 Task: Find connections with filter location Banganapalle with filter topic #linkedinwith filter profile language German with filter current company Universal Robots with filter school Globsyn Business School with filter industry Magnetic and Optical Media Manufacturing with filter service category DUI Law with filter keywords title Welder
Action: Mouse moved to (589, 81)
Screenshot: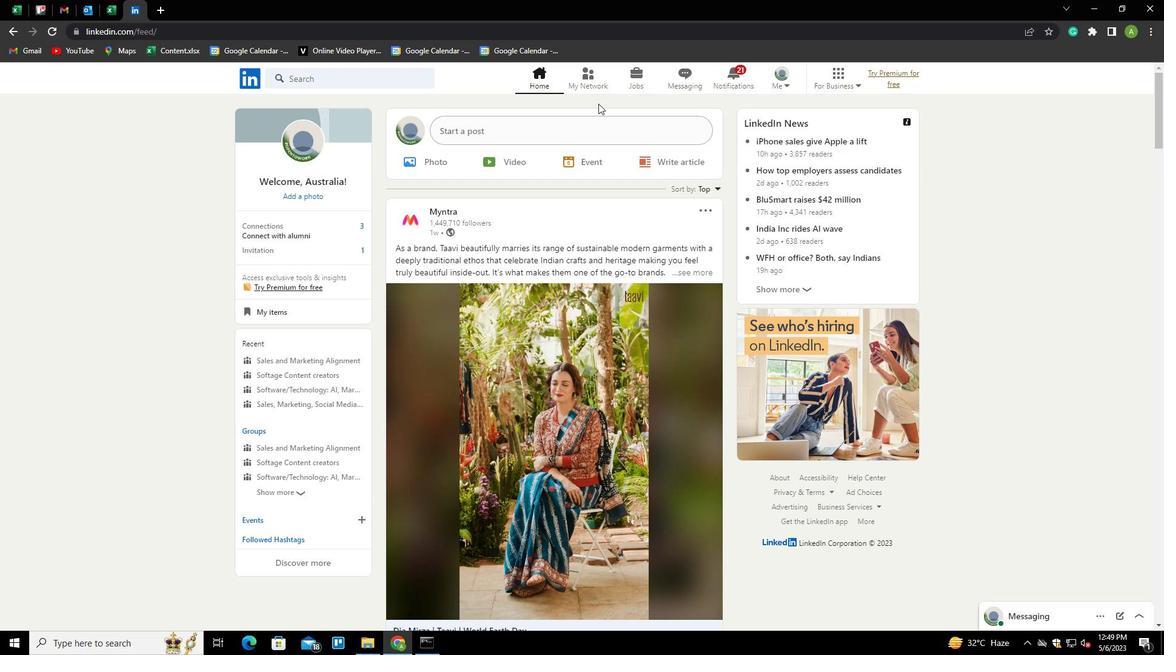 
Action: Mouse pressed left at (589, 81)
Screenshot: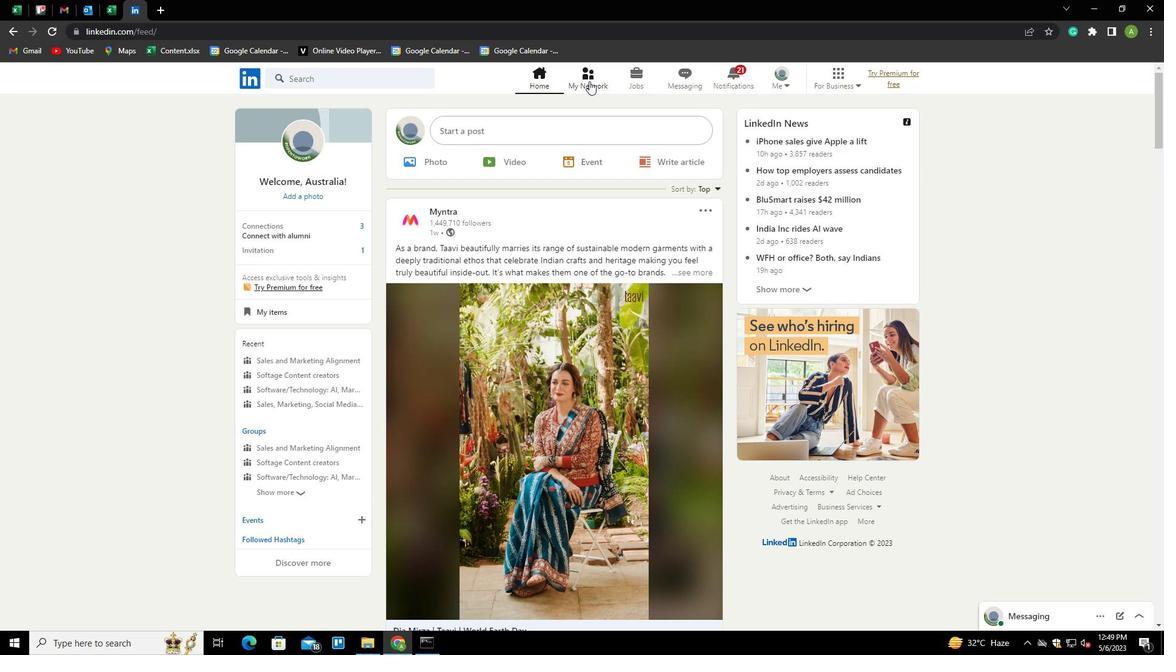 
Action: Mouse moved to (312, 147)
Screenshot: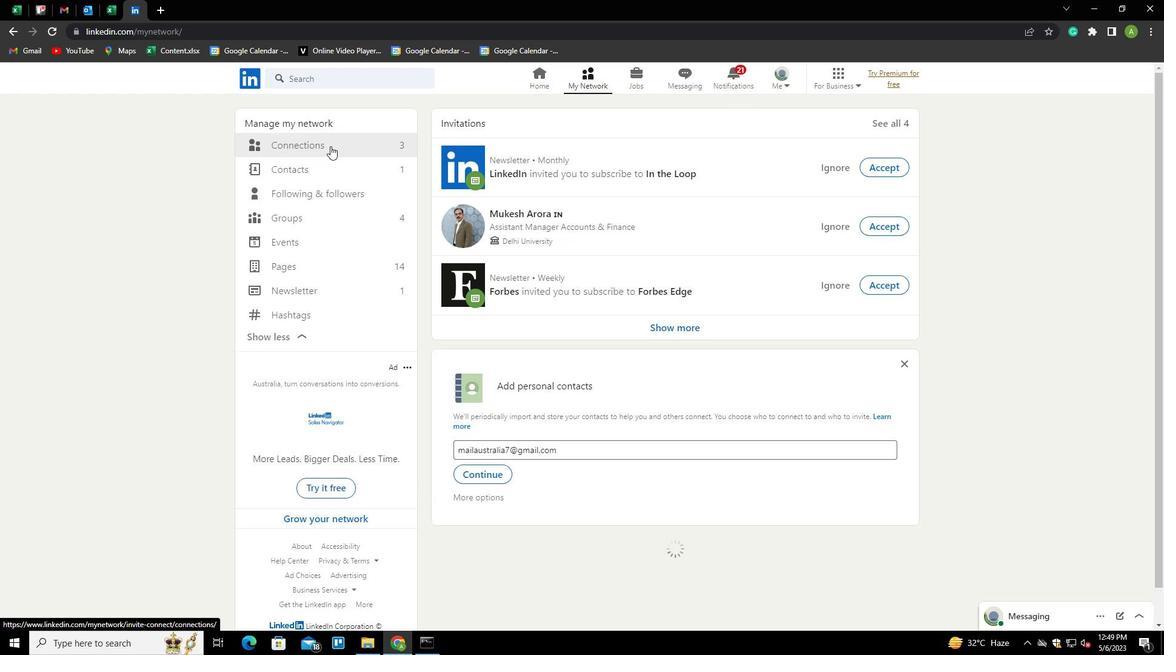 
Action: Mouse pressed left at (312, 147)
Screenshot: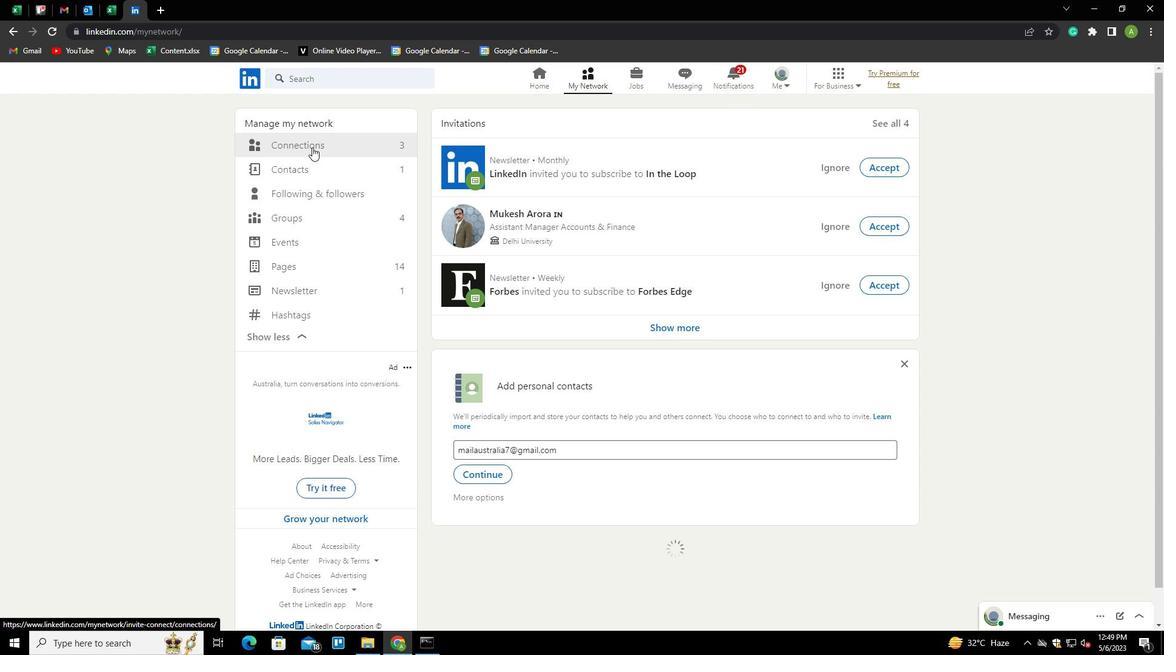 
Action: Mouse moved to (646, 143)
Screenshot: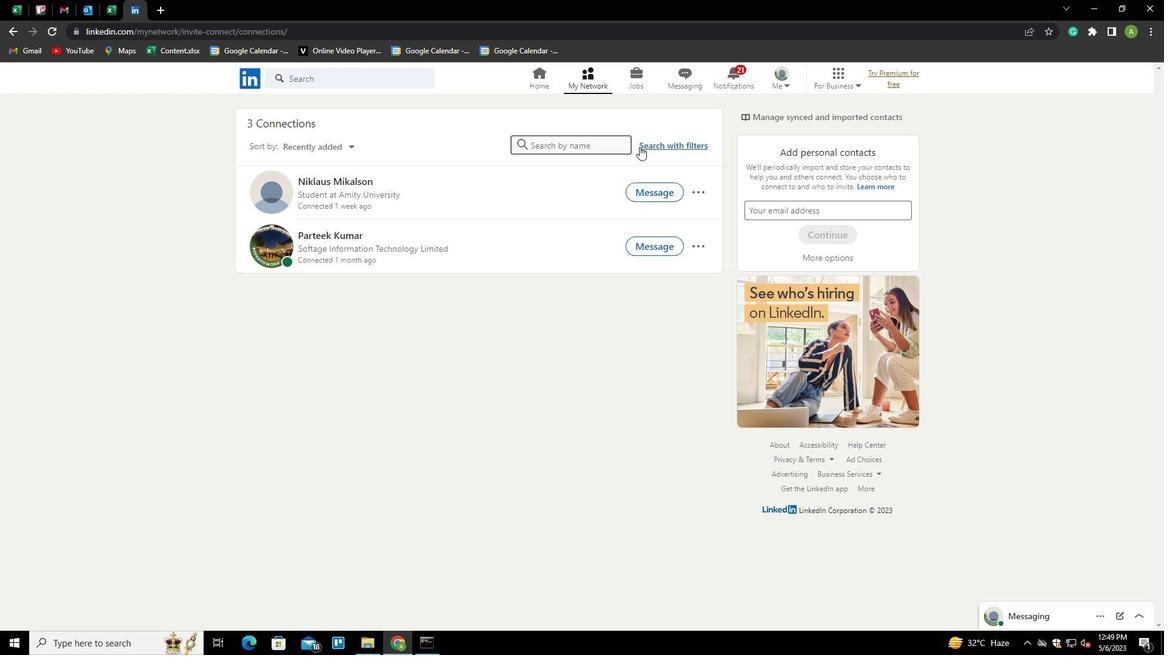 
Action: Mouse pressed left at (646, 143)
Screenshot: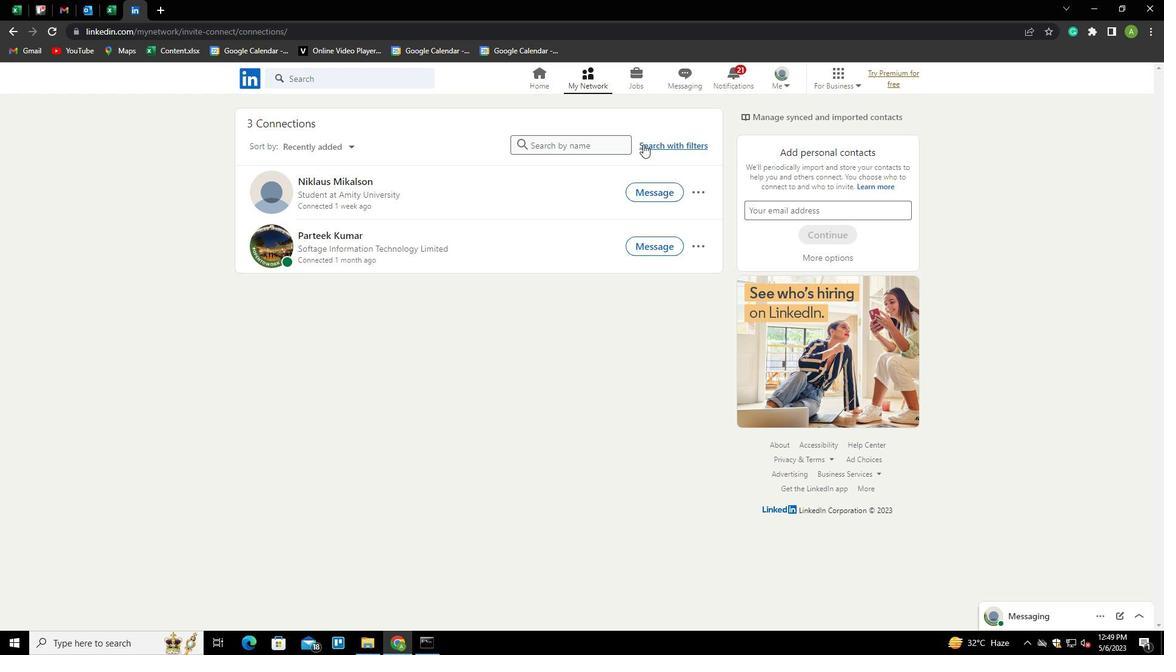 
Action: Mouse moved to (615, 113)
Screenshot: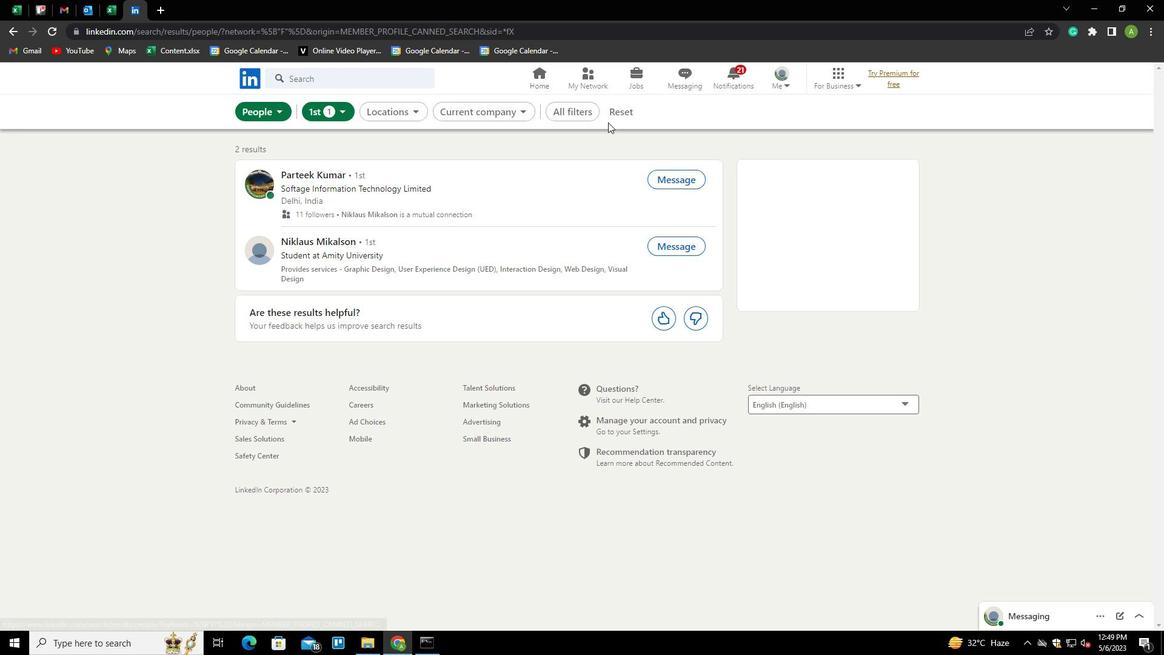 
Action: Mouse pressed left at (615, 113)
Screenshot: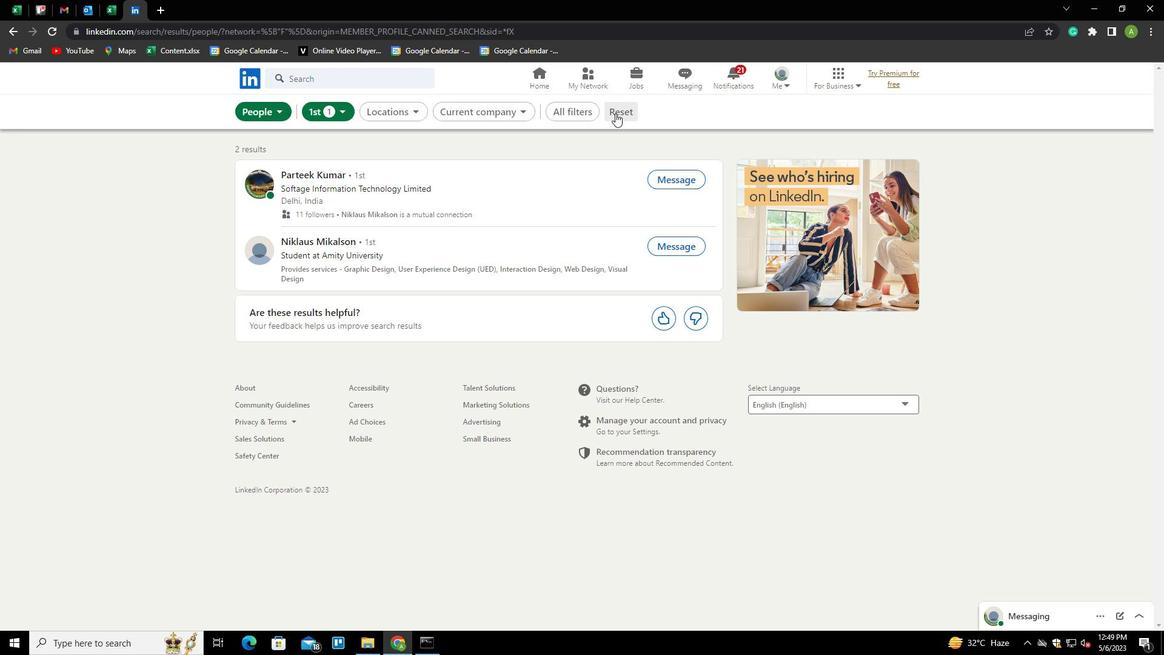 
Action: Mouse moved to (604, 115)
Screenshot: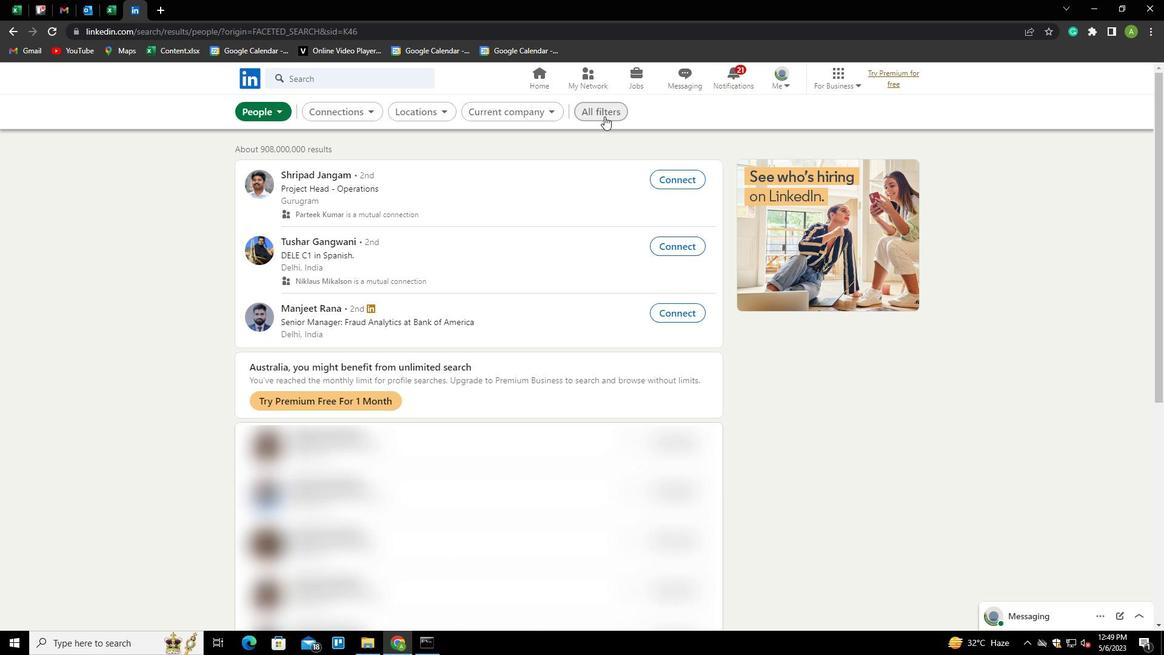 
Action: Mouse pressed left at (604, 115)
Screenshot: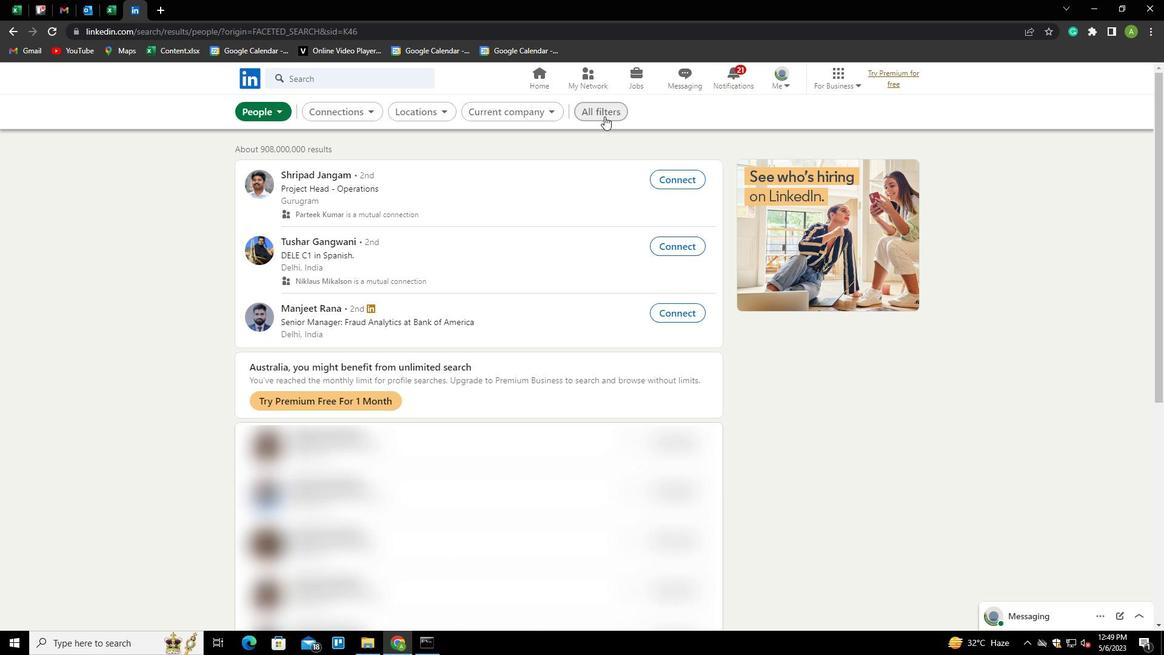 
Action: Mouse moved to (968, 358)
Screenshot: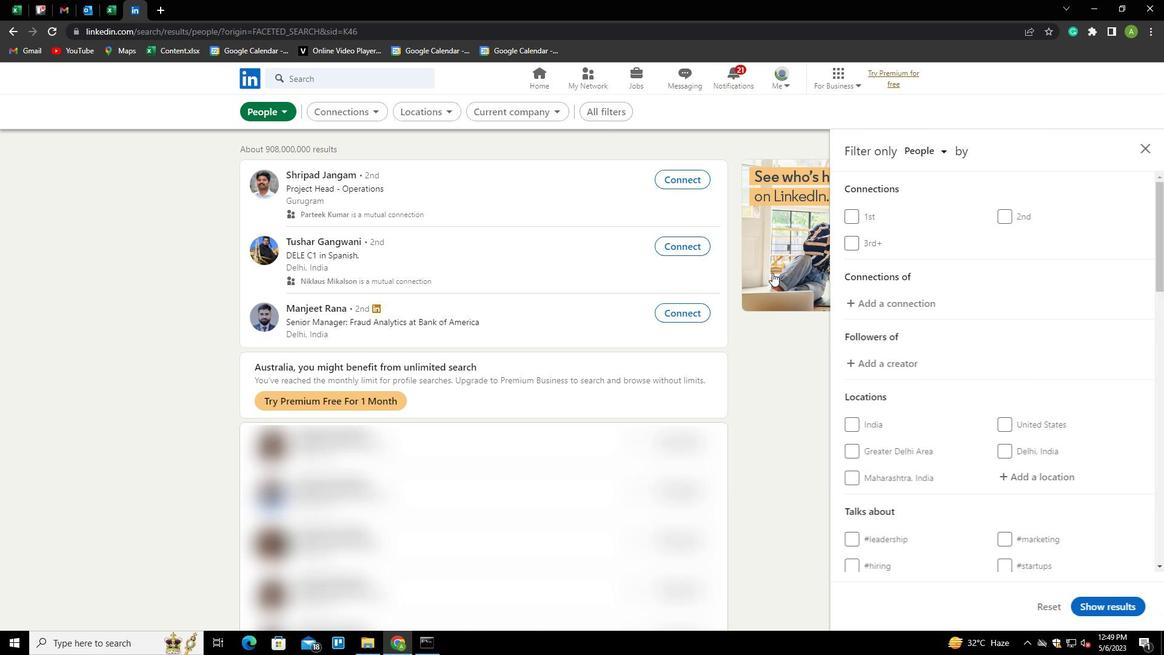 
Action: Mouse scrolled (968, 357) with delta (0, 0)
Screenshot: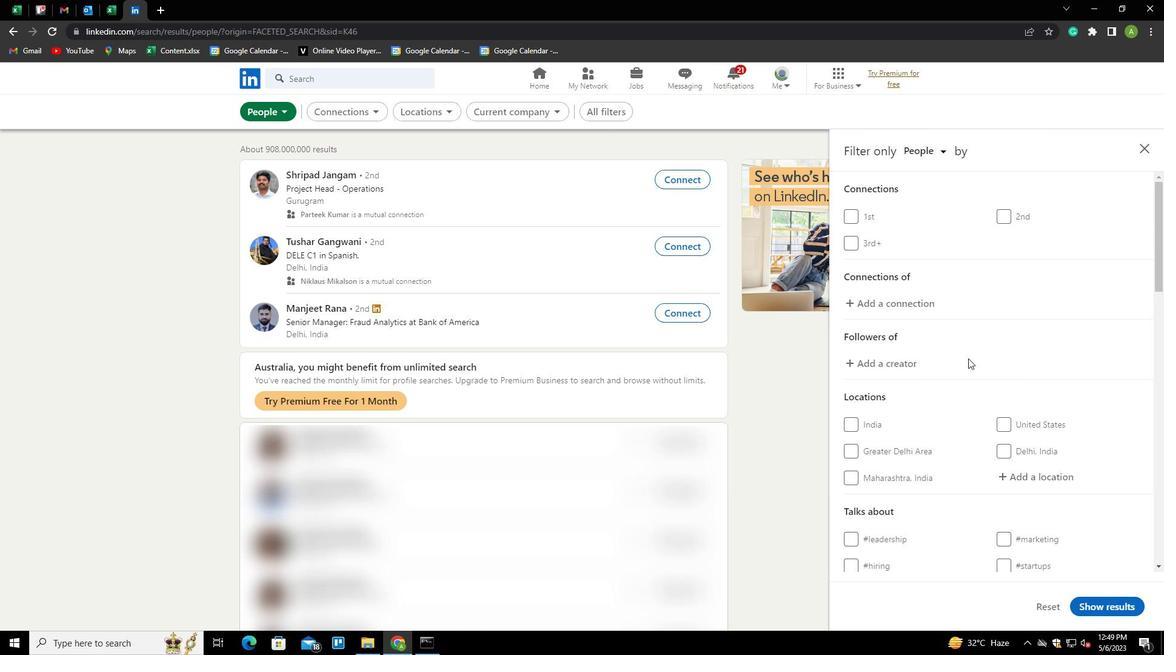 
Action: Mouse scrolled (968, 357) with delta (0, 0)
Screenshot: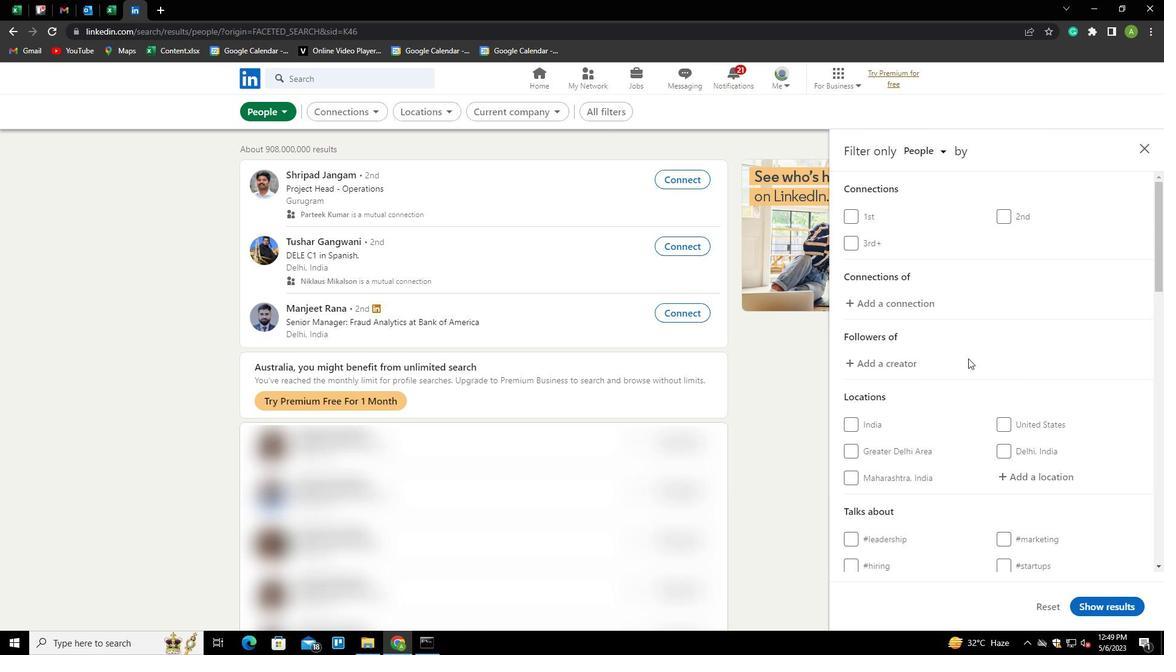 
Action: Mouse moved to (1034, 362)
Screenshot: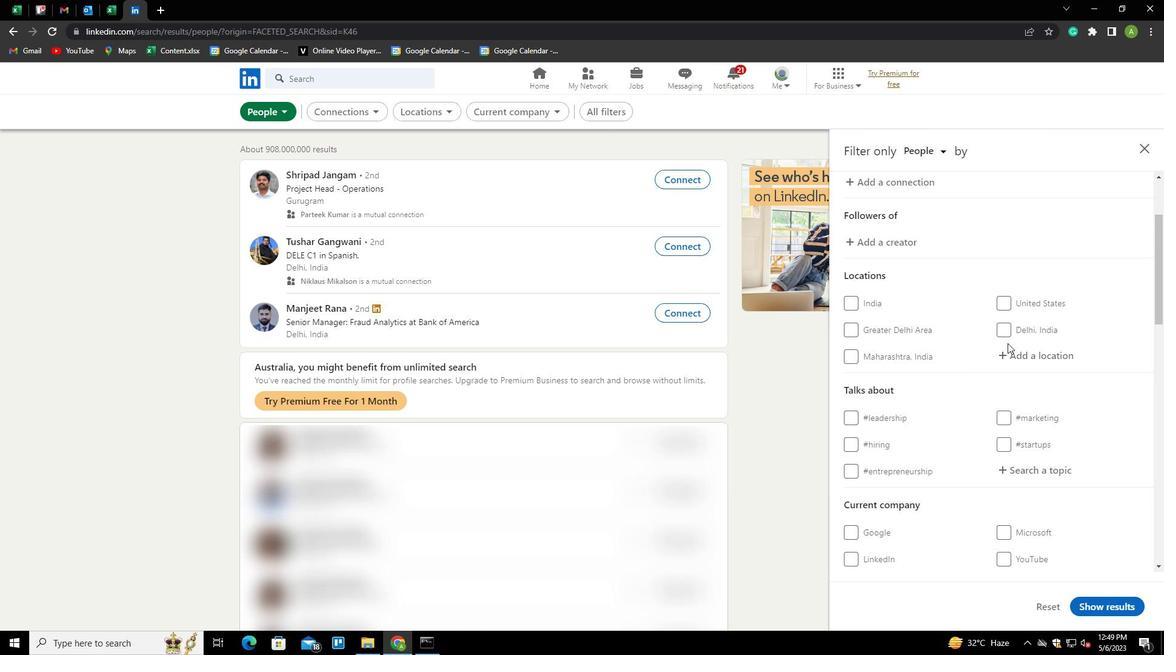 
Action: Mouse pressed left at (1034, 362)
Screenshot: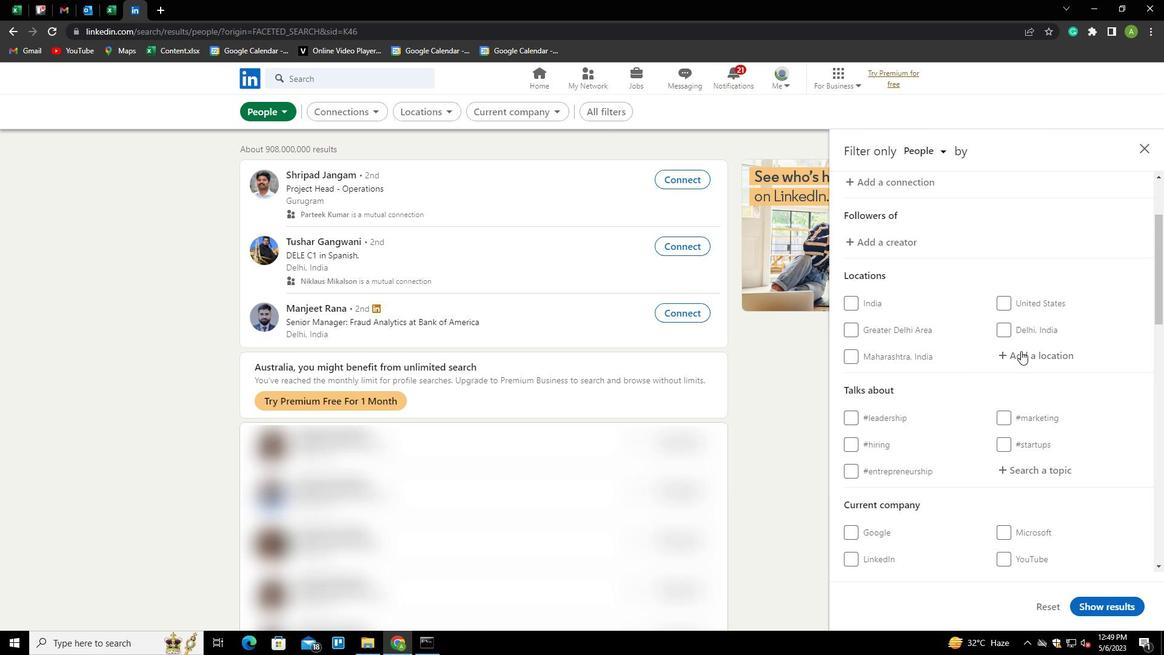 
Action: Mouse moved to (1033, 362)
Screenshot: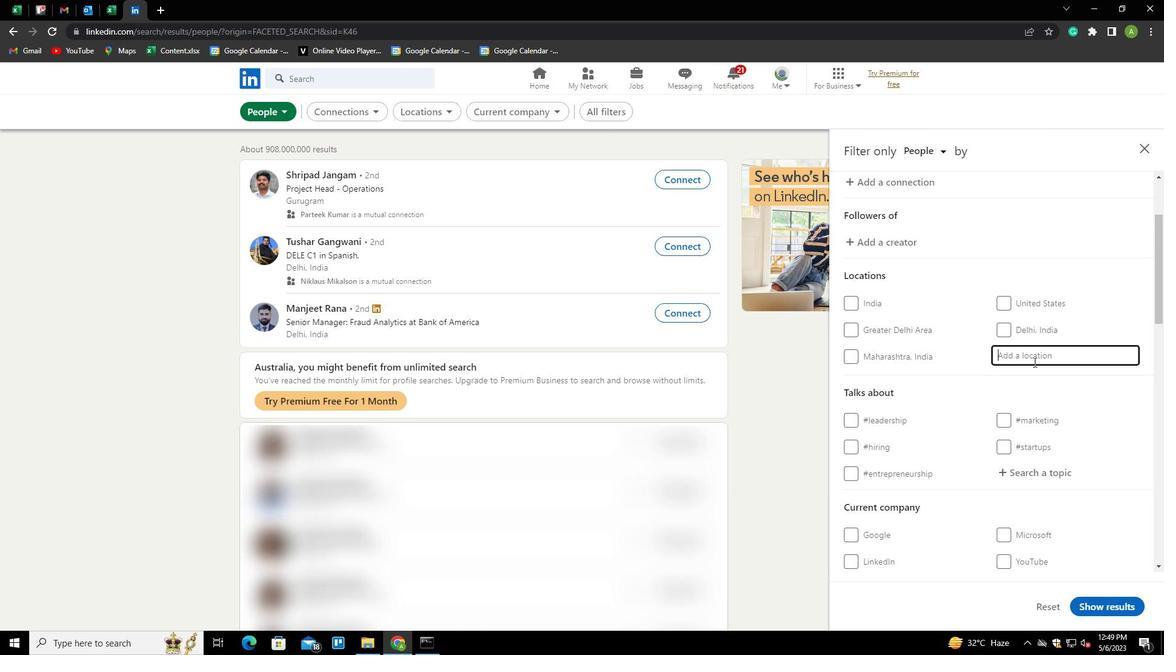 
Action: Key pressed <Key.shift>
Screenshot: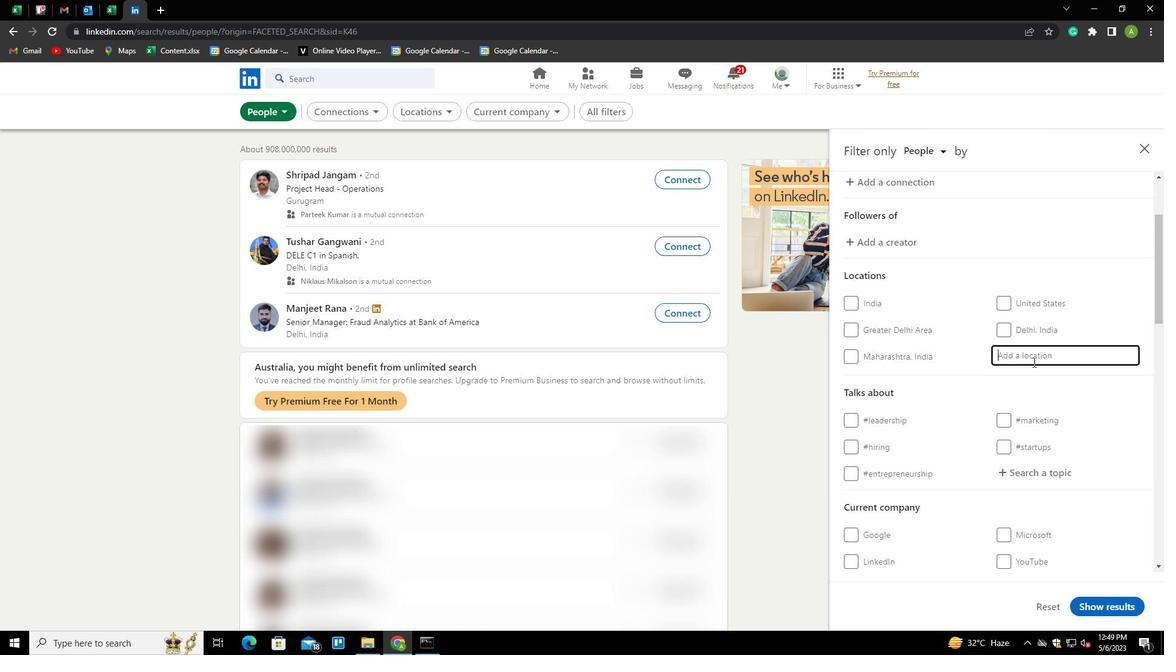 
Action: Mouse moved to (1031, 362)
Screenshot: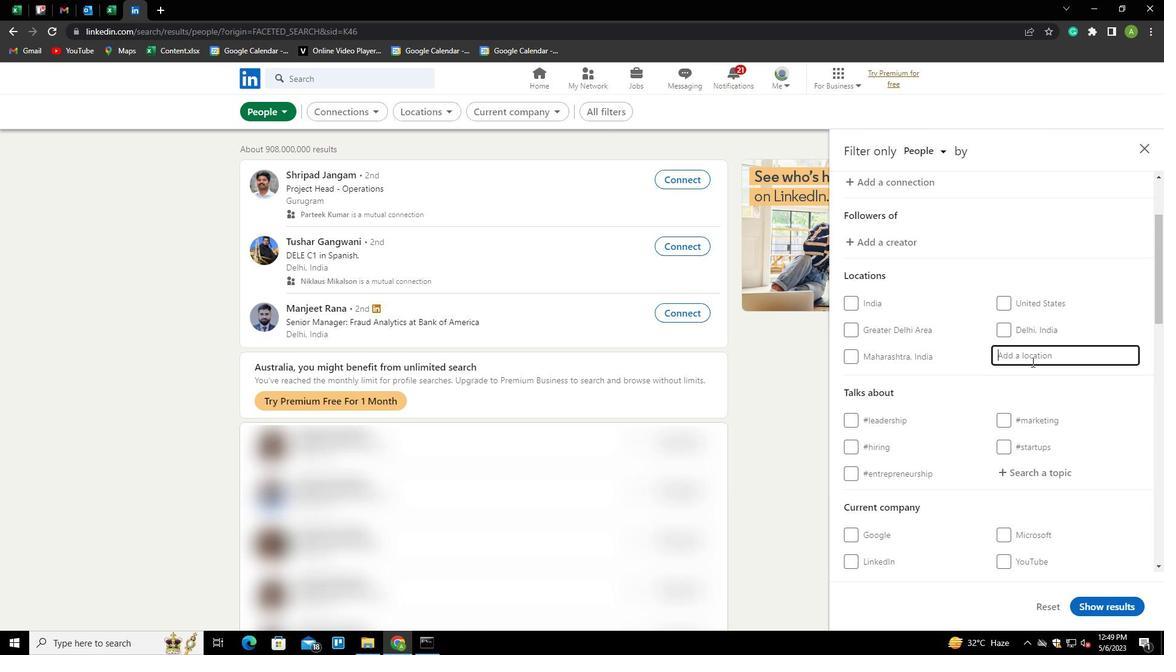 
Action: Key pressed <Key.shift><Key.shift><Key.shift><Key.shift><Key.shift><Key.shift><Key.shift><Key.shift>
Screenshot: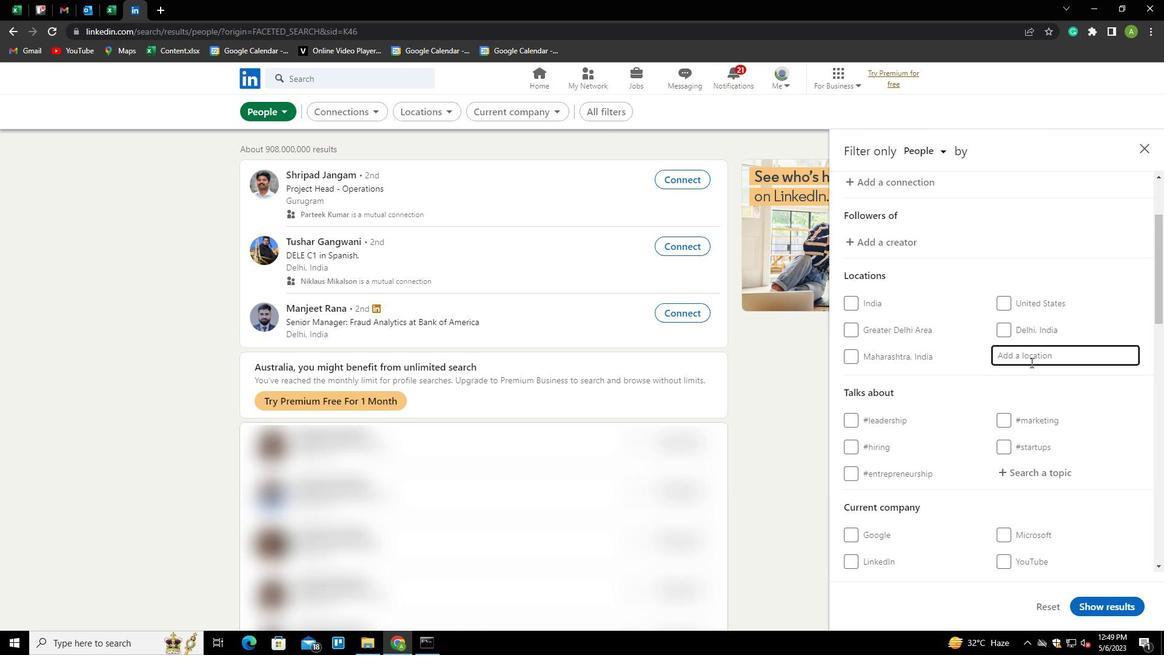 
Action: Mouse moved to (1030, 363)
Screenshot: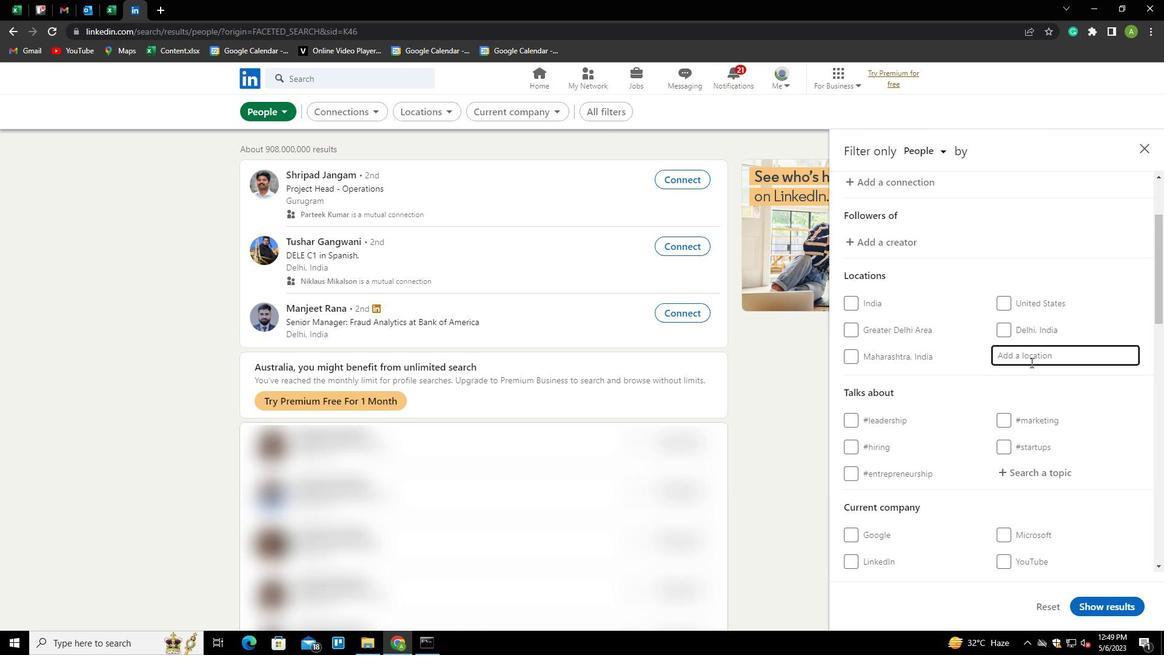 
Action: Key pressed <Key.shift><Key.shift>
Screenshot: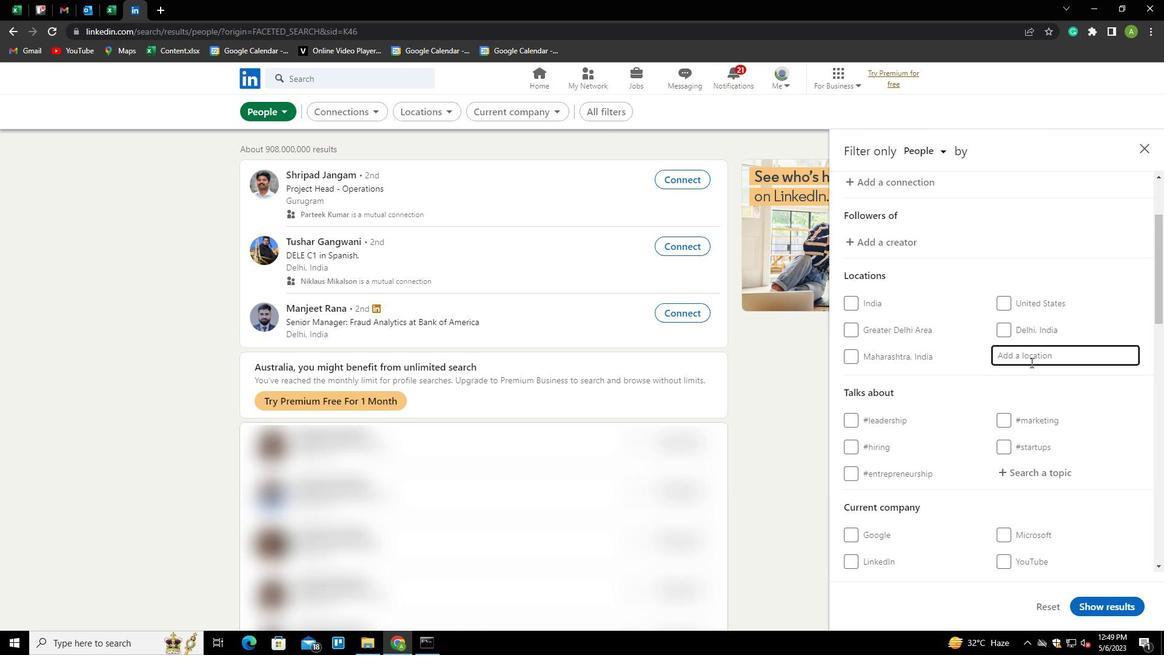 
Action: Mouse moved to (1030, 364)
Screenshot: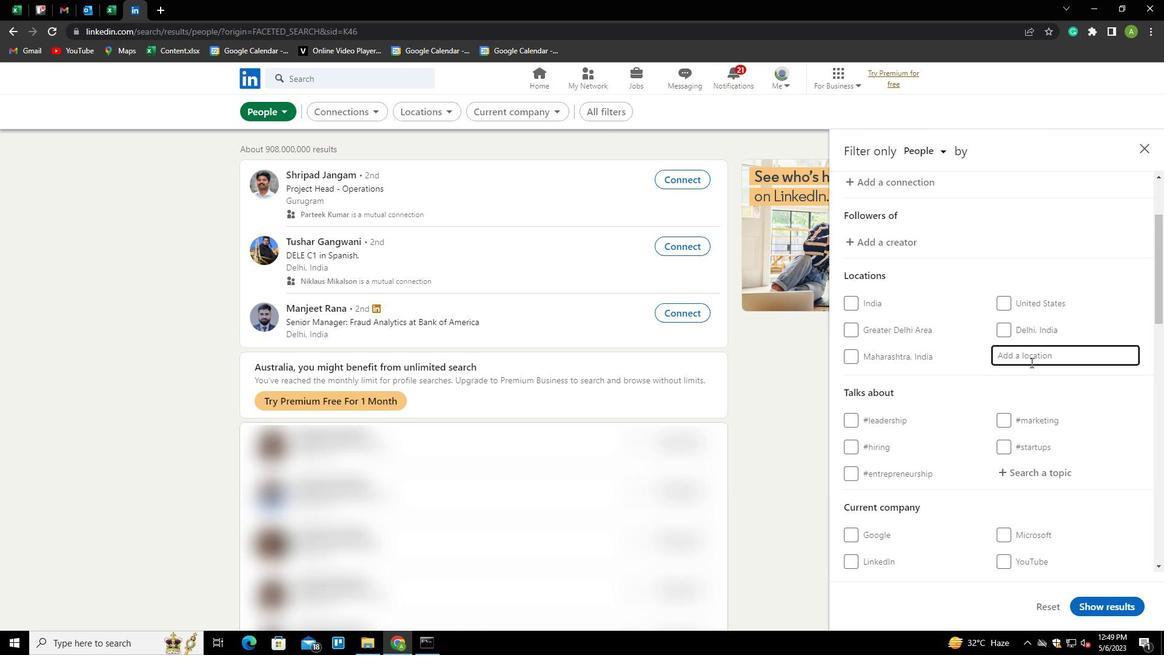 
Action: Key pressed <Key.shift><Key.shift><Key.shift><Key.shift><Key.shift>
Screenshot: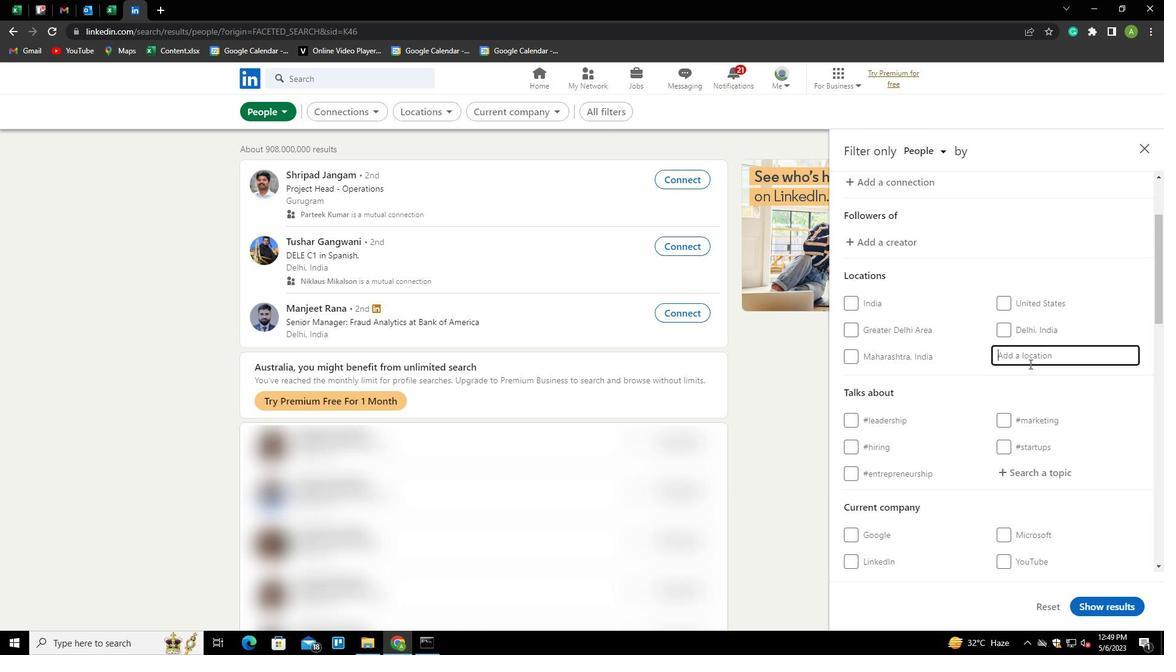 
Action: Mouse moved to (1030, 364)
Screenshot: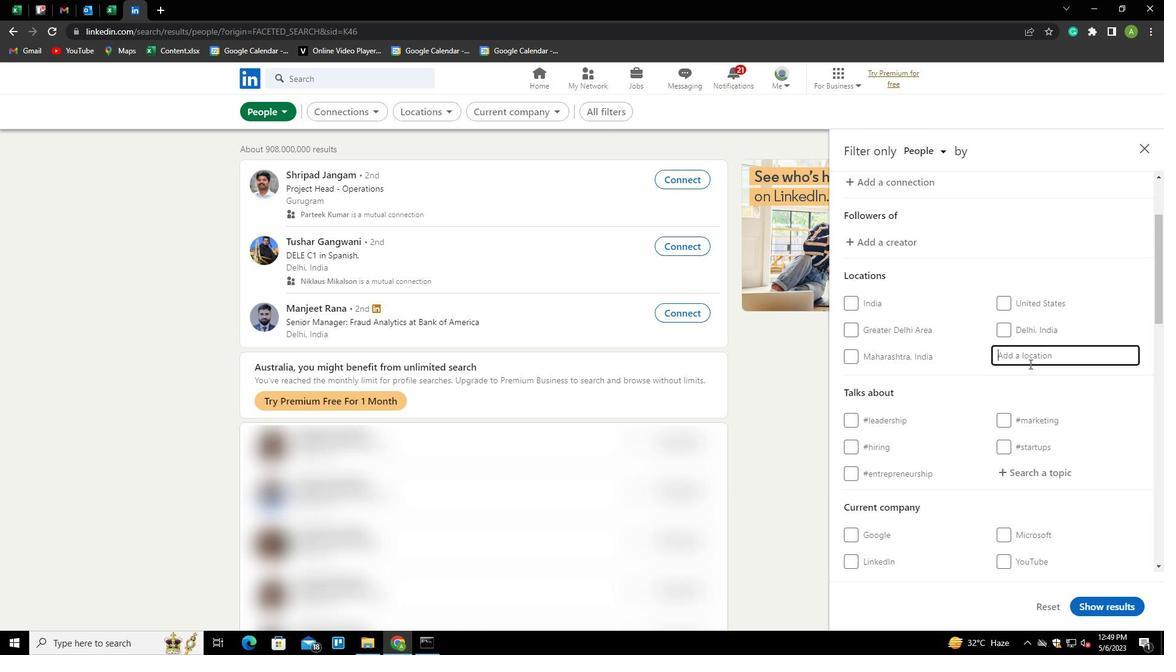 
Action: Key pressed <Key.shift><Key.shift><Key.shift><Key.shift><Key.shift><Key.shift>B
Screenshot: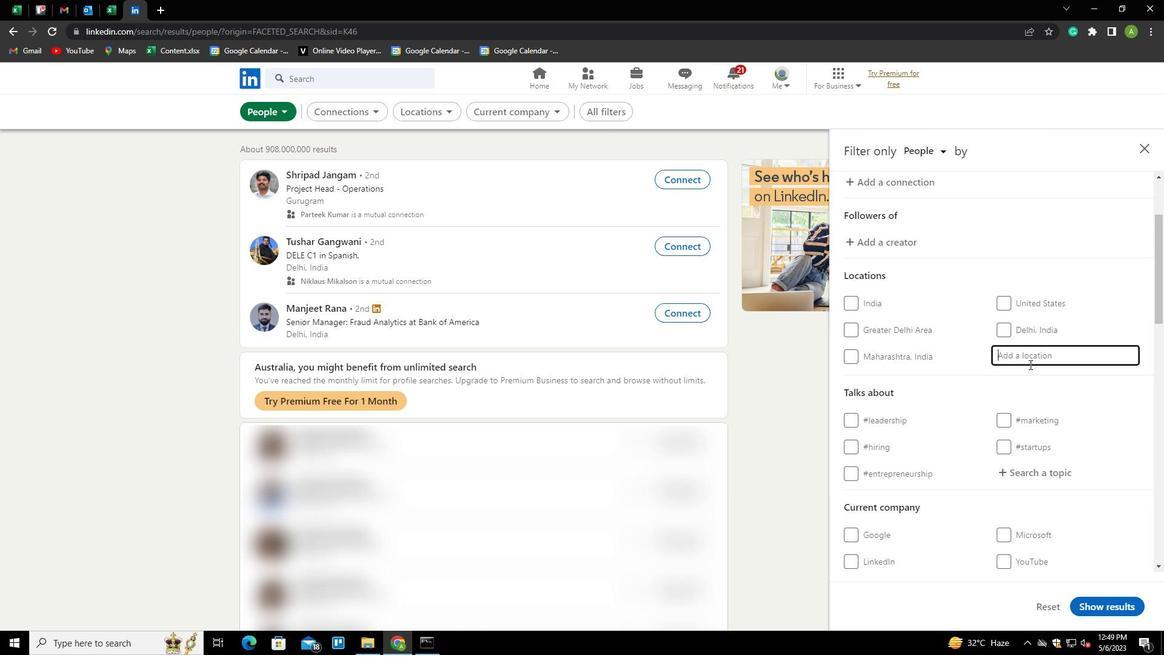 
Action: Mouse moved to (1025, 367)
Screenshot: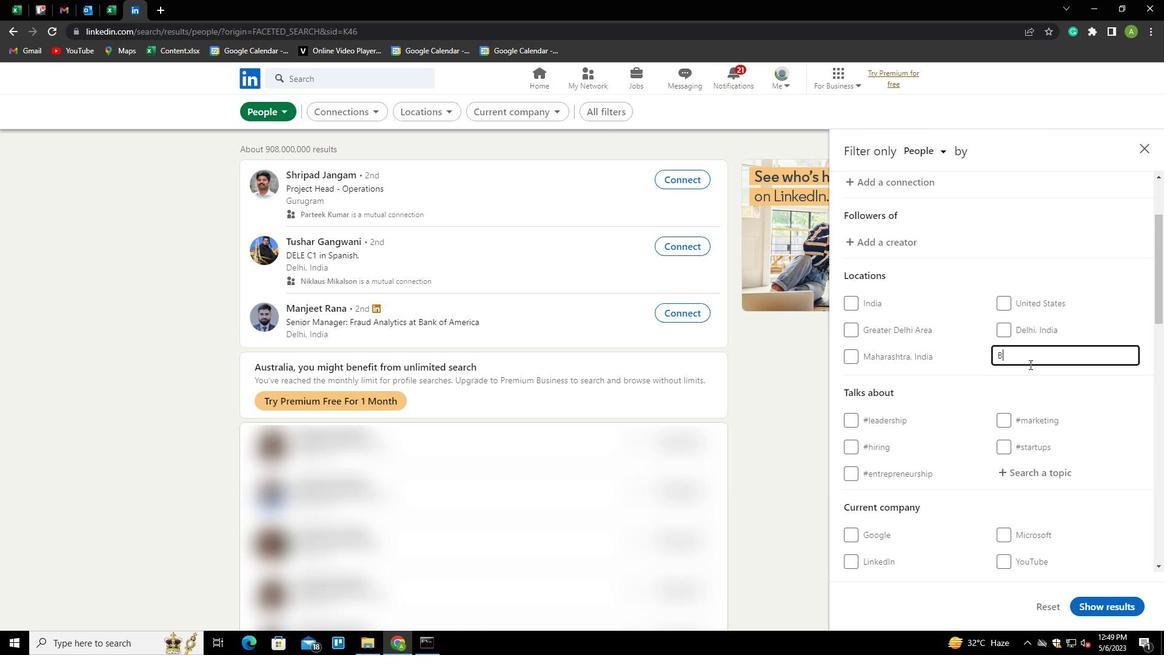 
Action: Key pressed A
Screenshot: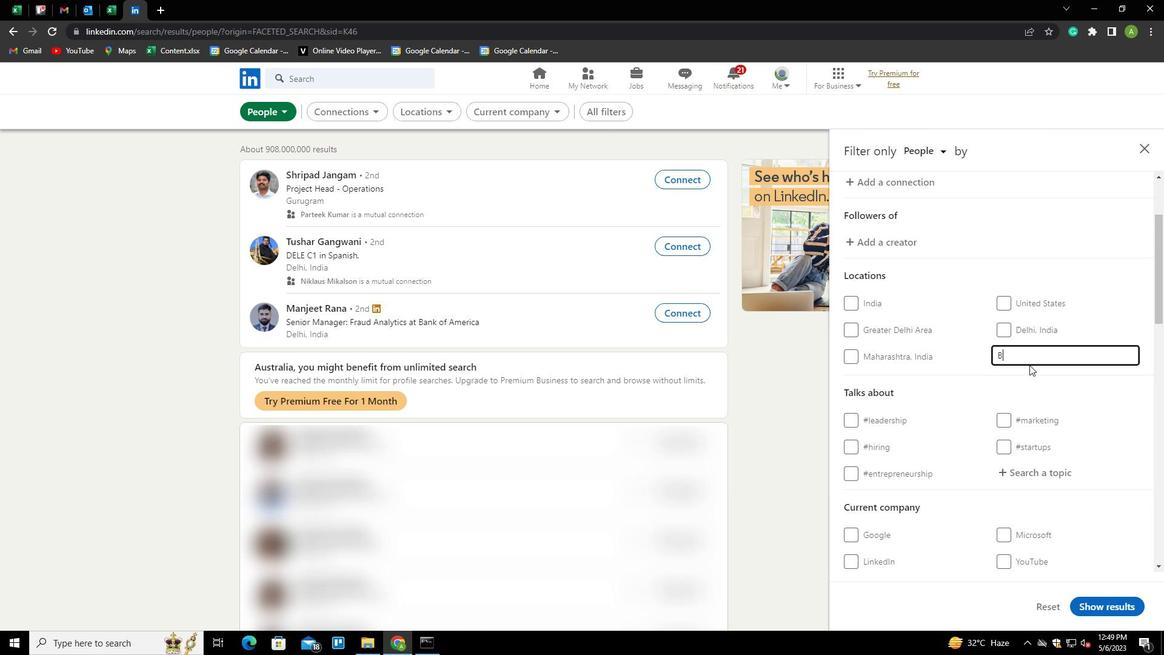 
Action: Mouse moved to (1064, 331)
Screenshot: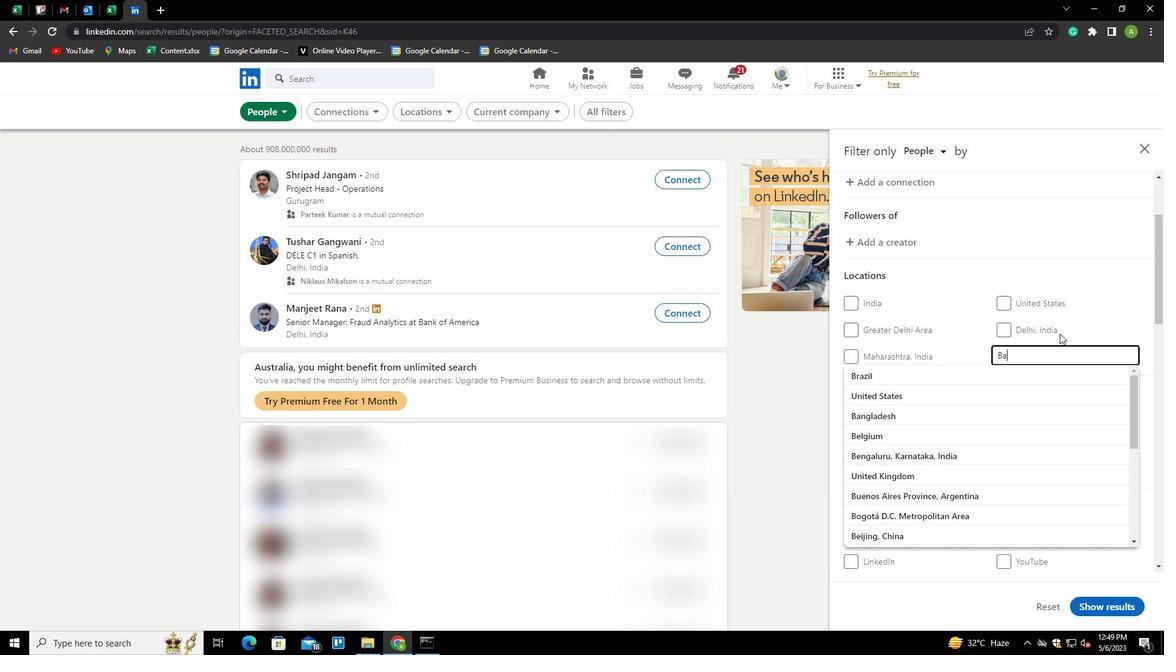 
Action: Key pressed NGANAPALE<Key.backspace>LE<Key.down><Key.enter>
Screenshot: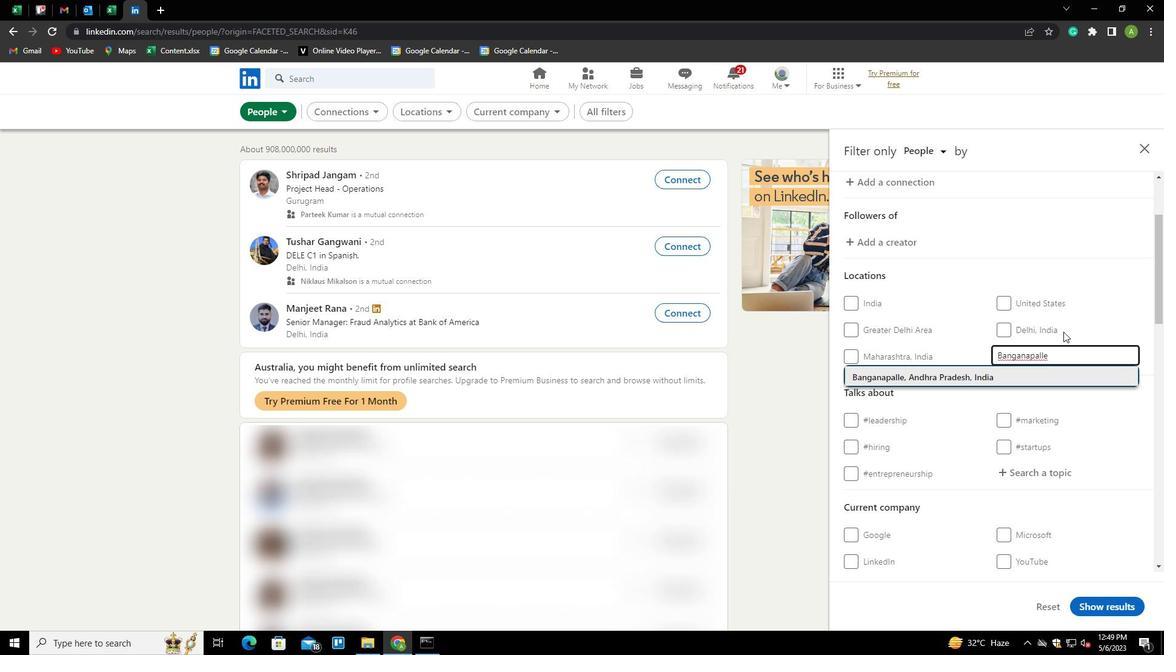 
Action: Mouse scrolled (1064, 331) with delta (0, 0)
Screenshot: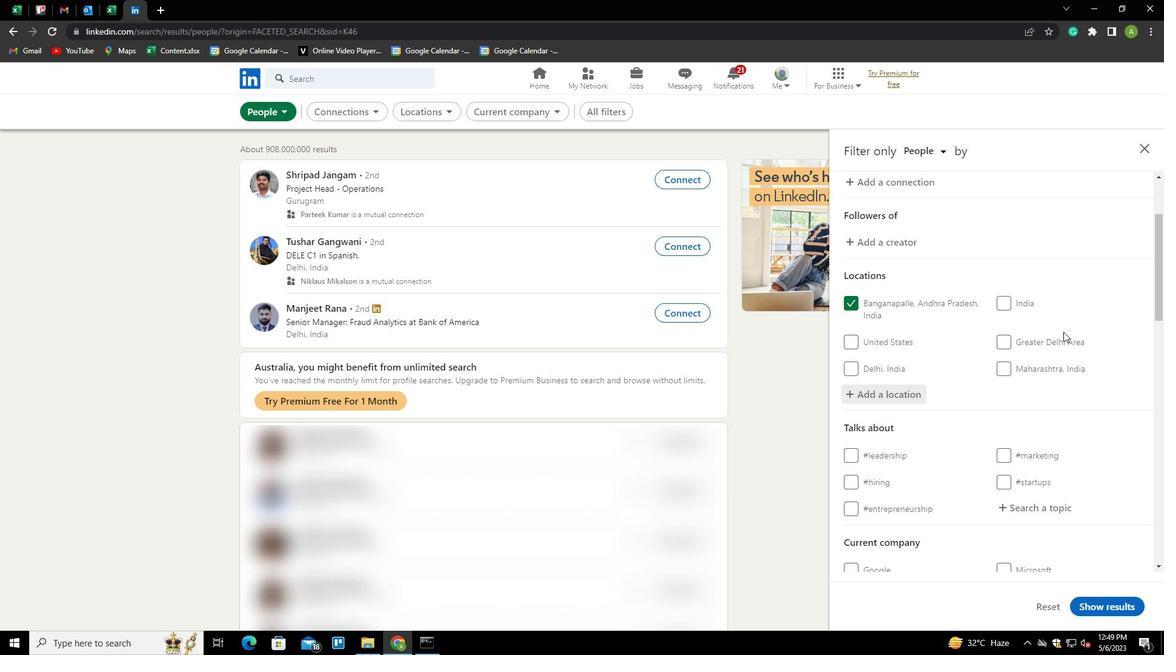 
Action: Mouse moved to (1063, 333)
Screenshot: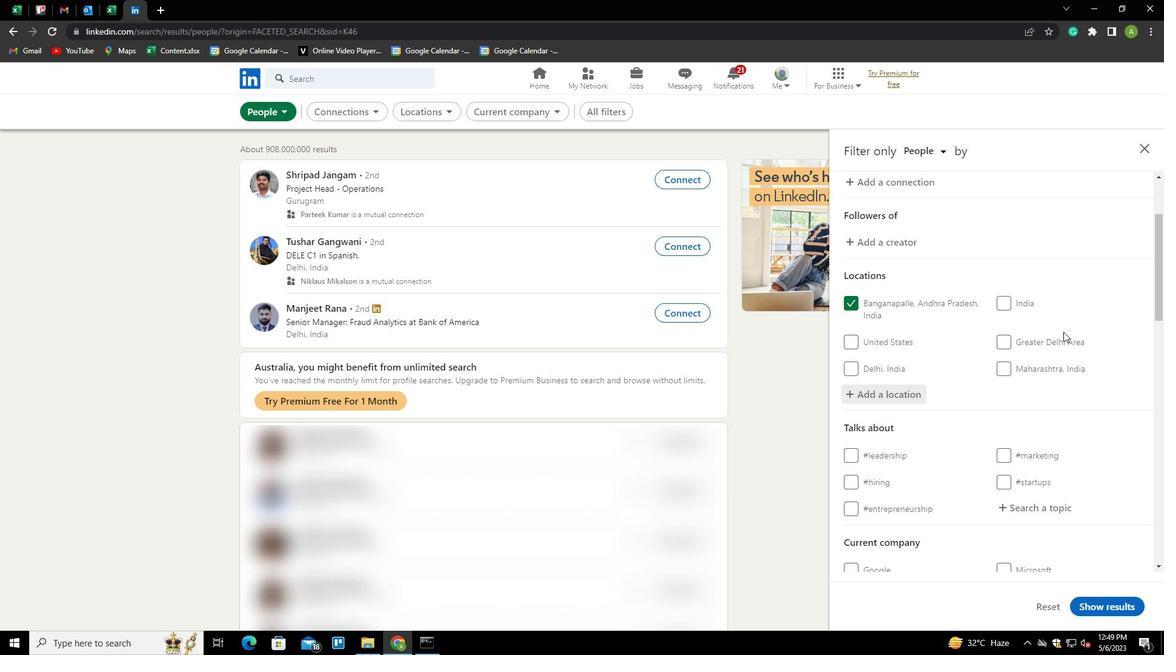 
Action: Mouse scrolled (1063, 332) with delta (0, 0)
Screenshot: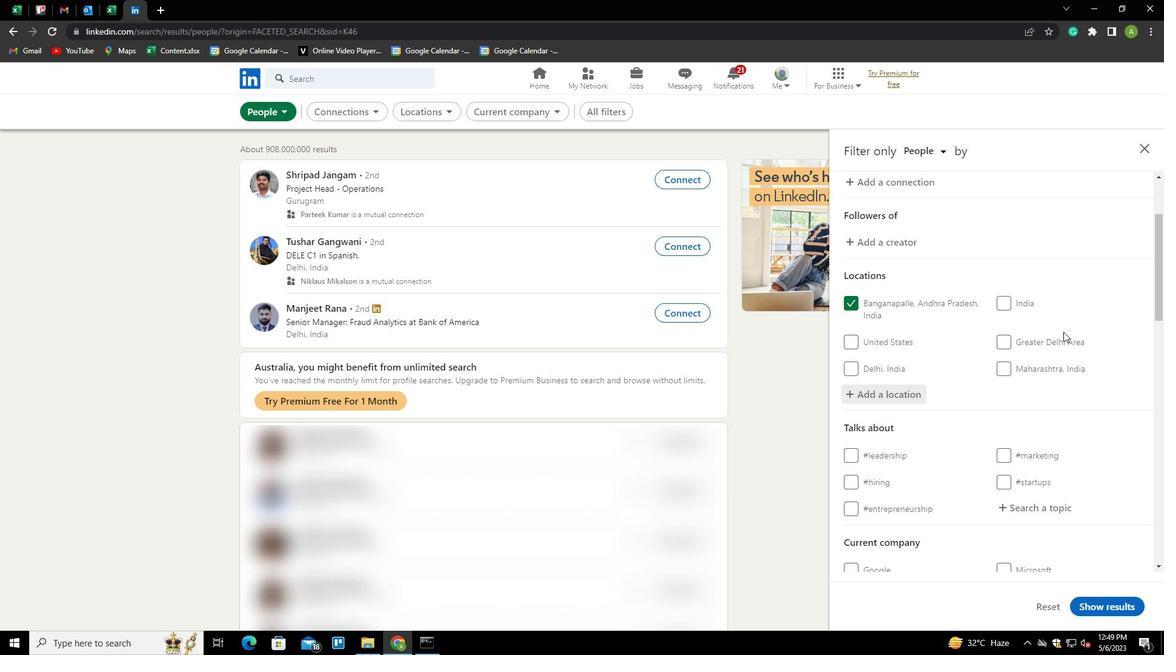 
Action: Mouse moved to (1029, 374)
Screenshot: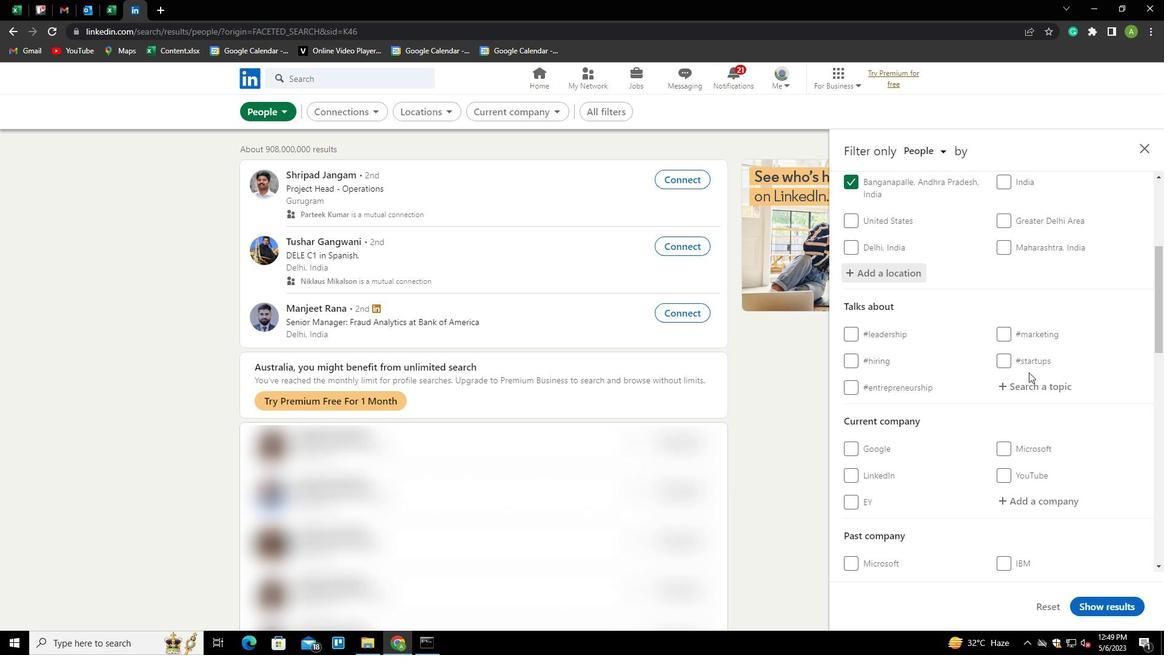 
Action: Mouse pressed left at (1029, 374)
Screenshot: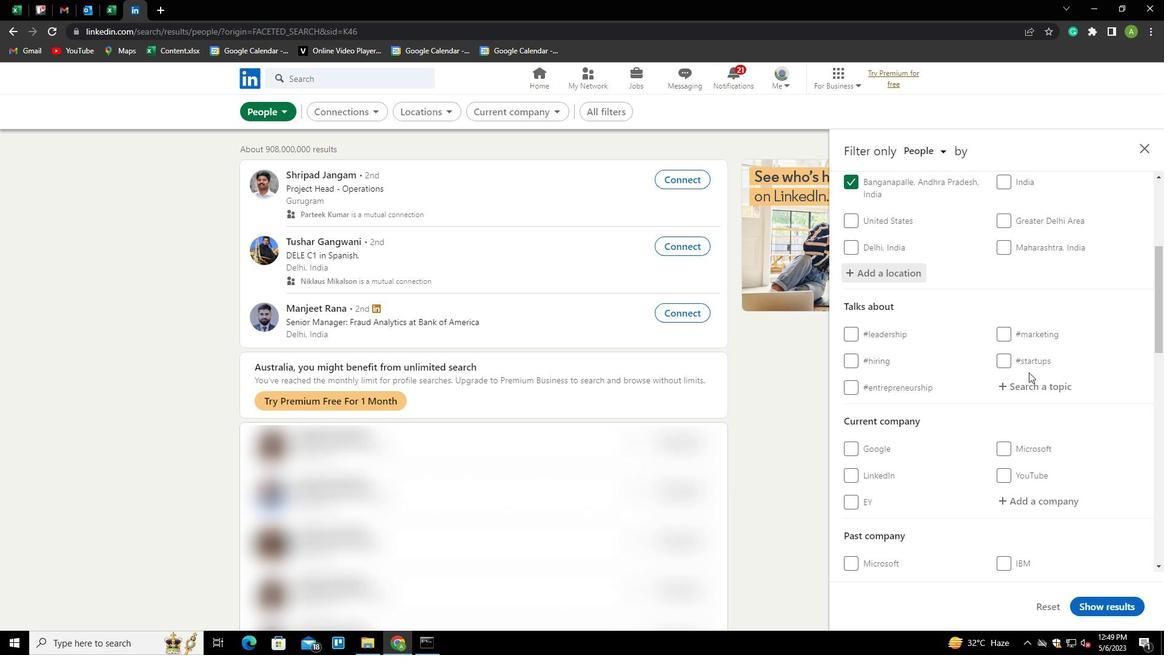 
Action: Mouse moved to (1030, 381)
Screenshot: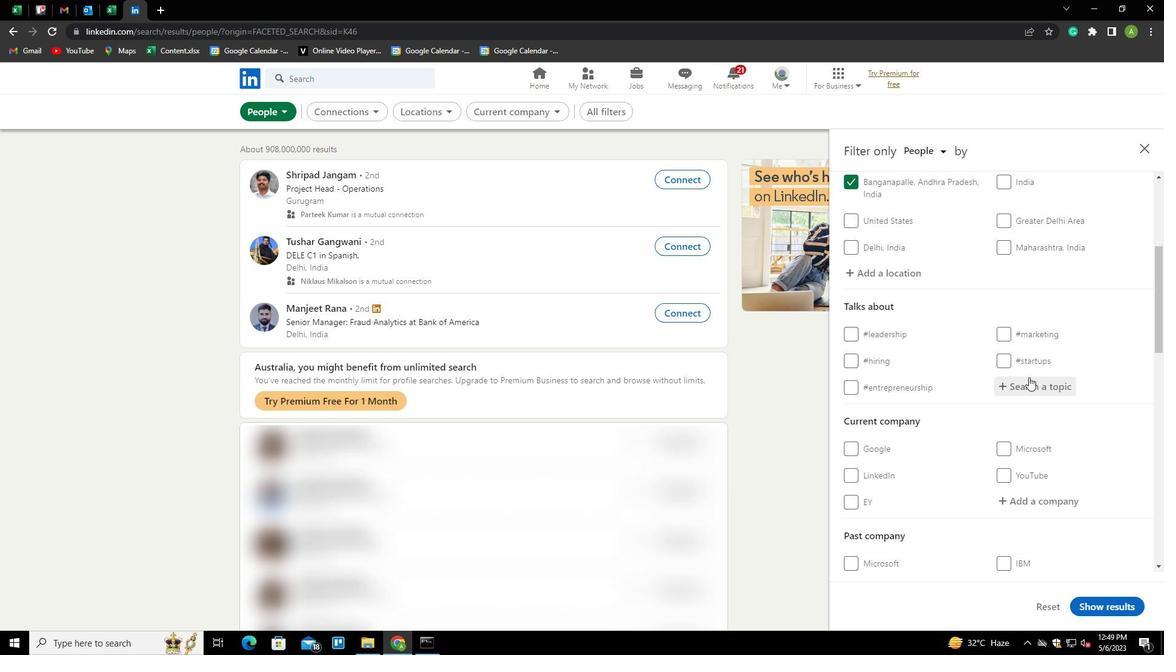 
Action: Mouse pressed left at (1030, 381)
Screenshot: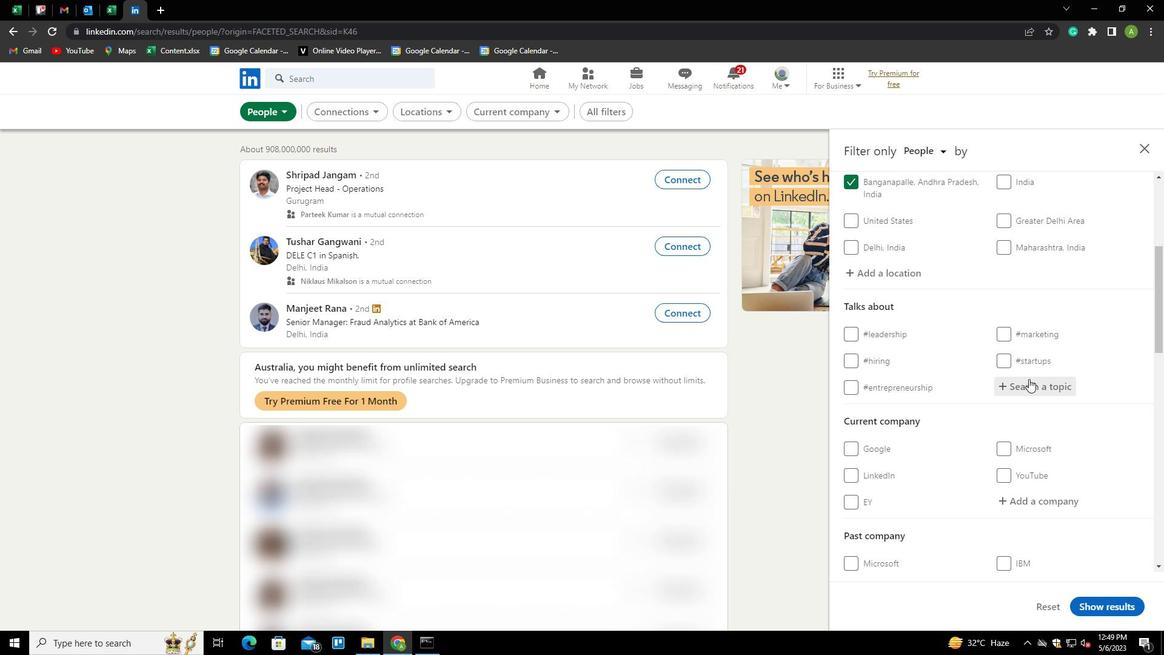 
Action: Key pressed LE<Key.backspace>INKEDIN<Key.down><Key.down><Key.enter>
Screenshot: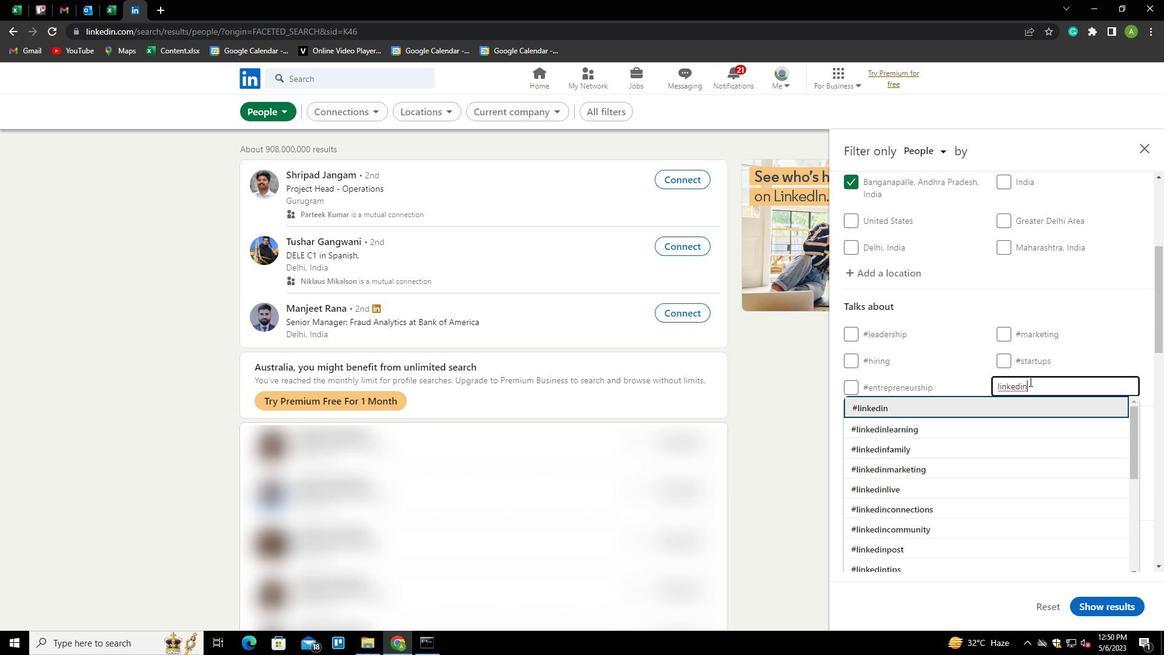 
Action: Mouse scrolled (1030, 381) with delta (0, 0)
Screenshot: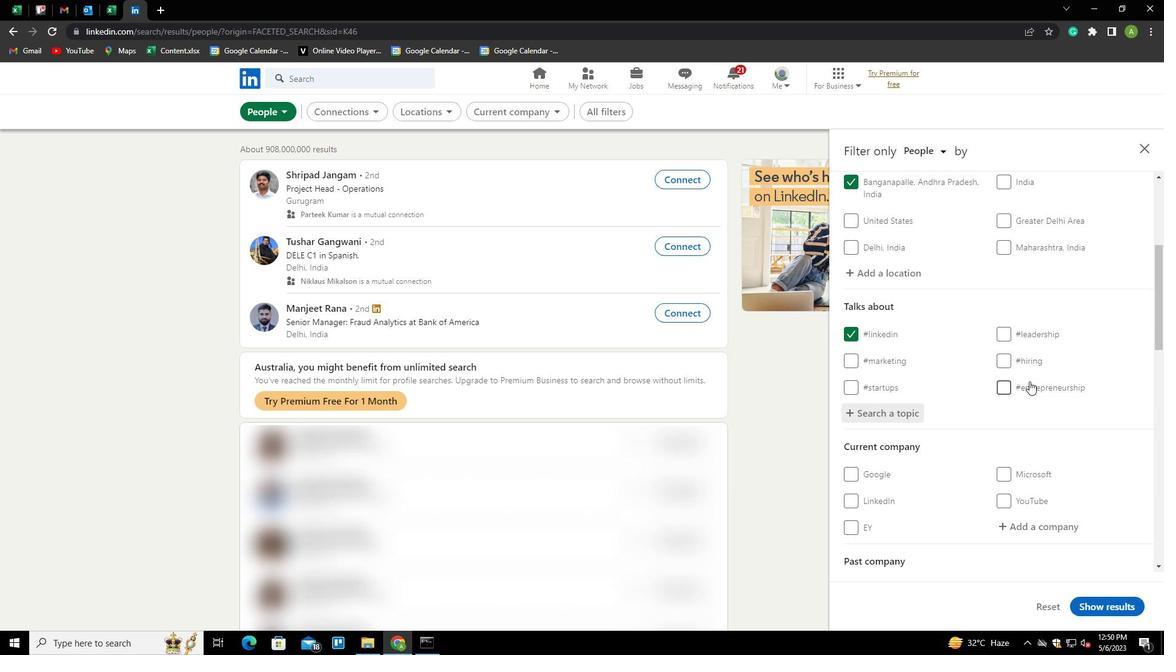 
Action: Mouse scrolled (1030, 381) with delta (0, 0)
Screenshot: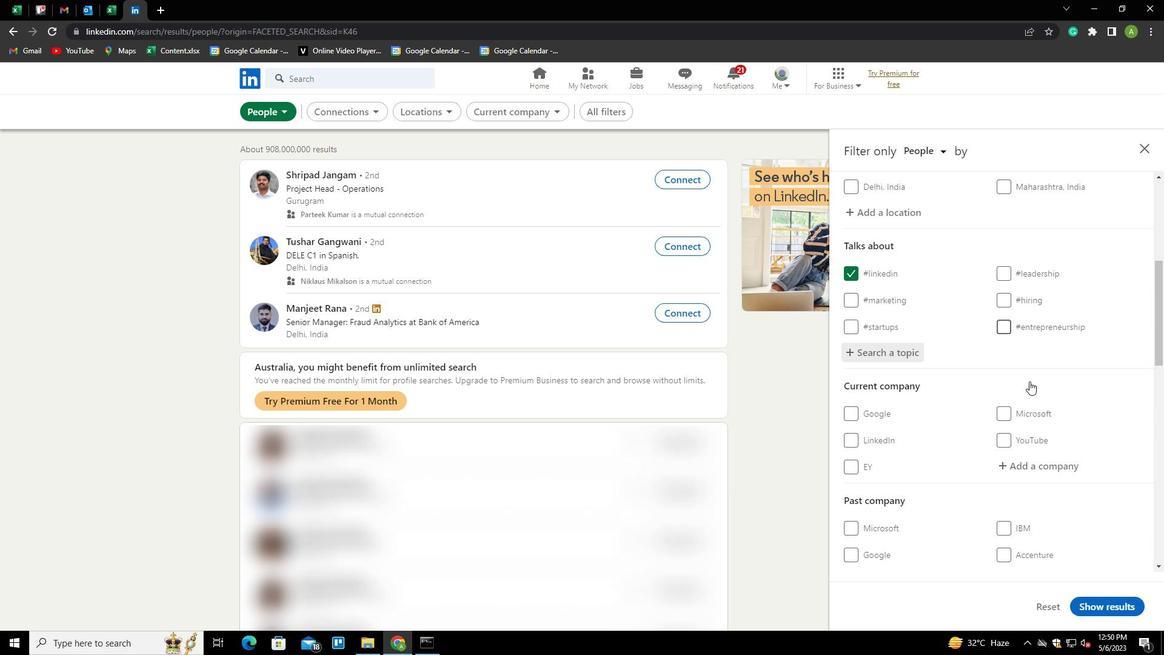 
Action: Mouse scrolled (1030, 381) with delta (0, 0)
Screenshot: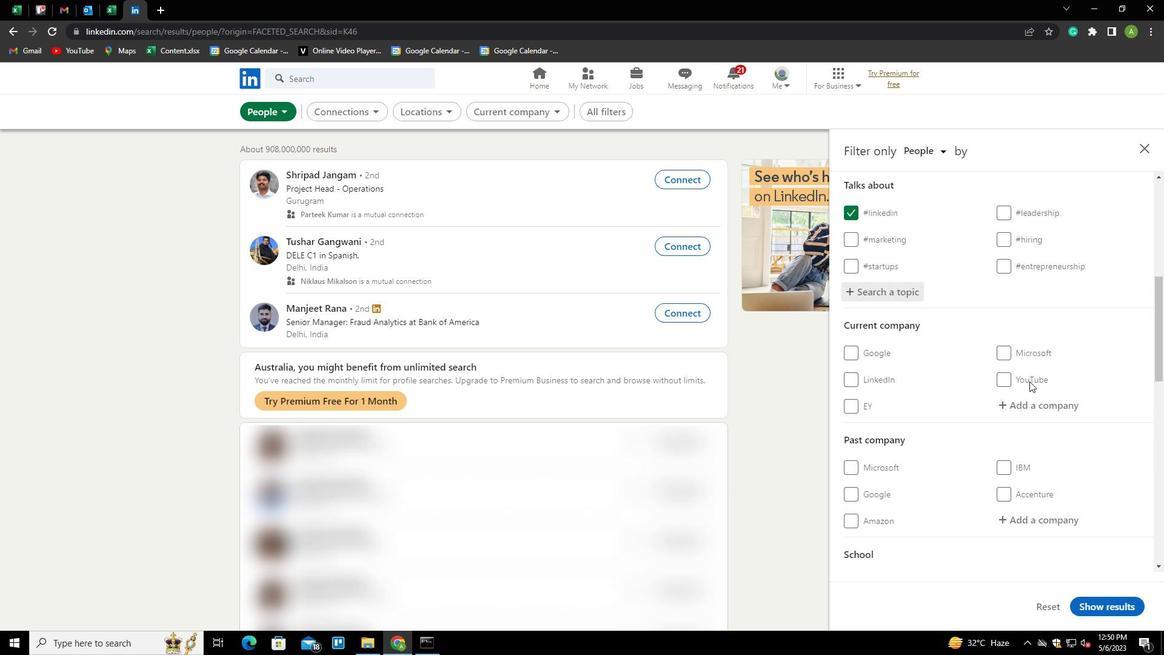 
Action: Mouse scrolled (1030, 381) with delta (0, 0)
Screenshot: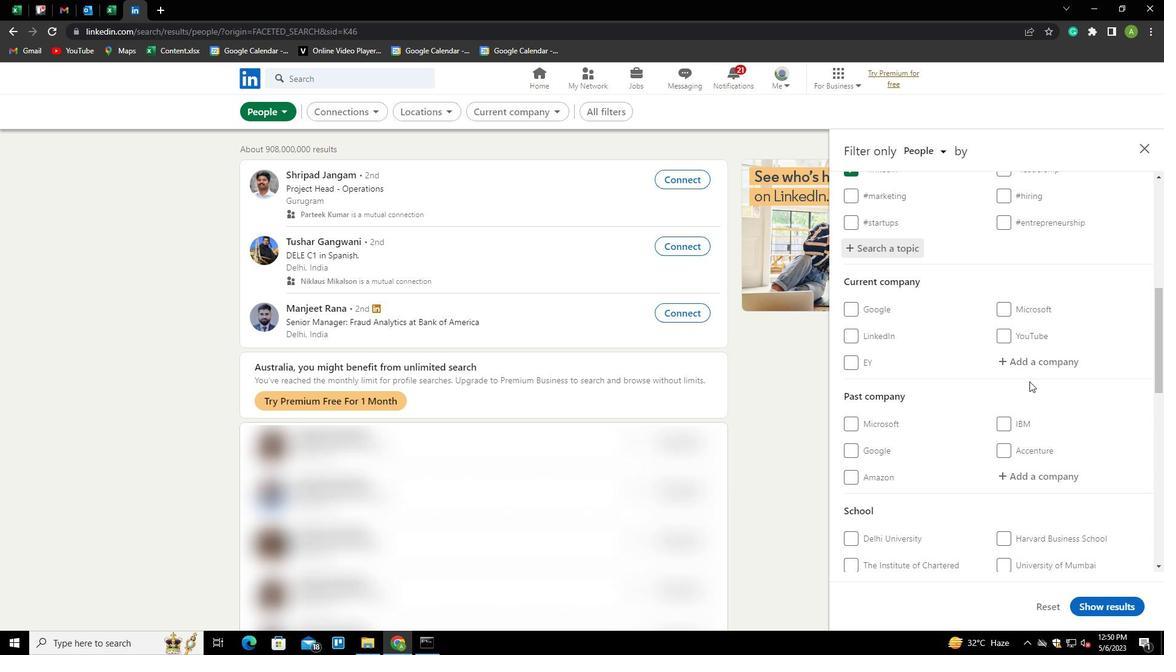 
Action: Mouse scrolled (1030, 381) with delta (0, 0)
Screenshot: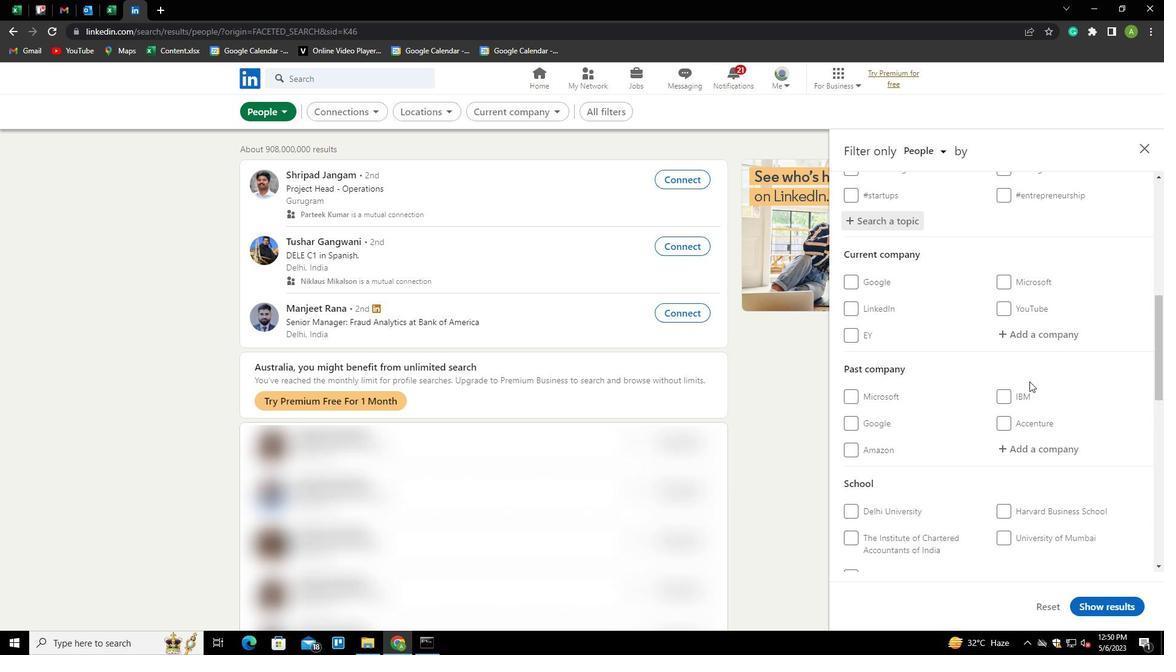 
Action: Mouse scrolled (1030, 381) with delta (0, 0)
Screenshot: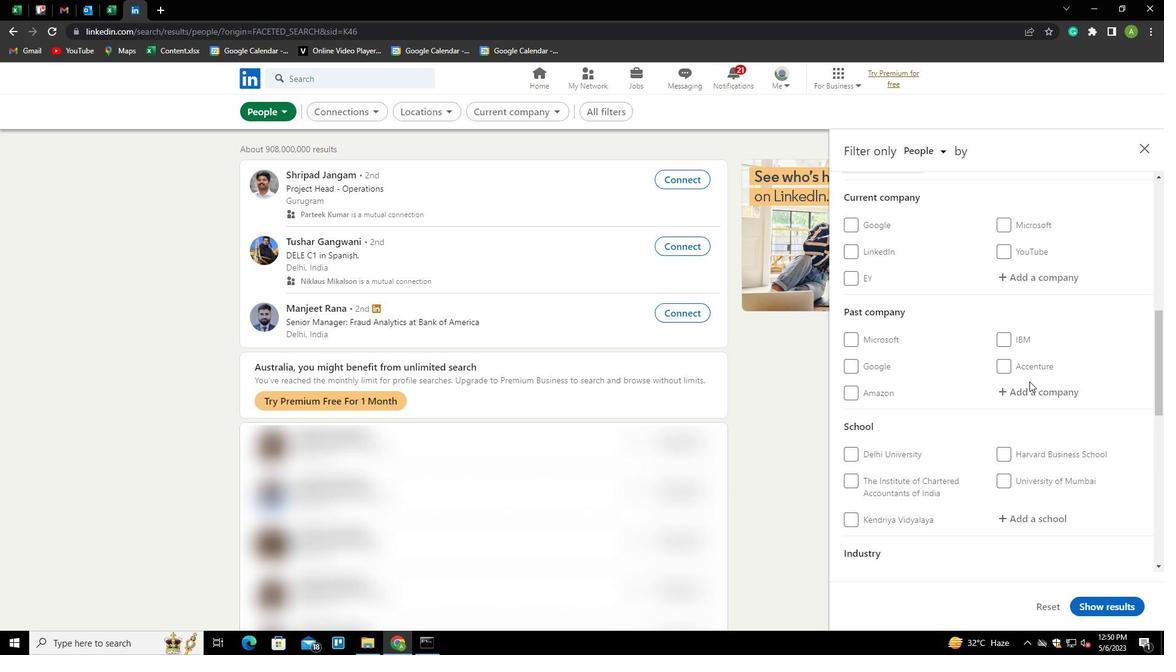 
Action: Mouse scrolled (1030, 381) with delta (0, 0)
Screenshot: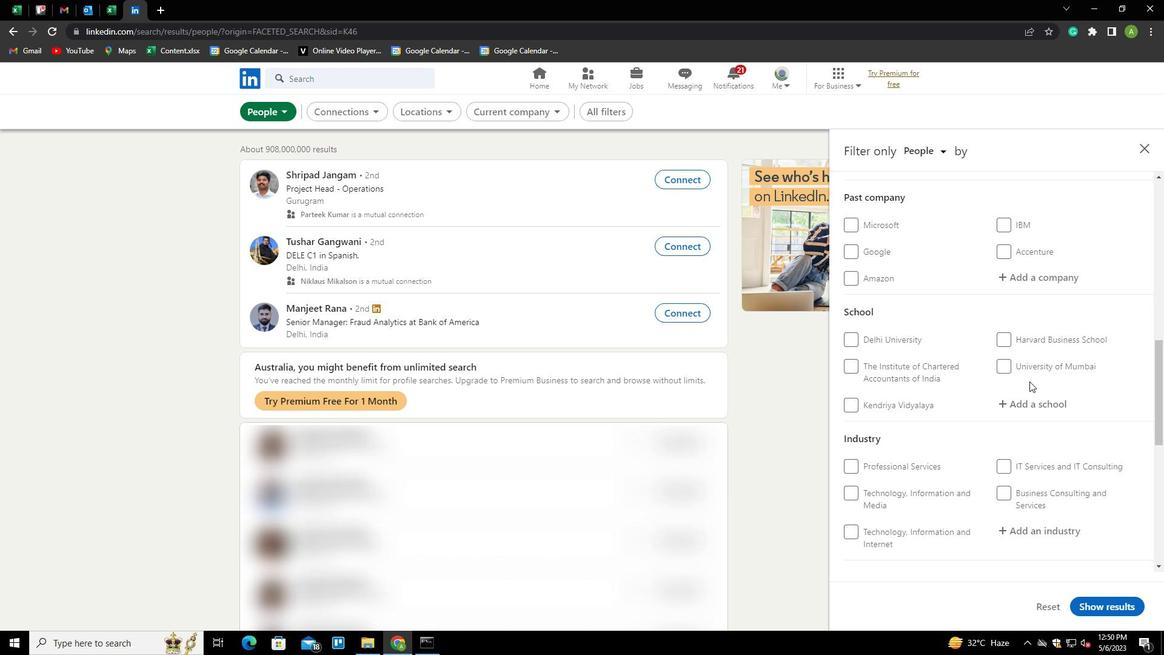 
Action: Mouse scrolled (1030, 381) with delta (0, 0)
Screenshot: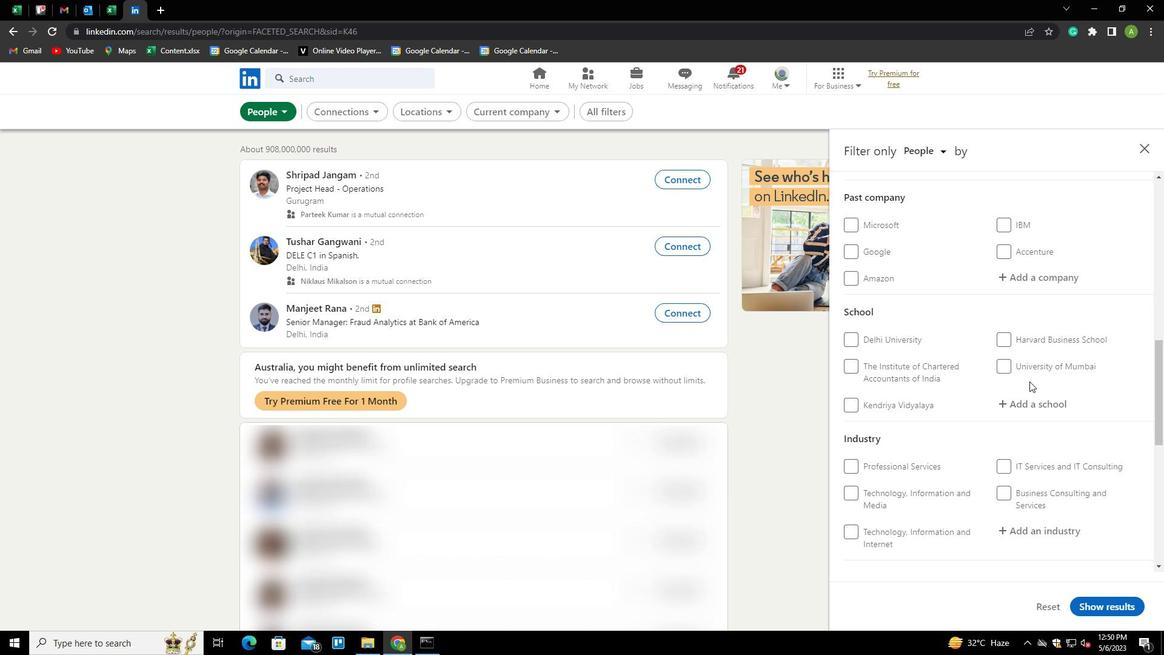 
Action: Mouse scrolled (1030, 381) with delta (0, 0)
Screenshot: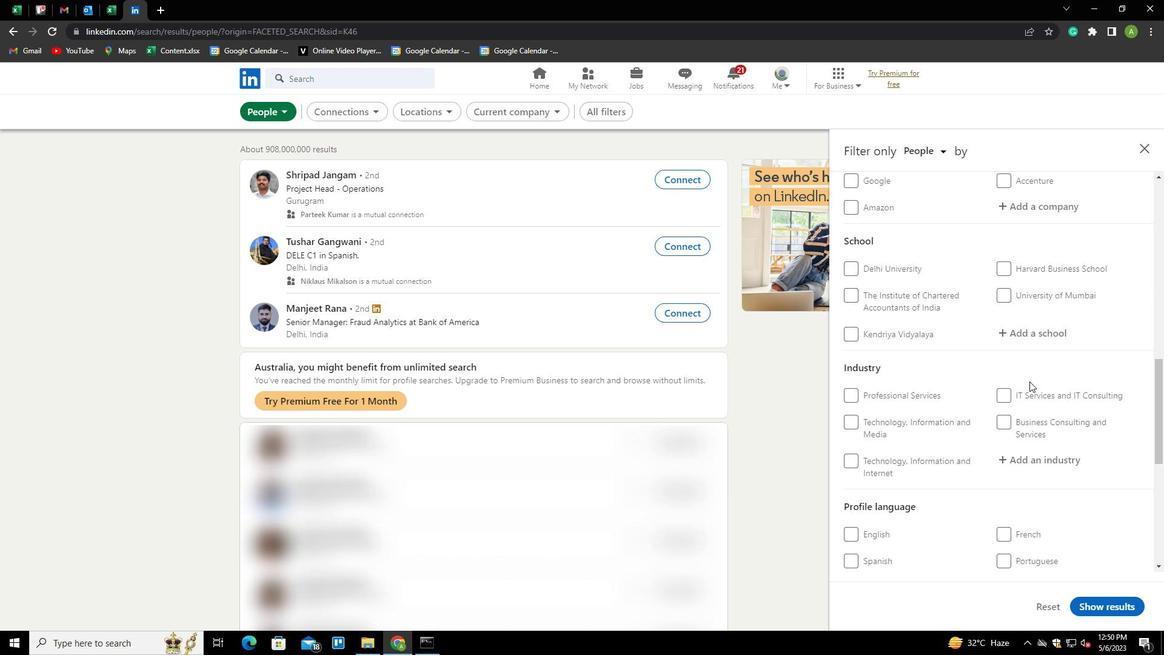 
Action: Mouse scrolled (1030, 381) with delta (0, 0)
Screenshot: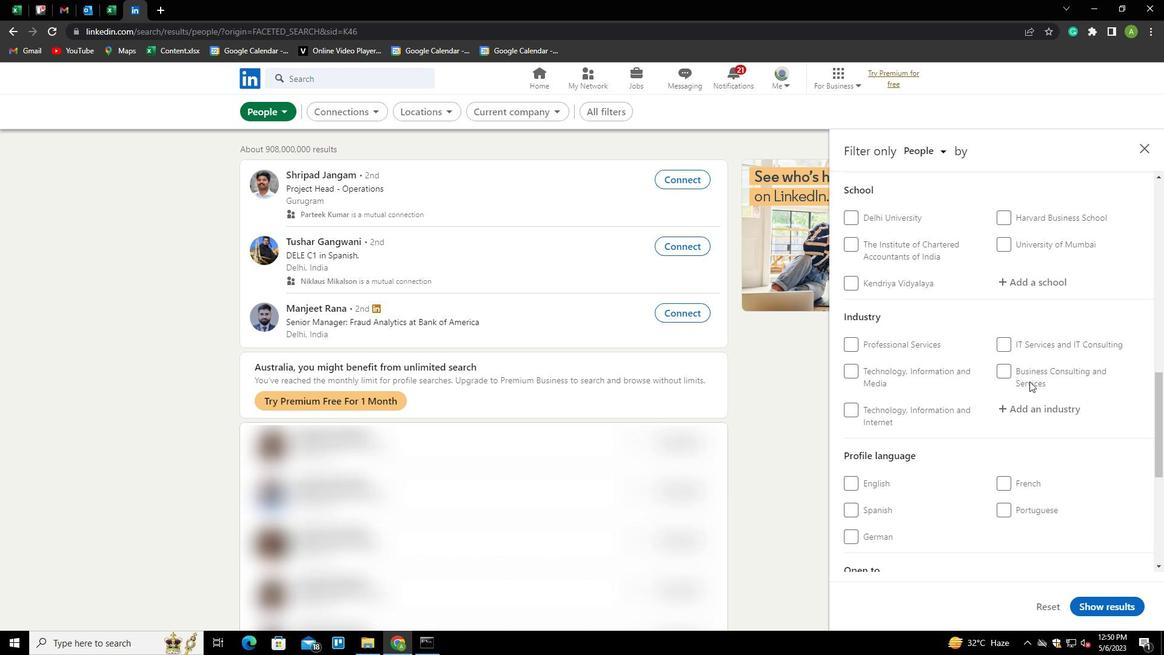 
Action: Mouse moved to (855, 418)
Screenshot: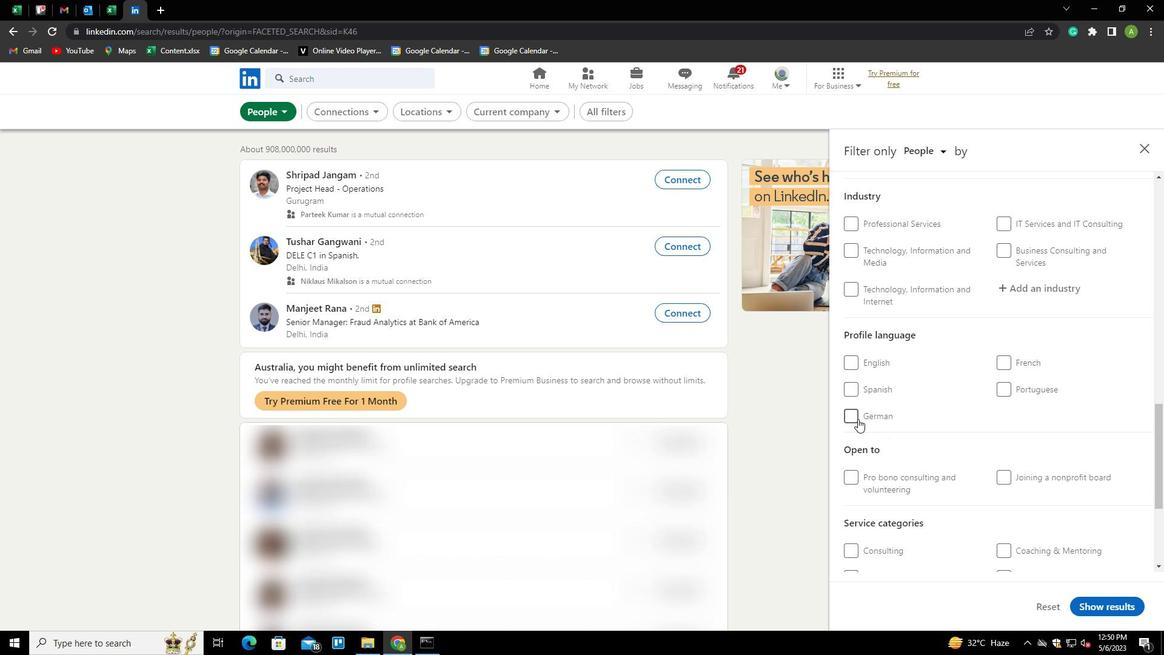 
Action: Mouse pressed left at (855, 418)
Screenshot: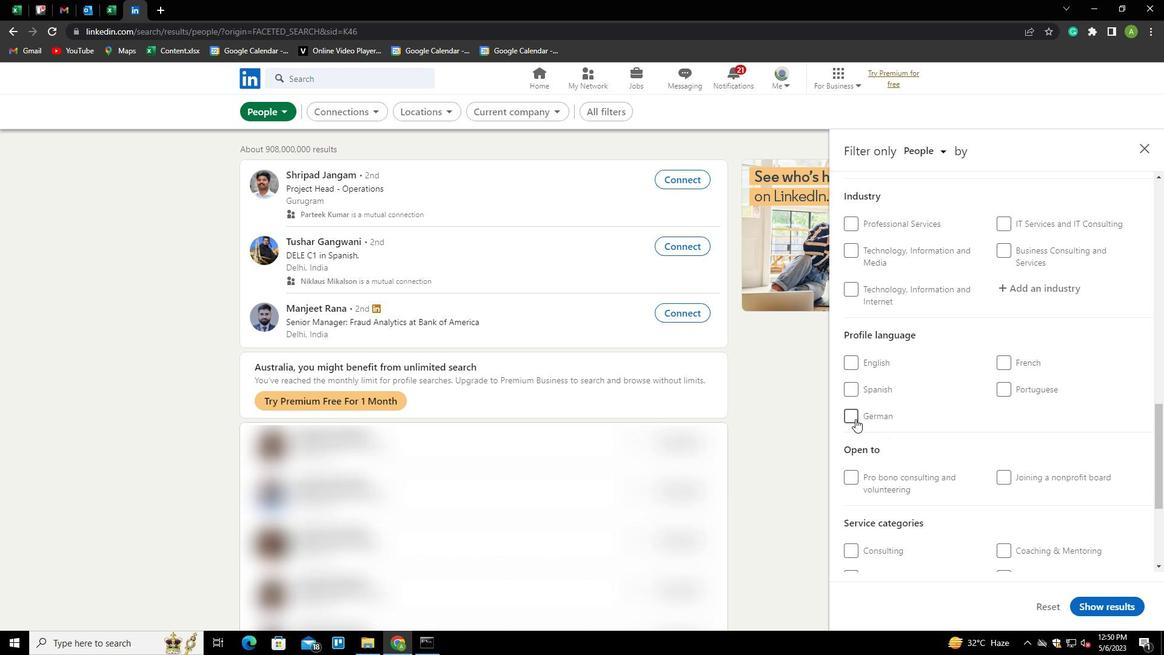 
Action: Mouse moved to (1016, 391)
Screenshot: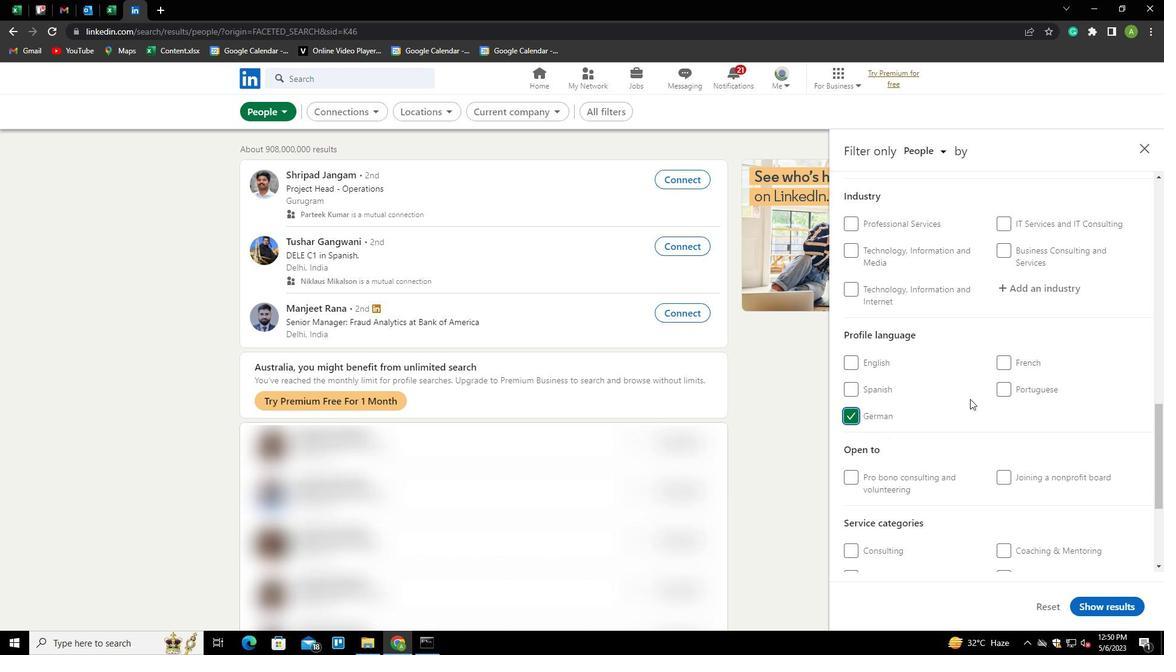 
Action: Mouse scrolled (1016, 392) with delta (0, 0)
Screenshot: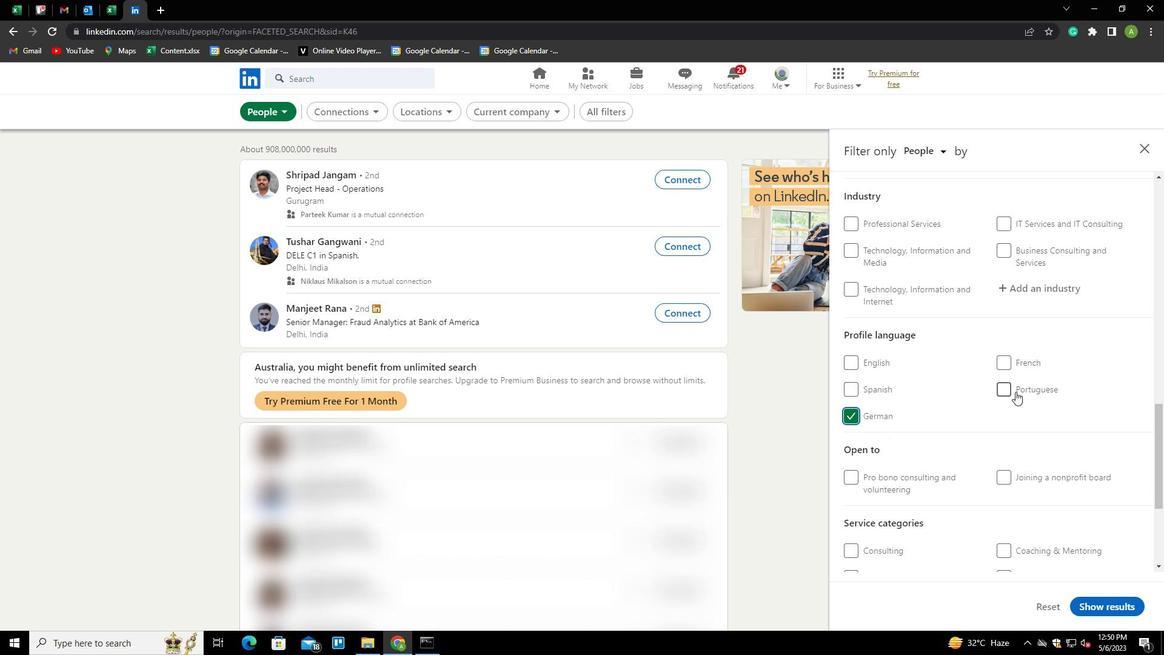 
Action: Mouse scrolled (1016, 392) with delta (0, 0)
Screenshot: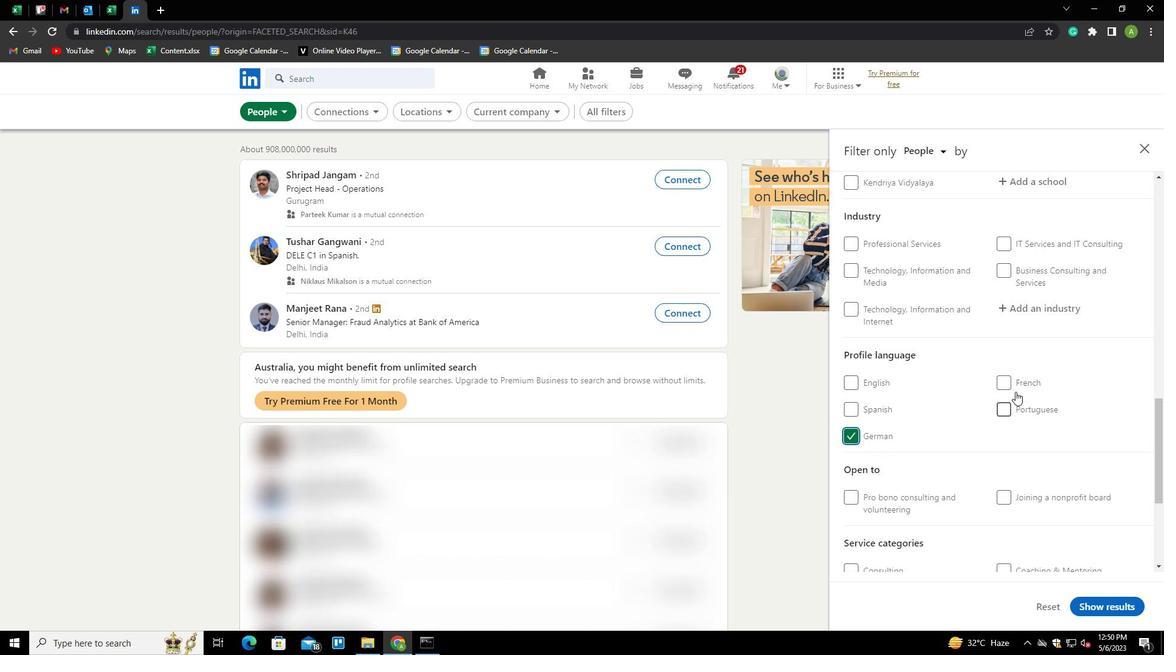 
Action: Mouse scrolled (1016, 392) with delta (0, 0)
Screenshot: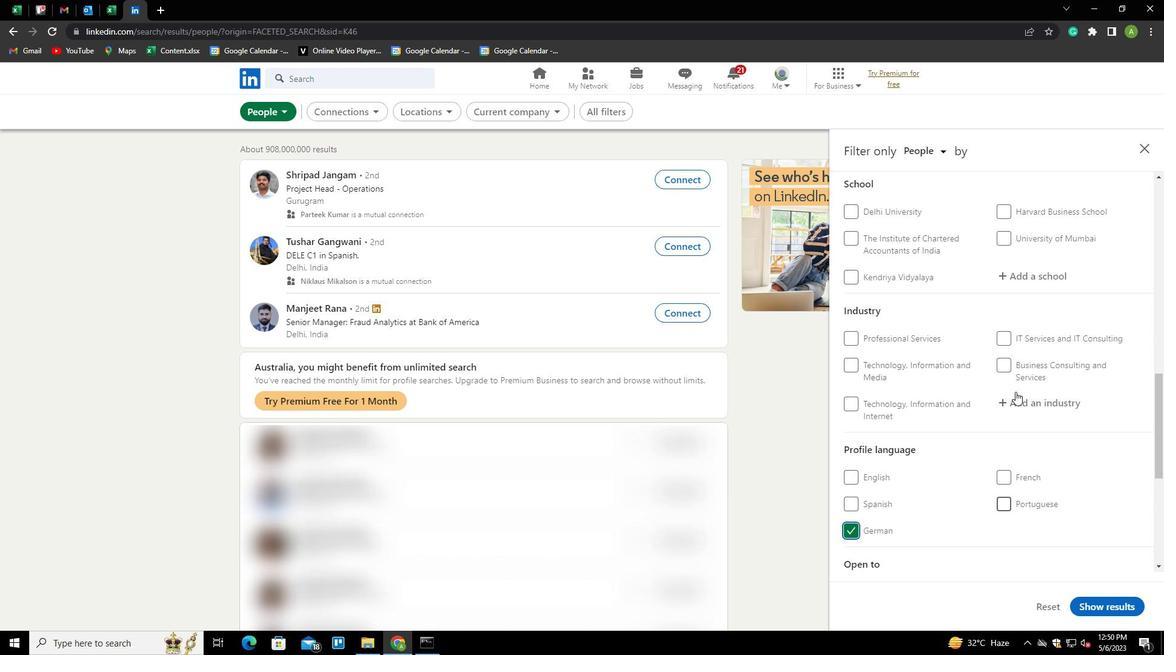 
Action: Mouse scrolled (1016, 392) with delta (0, 0)
Screenshot: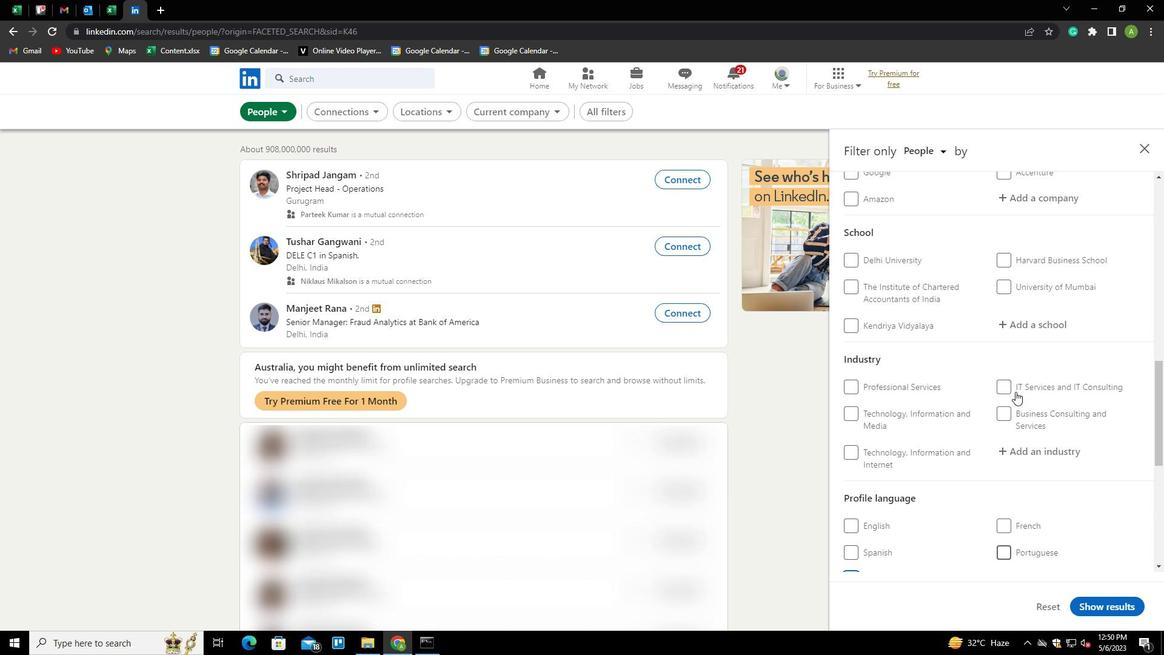 
Action: Mouse scrolled (1016, 392) with delta (0, 0)
Screenshot: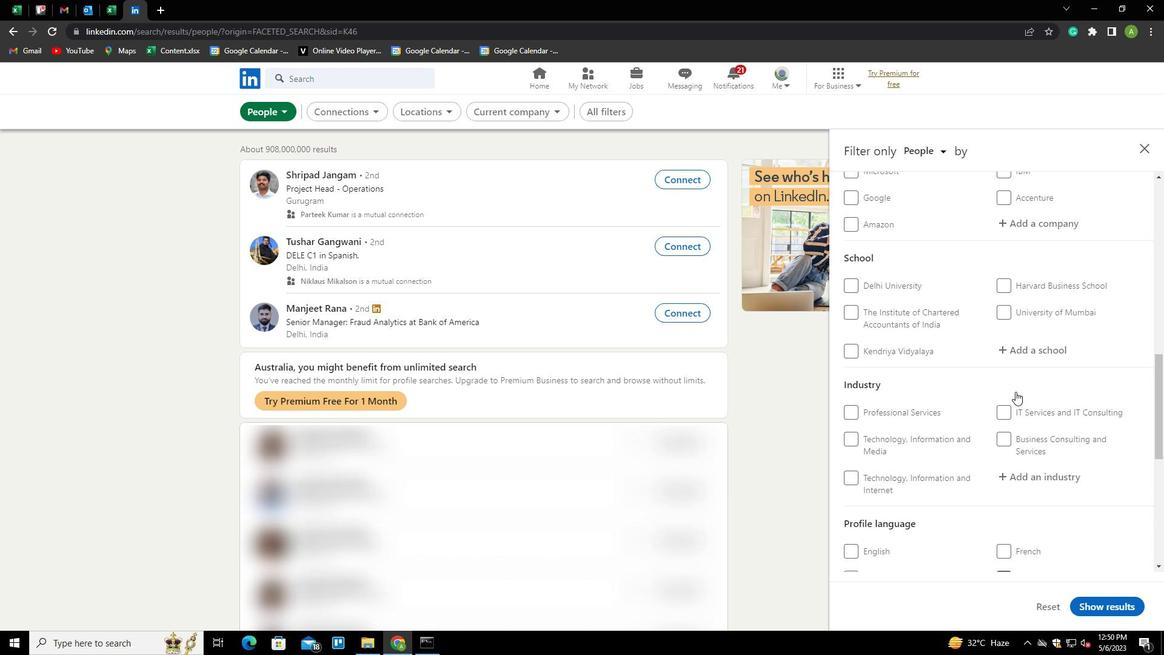 
Action: Mouse scrolled (1016, 392) with delta (0, 0)
Screenshot: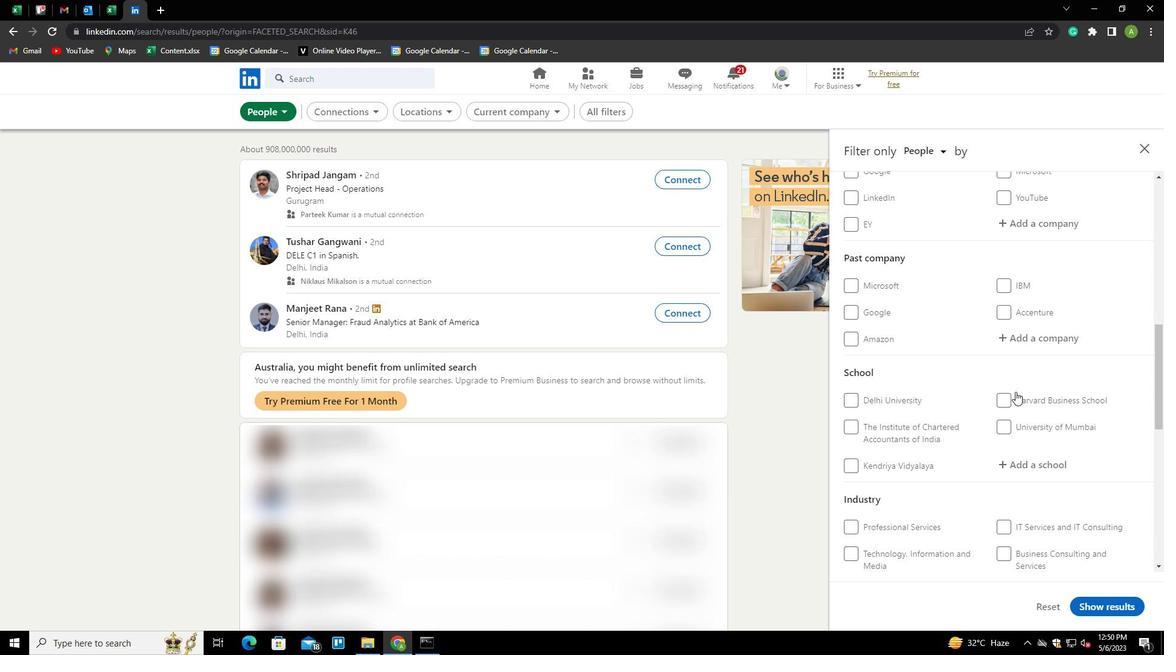 
Action: Mouse scrolled (1016, 392) with delta (0, 0)
Screenshot: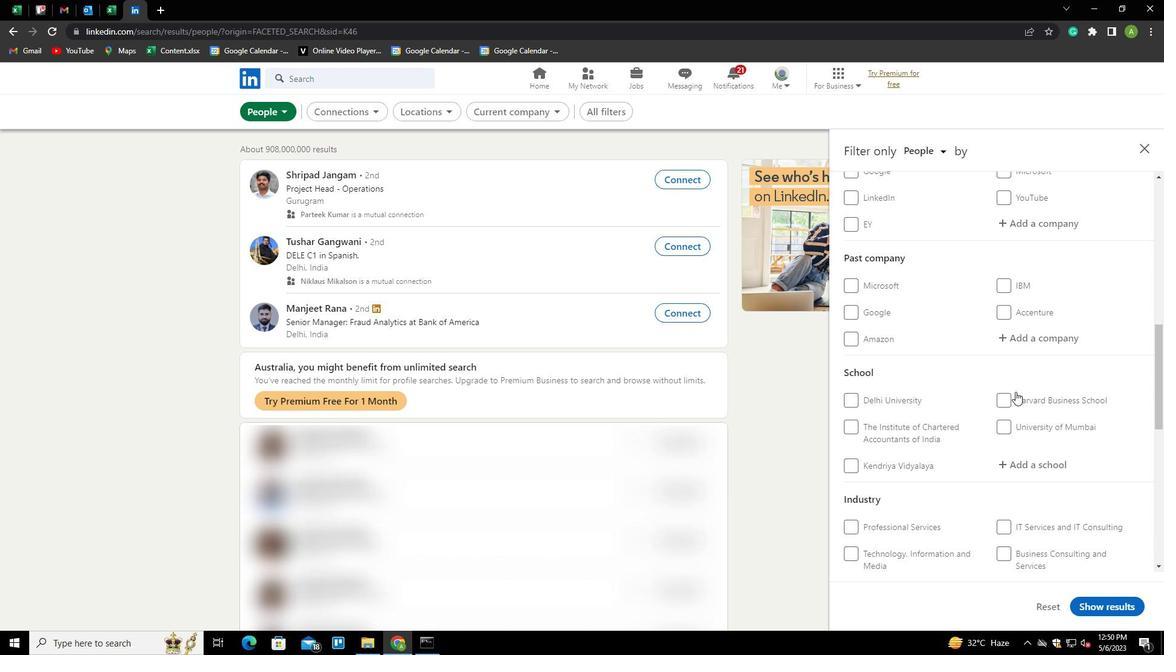 
Action: Mouse moved to (1019, 350)
Screenshot: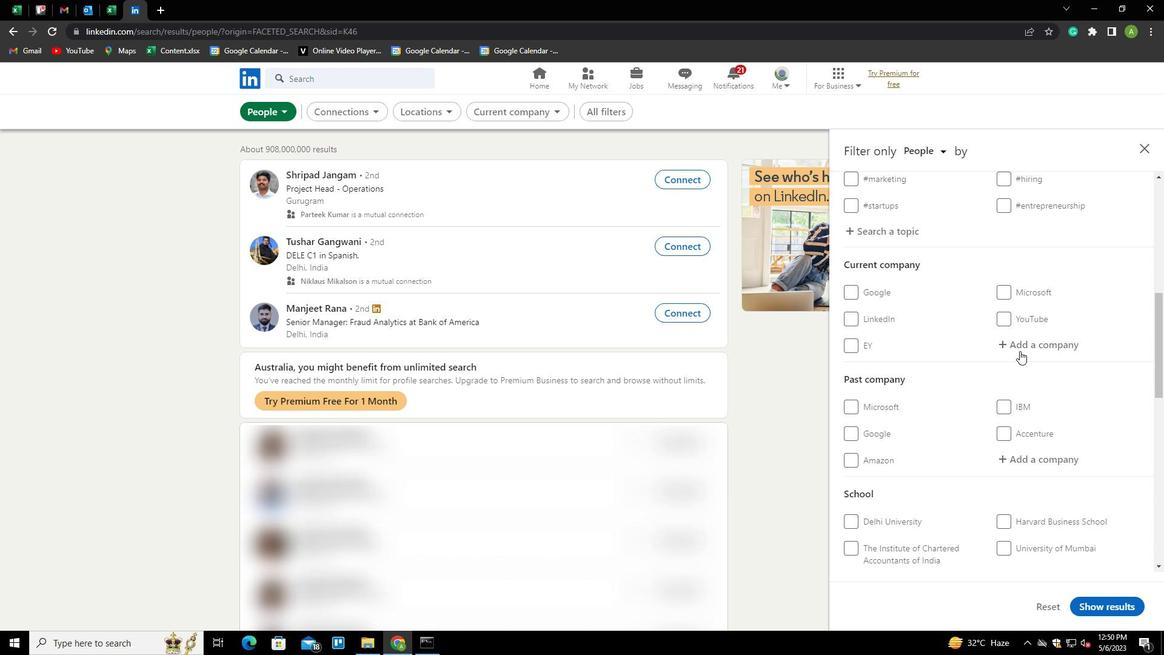 
Action: Mouse pressed left at (1019, 350)
Screenshot: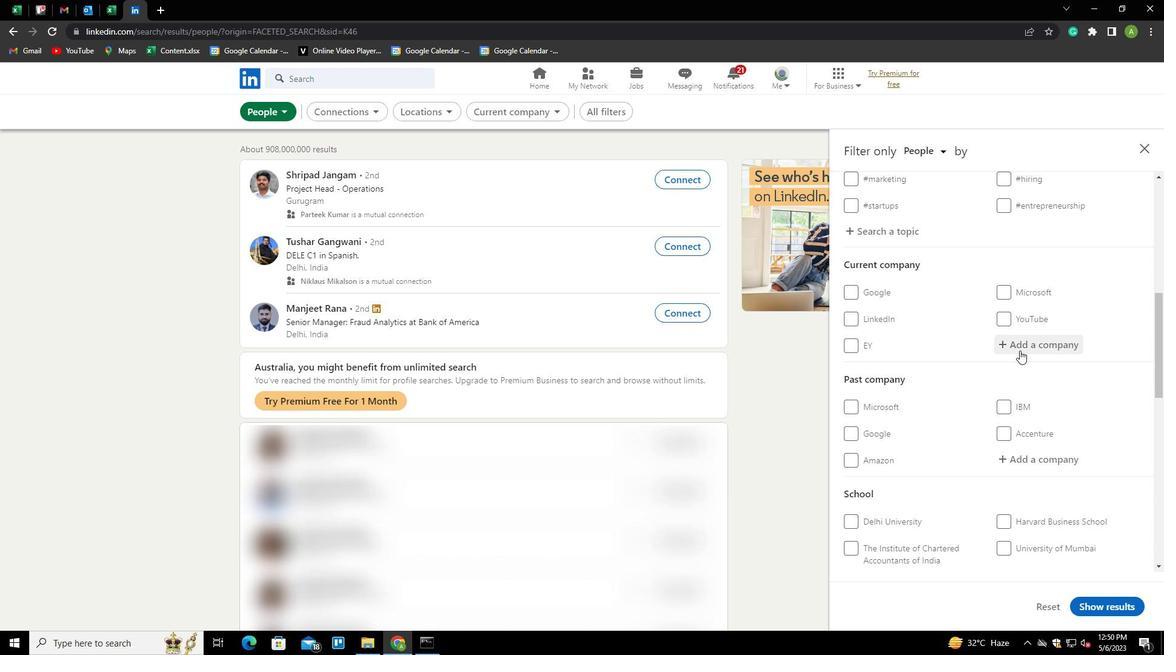 
Action: Key pressed <Key.shift>UNIVERSAL<Key.space><Key.shift><Key.shift><Key.shift><Key.shift><Key.shift><Key.shift><Key.shift><Key.shift><Key.shift><Key.shift><Key.shift><Key.shift><Key.shift>RO<Key.backspace>OBOTS<Key.down><Key.enter>
Screenshot: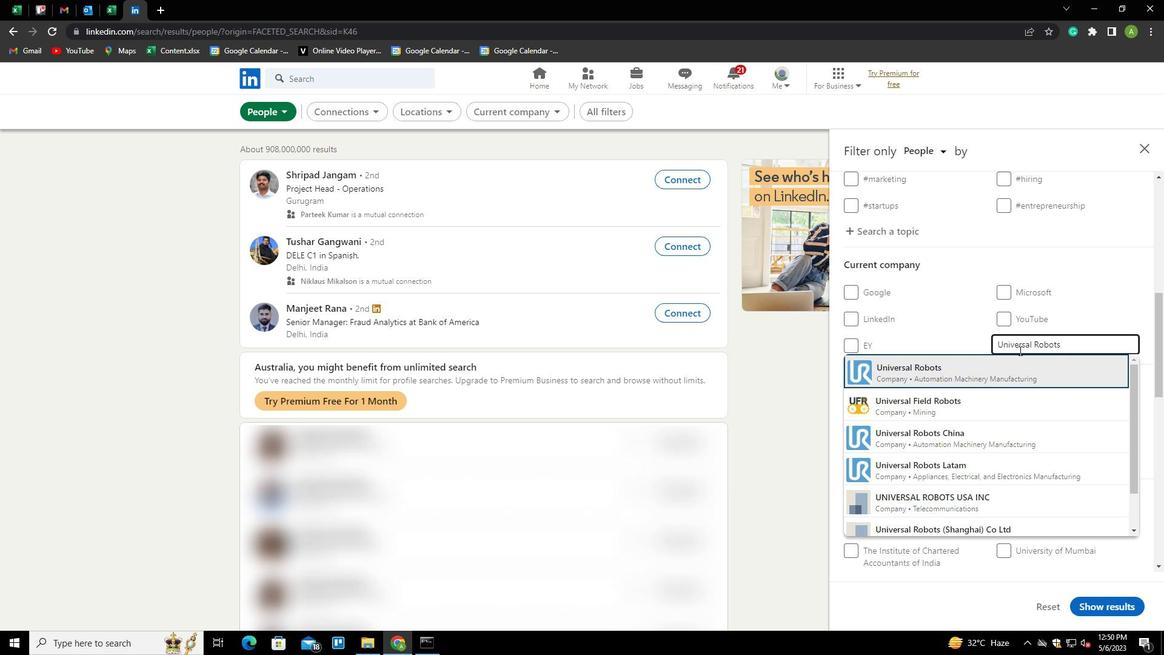 
Action: Mouse moved to (1024, 347)
Screenshot: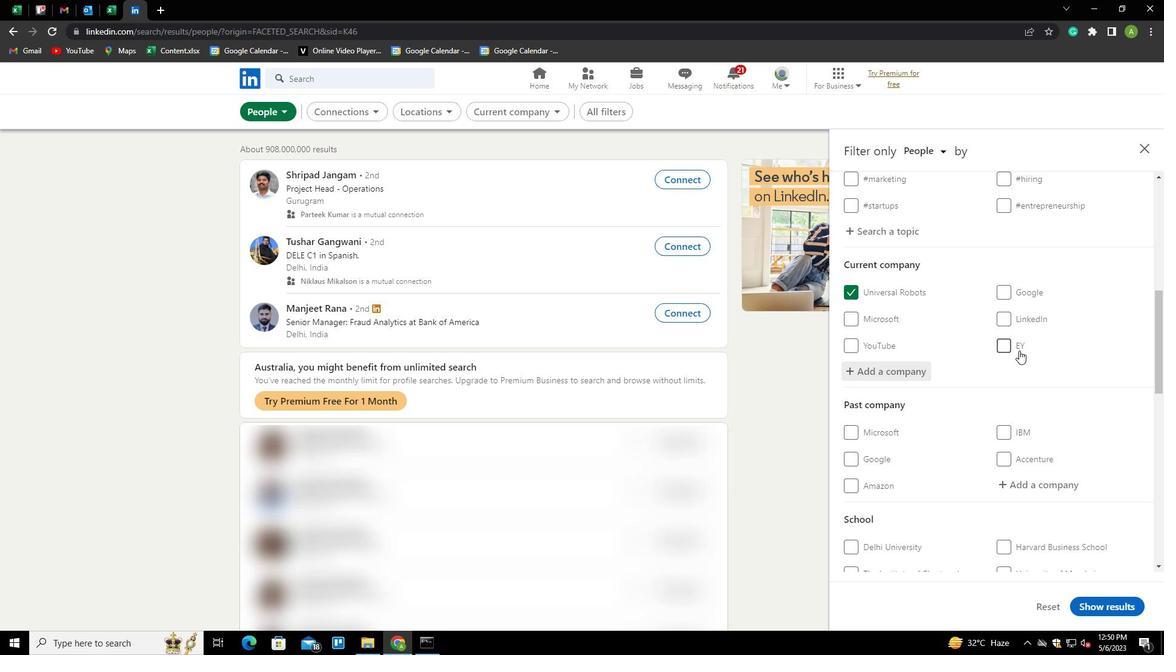 
Action: Mouse scrolled (1024, 346) with delta (0, 0)
Screenshot: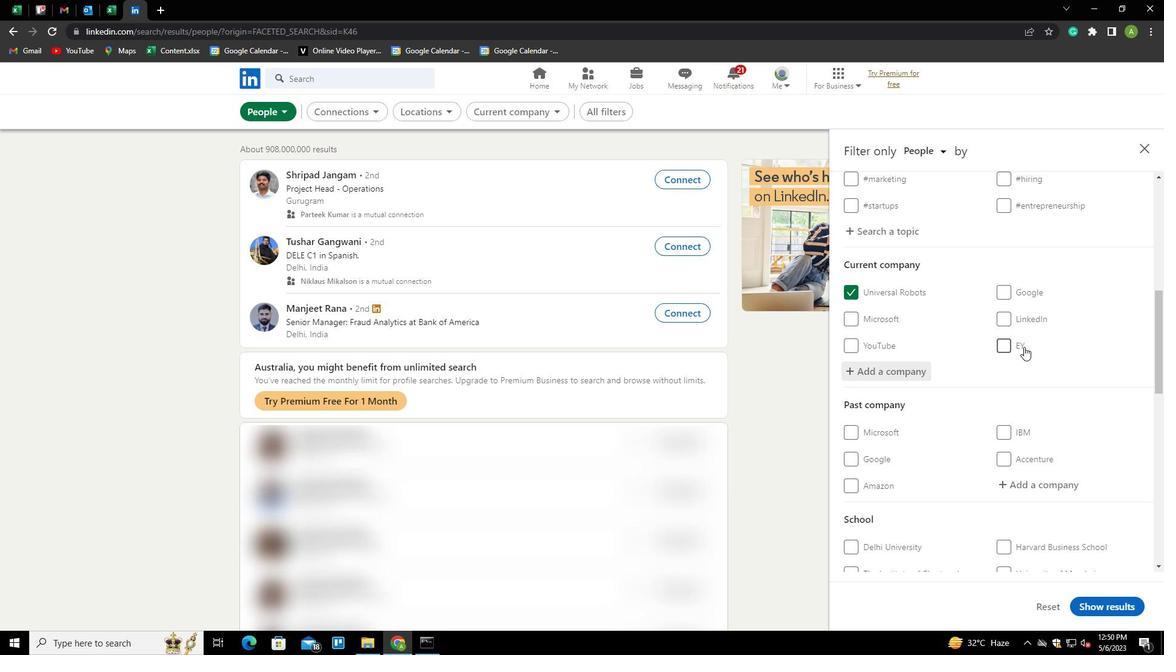 
Action: Mouse scrolled (1024, 346) with delta (0, 0)
Screenshot: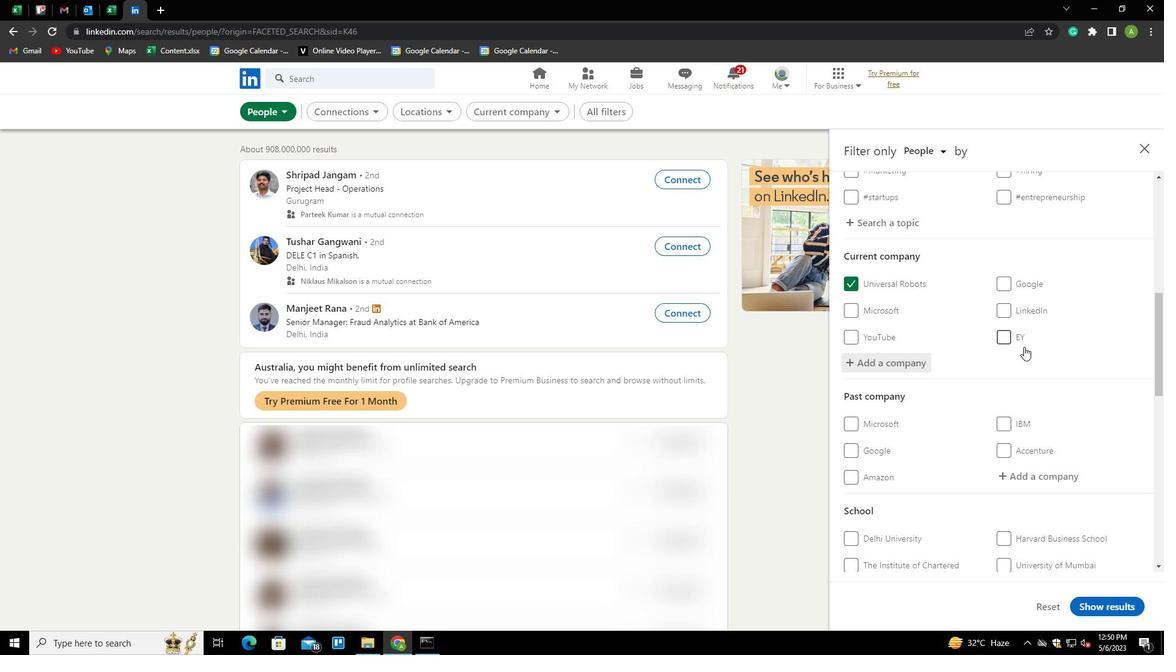 
Action: Mouse scrolled (1024, 346) with delta (0, 0)
Screenshot: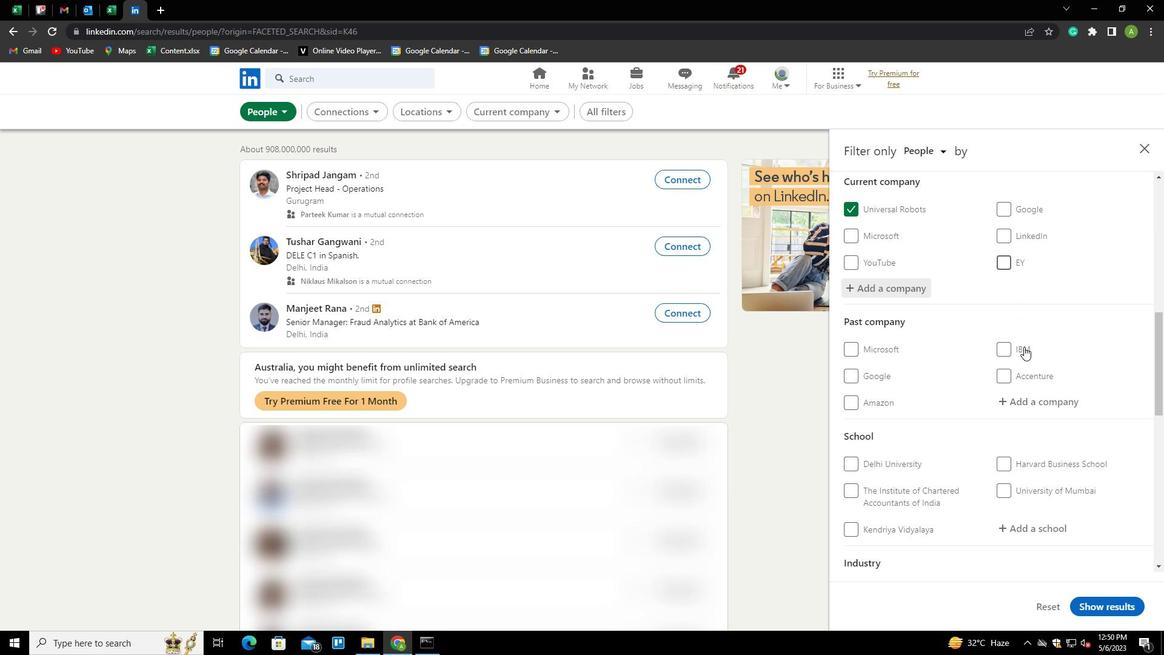 
Action: Mouse scrolled (1024, 346) with delta (0, 0)
Screenshot: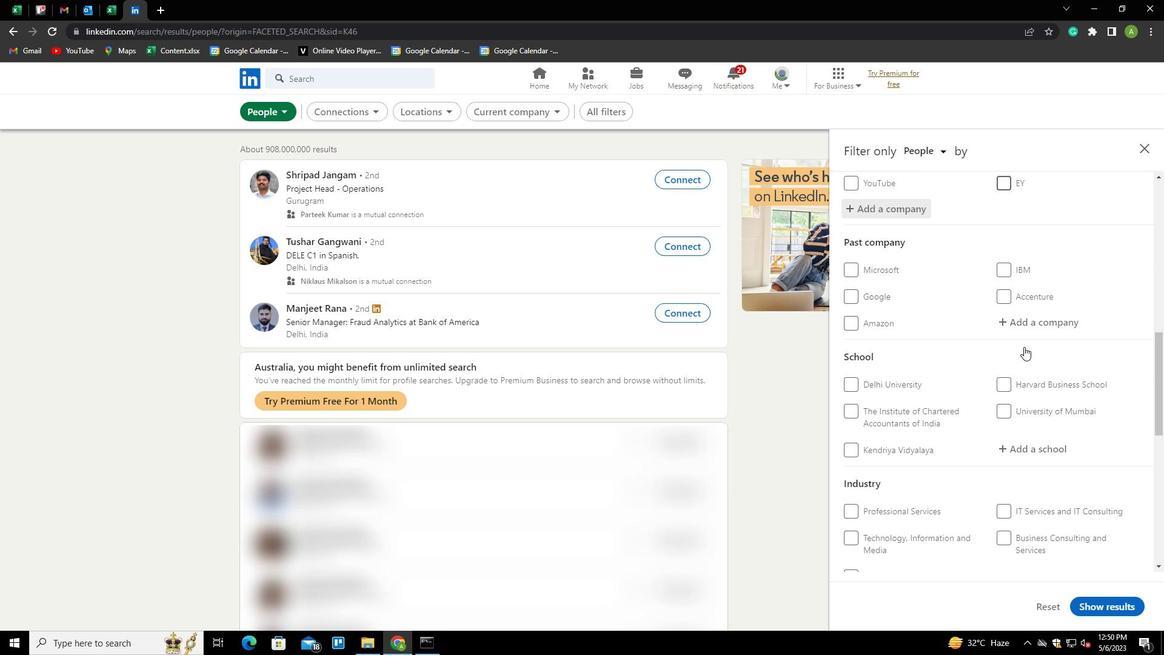 
Action: Mouse moved to (1029, 365)
Screenshot: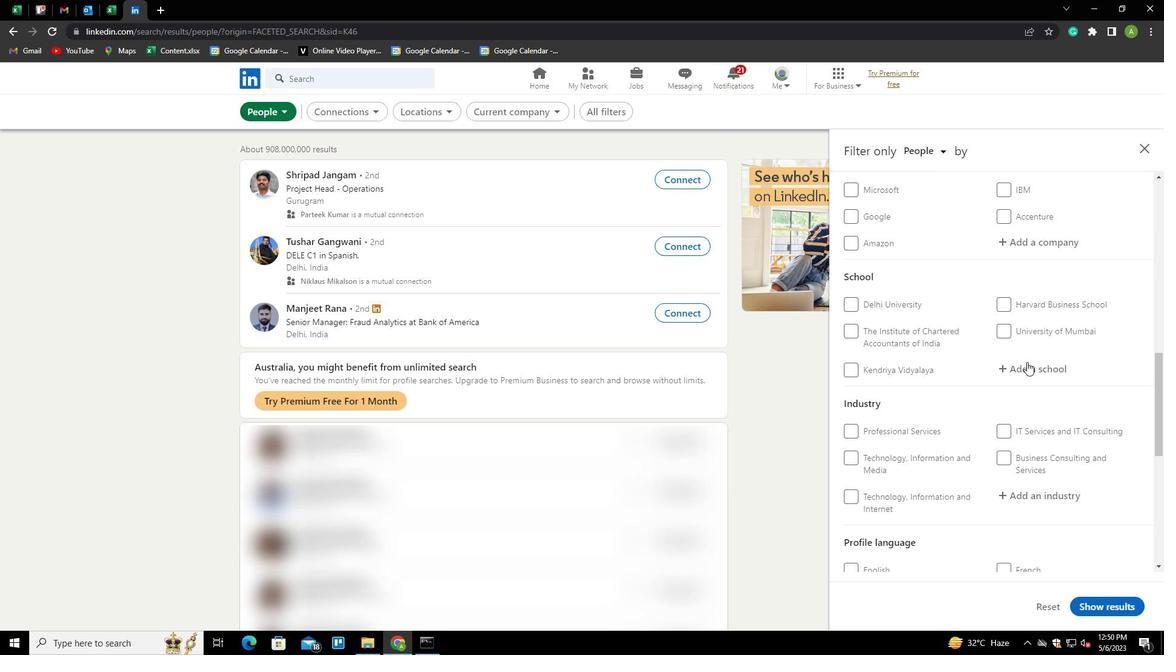 
Action: Mouse pressed left at (1029, 365)
Screenshot: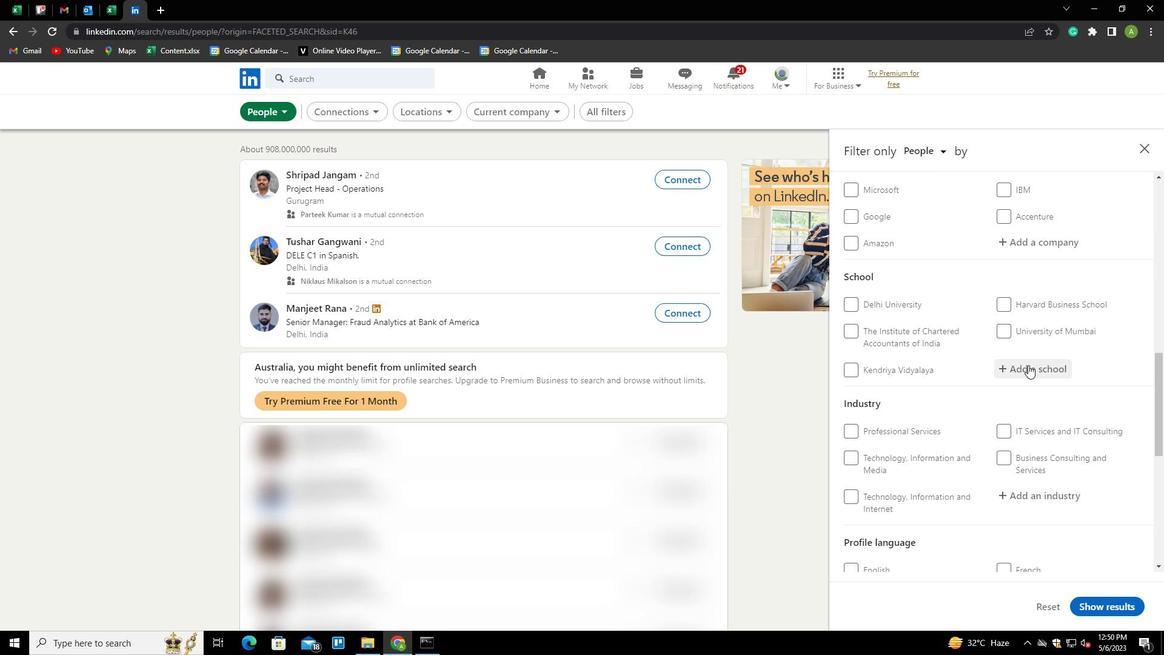 
Action: Mouse moved to (1029, 366)
Screenshot: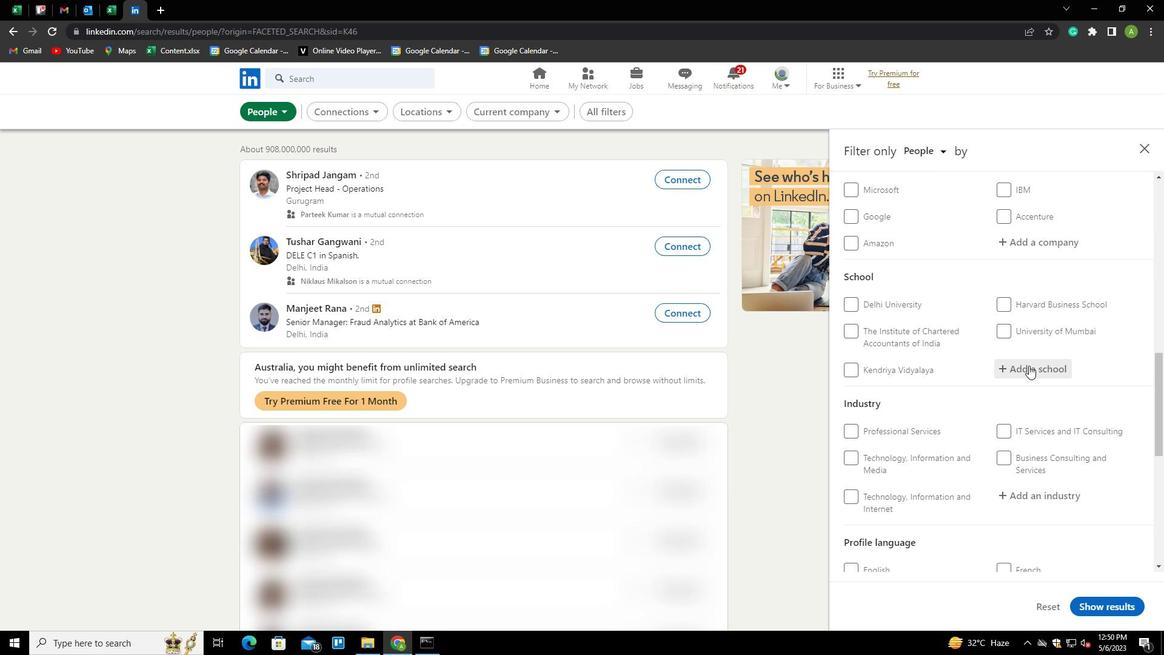 
Action: Key pressed <Key.shift><Key.shift><Key.shift><Key.shift><Key.shift><Key.shift><Key.shift><Key.shift><Key.shift><Key.shift><Key.shift><Key.shift><Key.shift><Key.shift>GLOBSYN<Key.space><Key.shift>BUSINESS<Key.space><Key.shift>SCHOOL<Key.down><Key.enter>
Screenshot: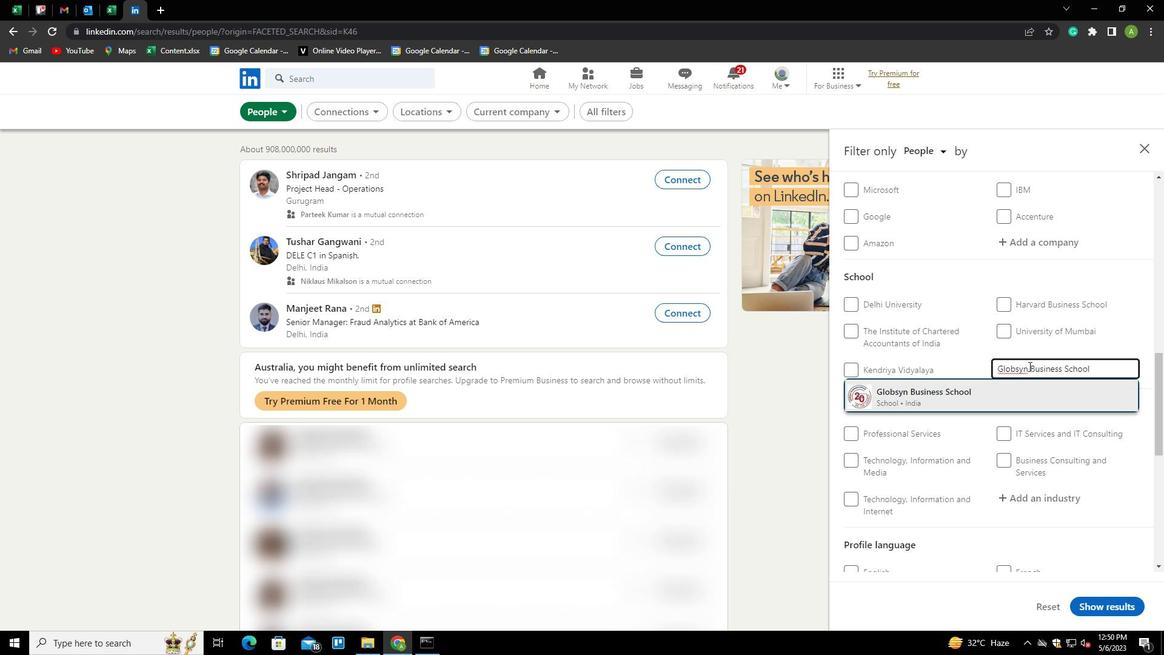 
Action: Mouse moved to (1029, 366)
Screenshot: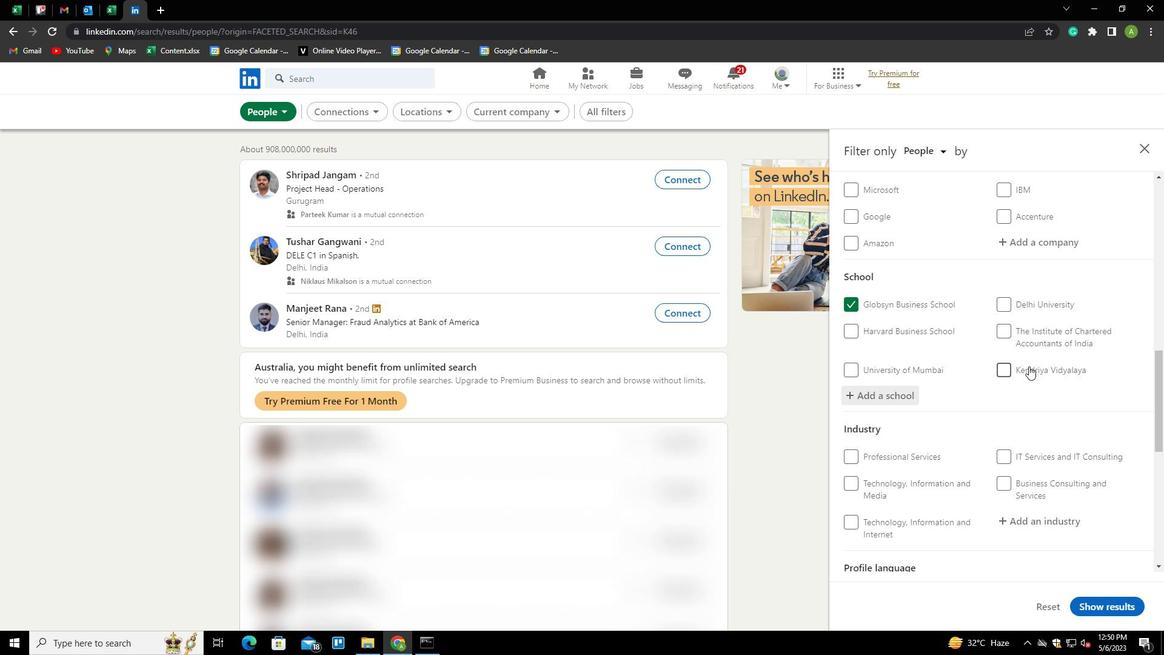 
Action: Mouse scrolled (1029, 365) with delta (0, 0)
Screenshot: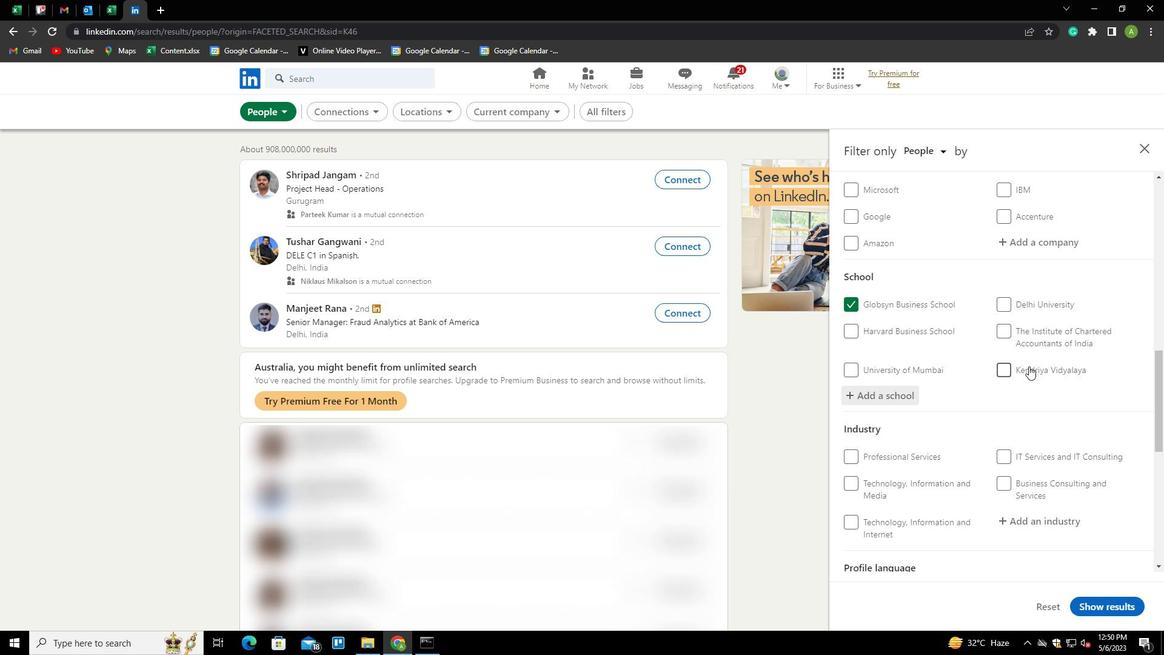 
Action: Mouse scrolled (1029, 365) with delta (0, 0)
Screenshot: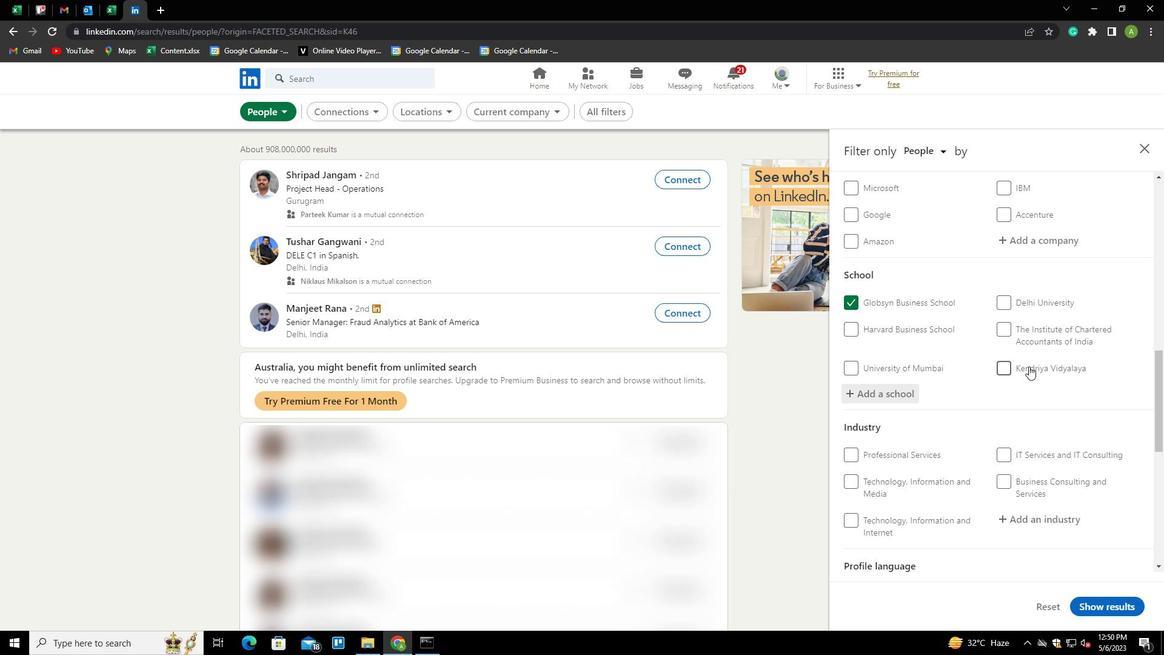 
Action: Mouse moved to (1027, 391)
Screenshot: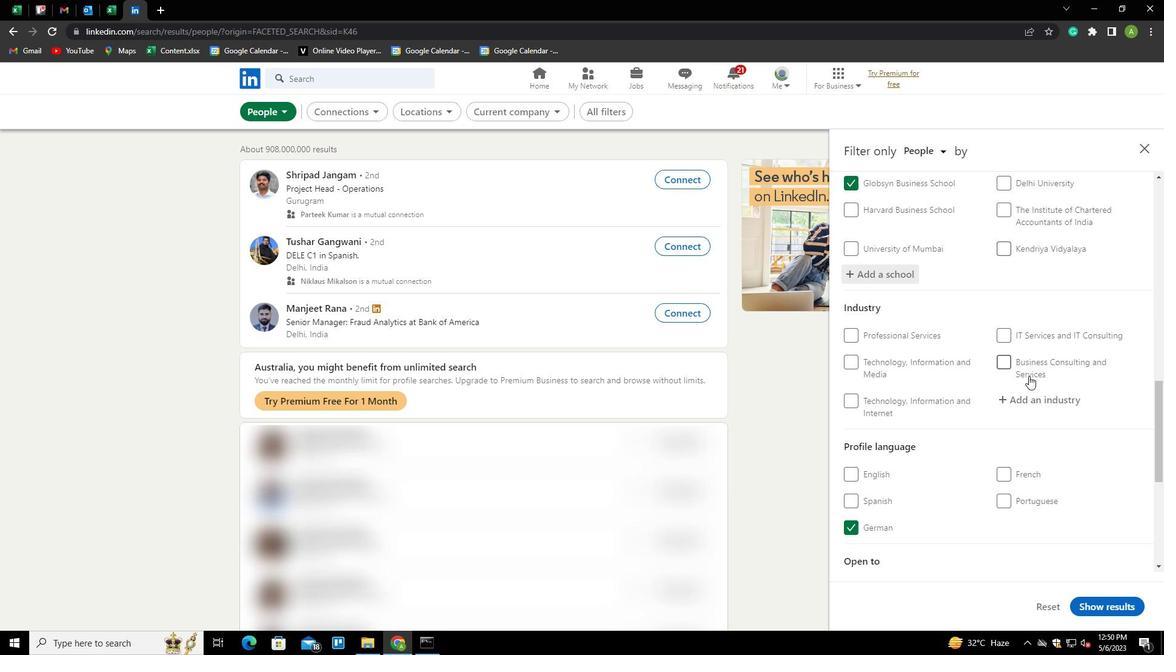 
Action: Mouse pressed left at (1027, 391)
Screenshot: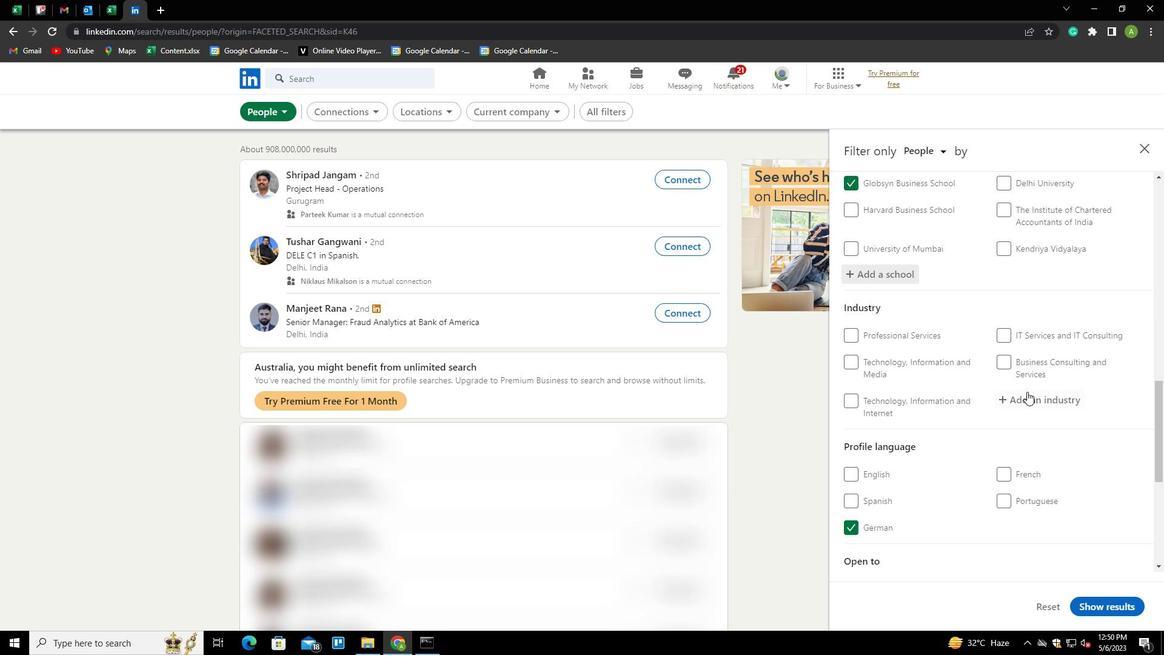 
Action: Mouse moved to (1027, 392)
Screenshot: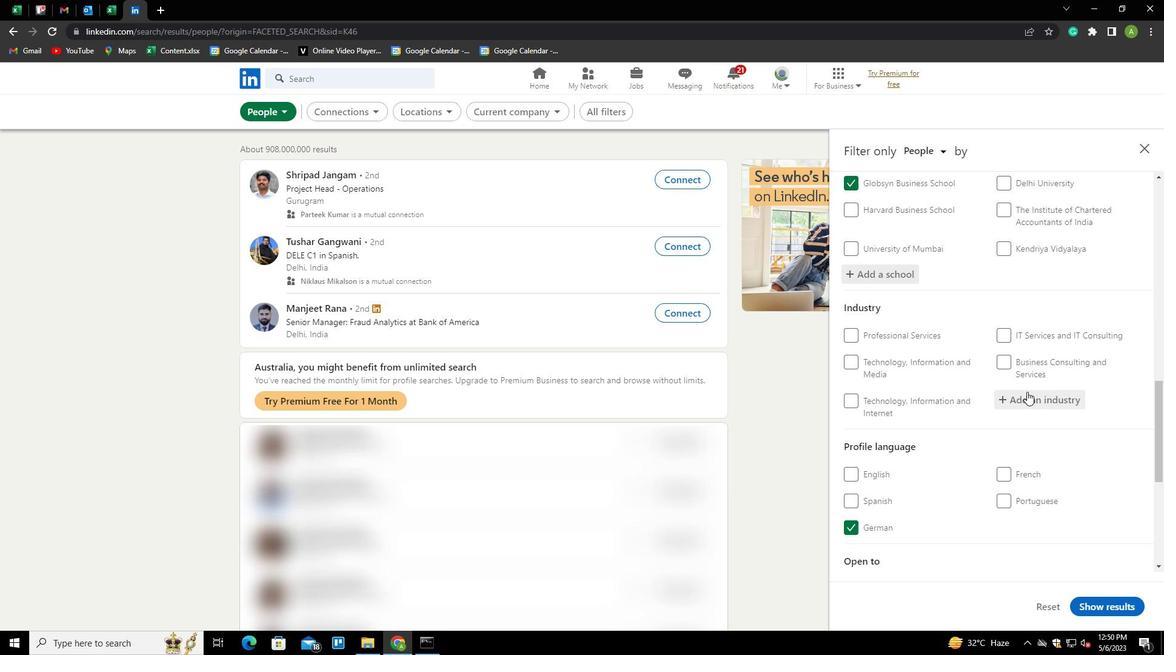 
Action: Key pressed <Key.shift>MAGNETIC<Key.space>AND<Key.space><Key.shift>OPTICAL<Key.space><Key.shift>MEDIA<Key.space><Key.shift>MANUFACTURING<Key.down><Key.enter>
Screenshot: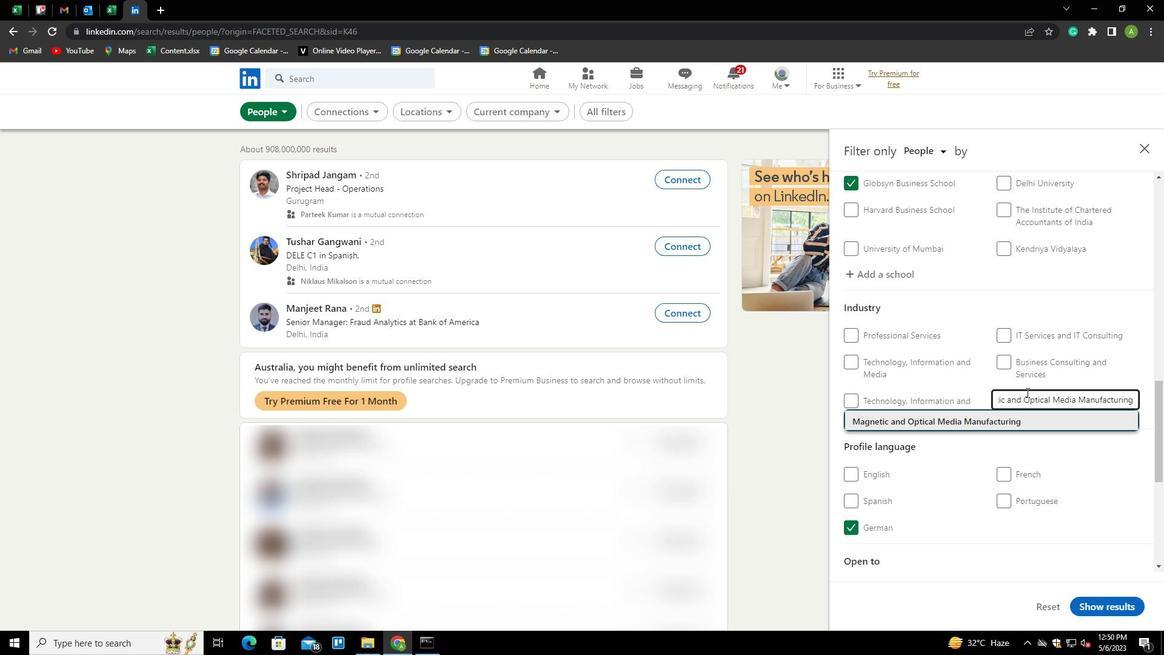 
Action: Mouse scrolled (1027, 391) with delta (0, 0)
Screenshot: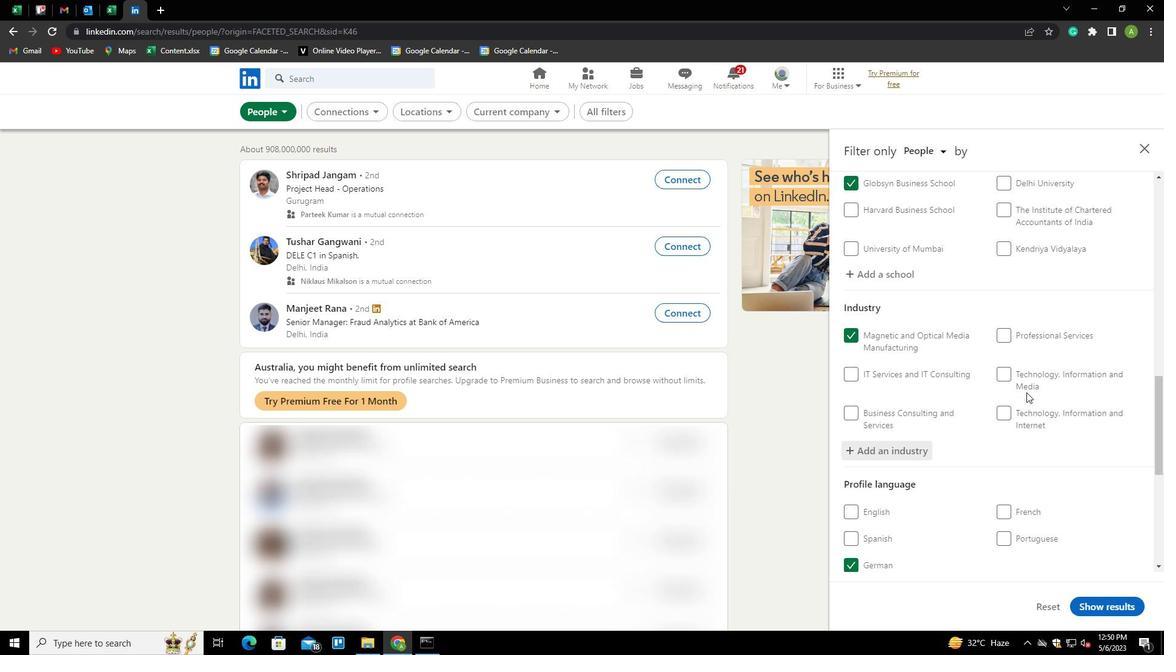 
Action: Mouse scrolled (1027, 391) with delta (0, 0)
Screenshot: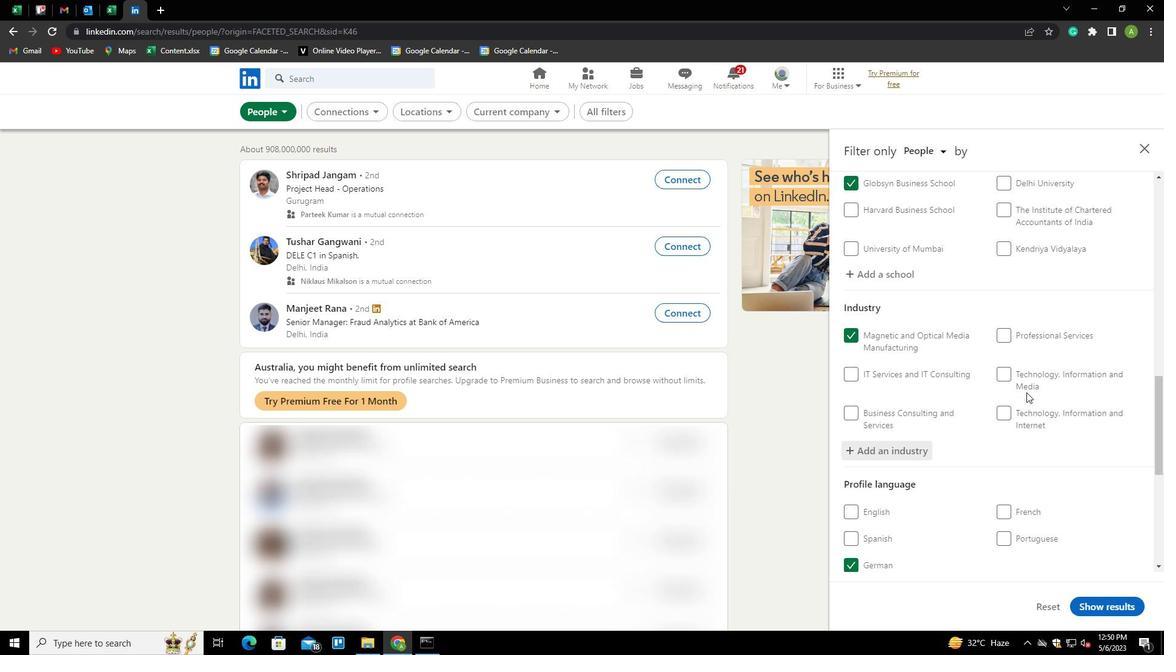 
Action: Mouse scrolled (1027, 391) with delta (0, 0)
Screenshot: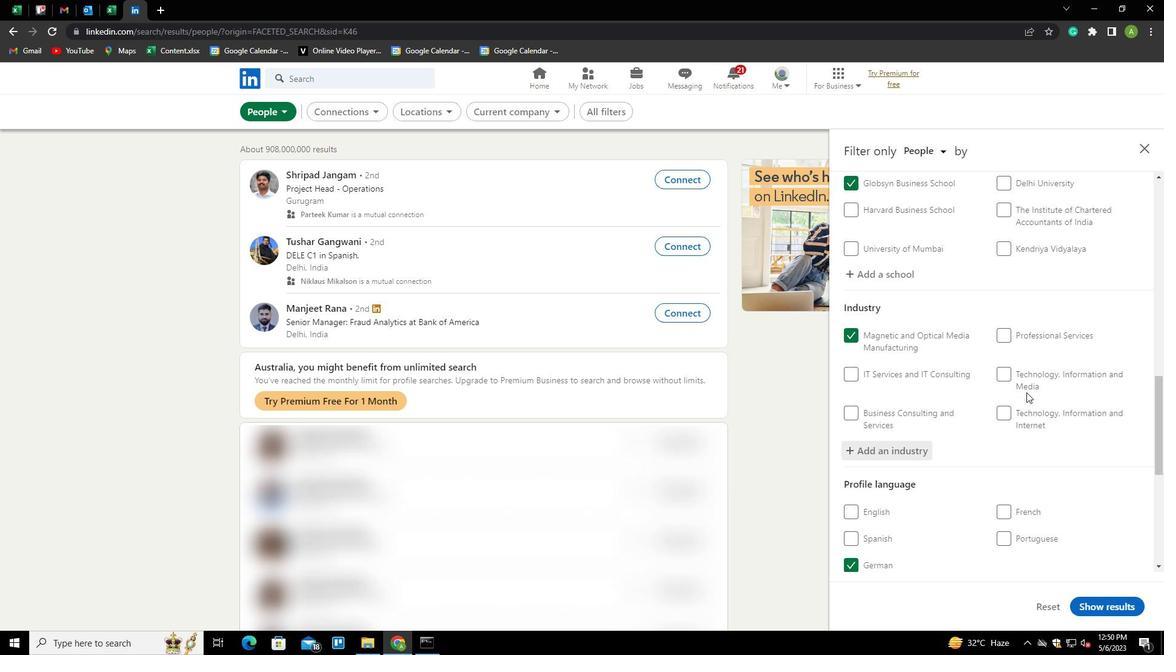 
Action: Mouse scrolled (1027, 391) with delta (0, 0)
Screenshot: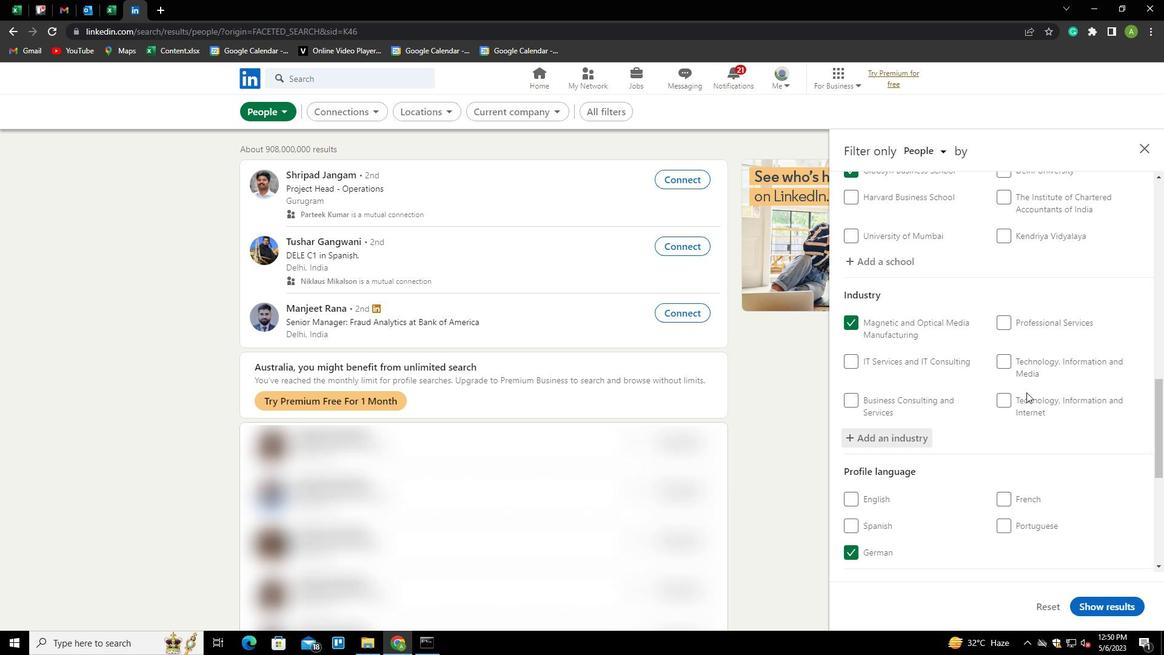 
Action: Mouse scrolled (1027, 391) with delta (0, 0)
Screenshot: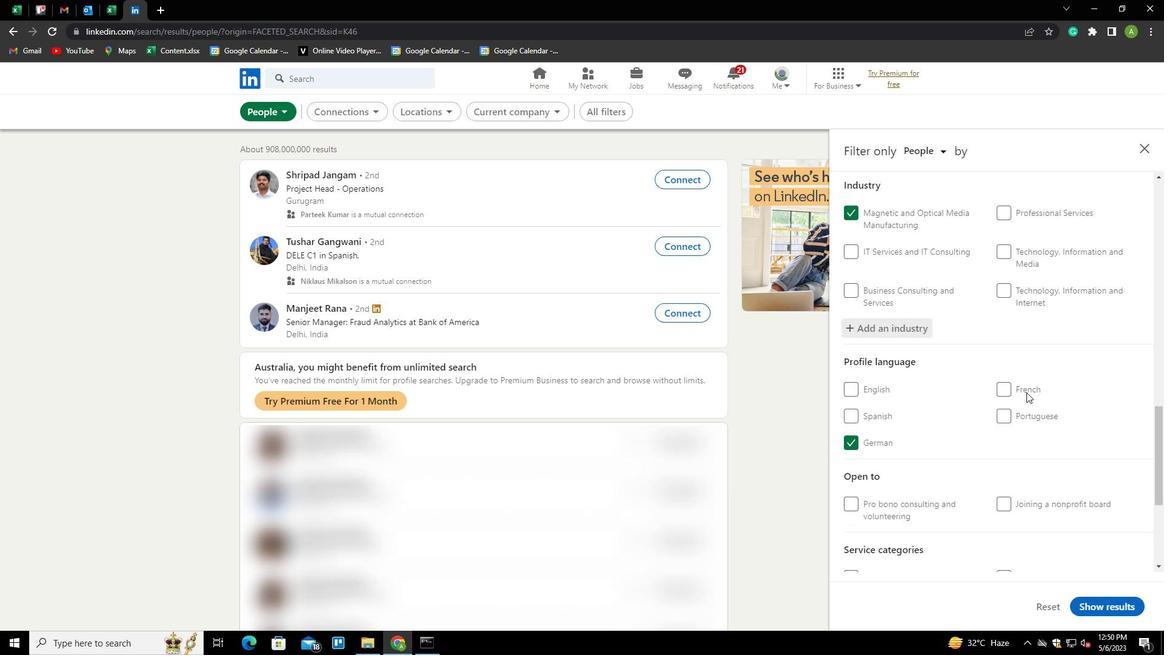 
Action: Mouse moved to (1026, 393)
Screenshot: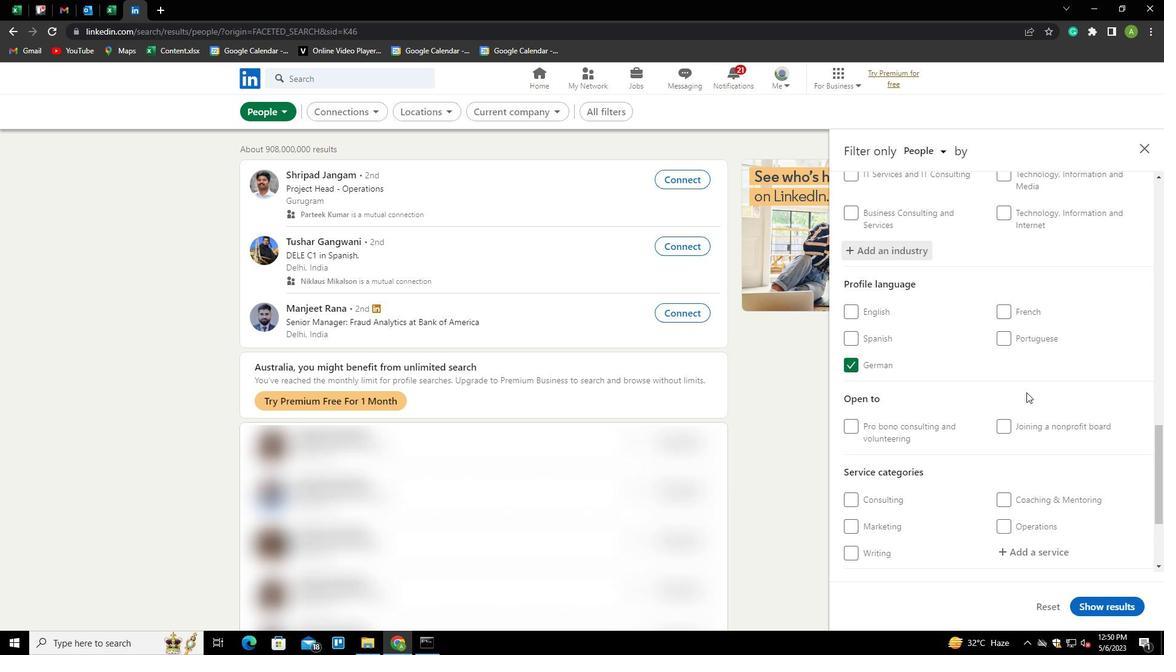 
Action: Mouse scrolled (1026, 392) with delta (0, 0)
Screenshot: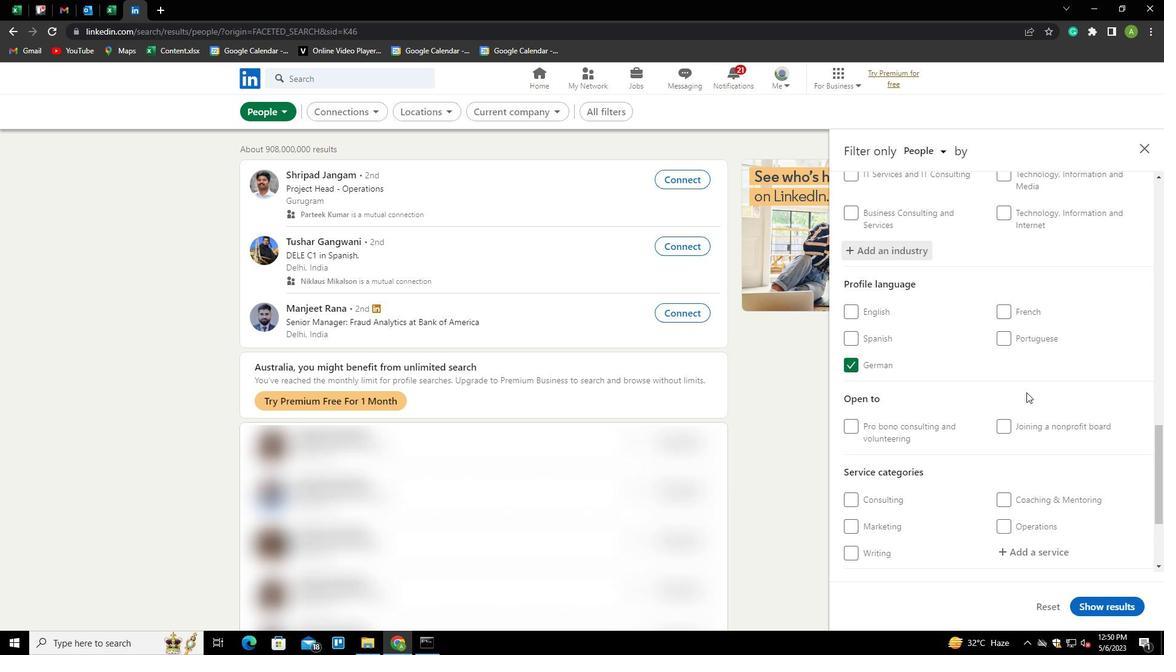 
Action: Mouse moved to (1023, 405)
Screenshot: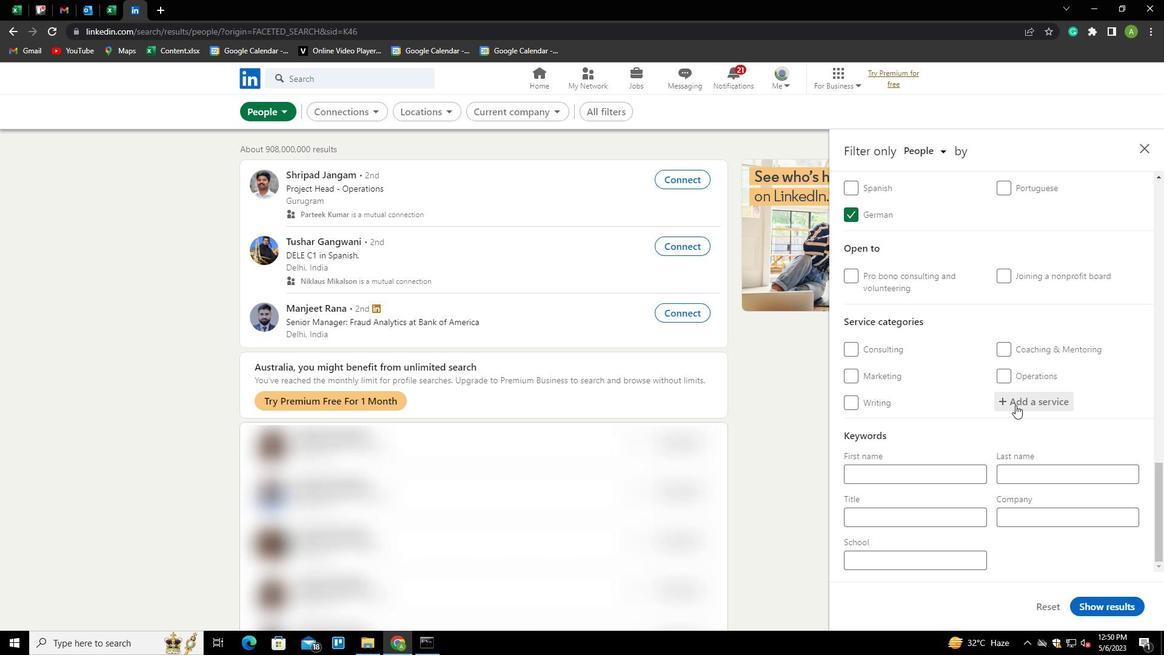 
Action: Mouse pressed left at (1023, 405)
Screenshot: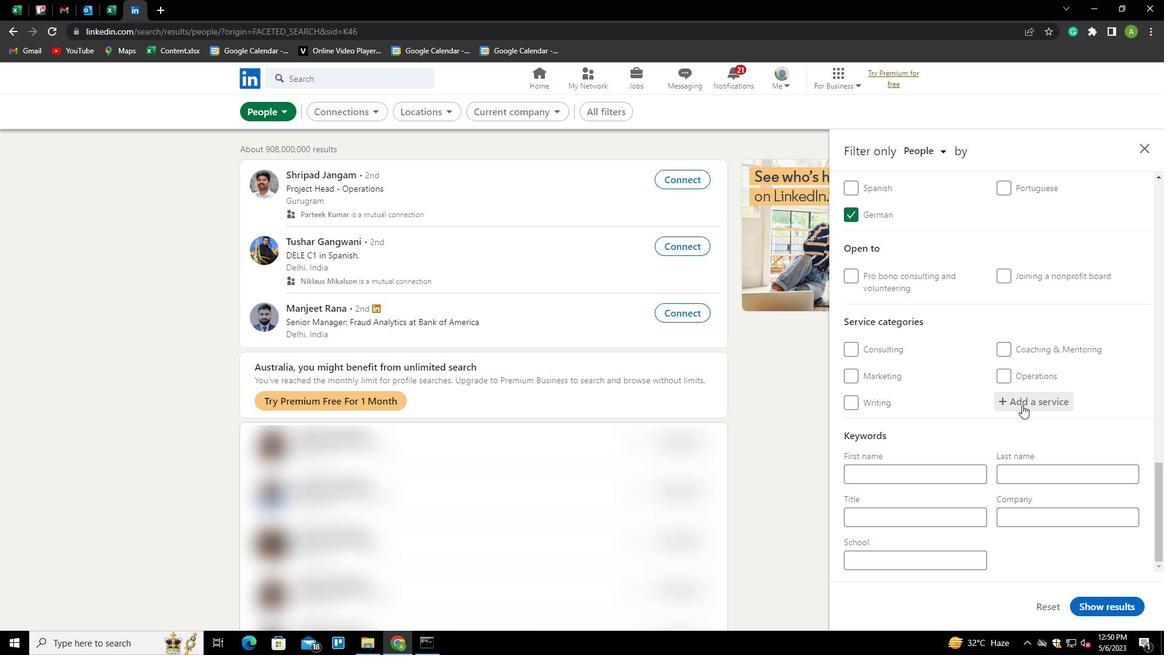 
Action: Mouse moved to (1026, 402)
Screenshot: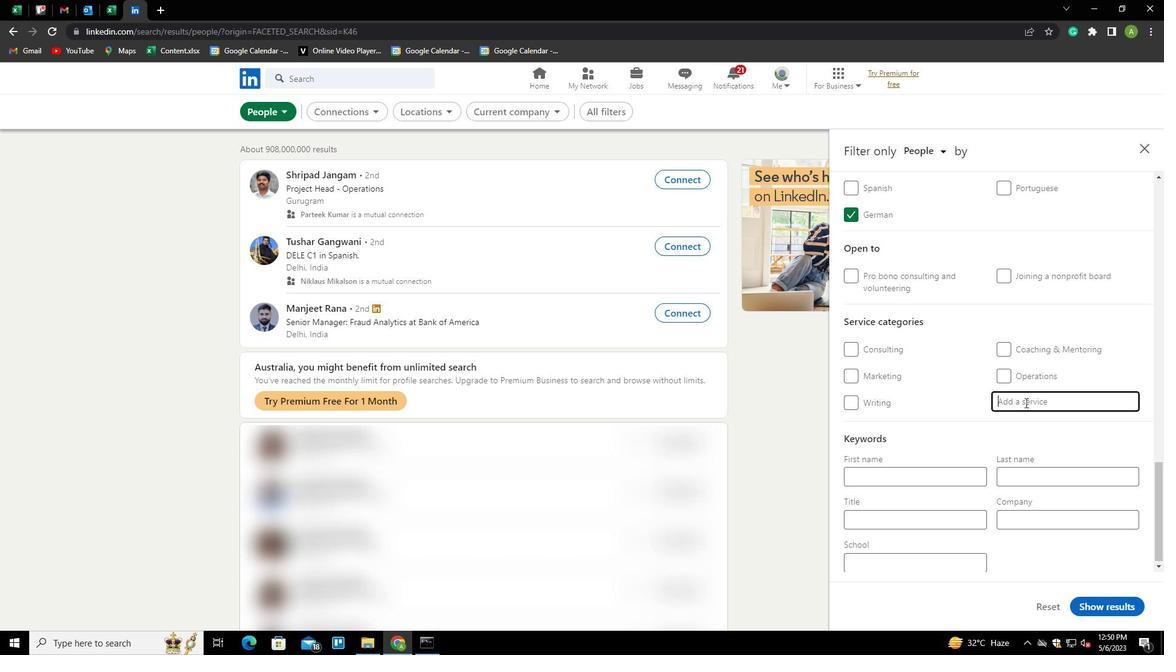 
Action: Key pressed <Key.shift>DUI<Key.space>LAW<Key.down><Key.enter>
Screenshot: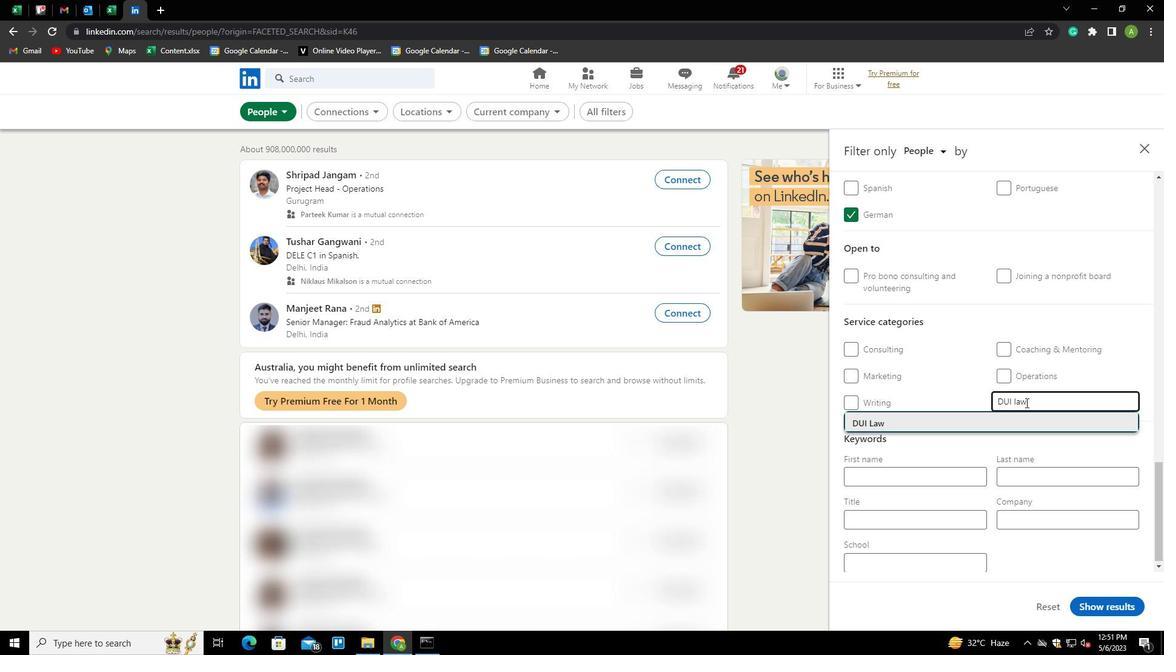 
Action: Mouse scrolled (1026, 402) with delta (0, 0)
Screenshot: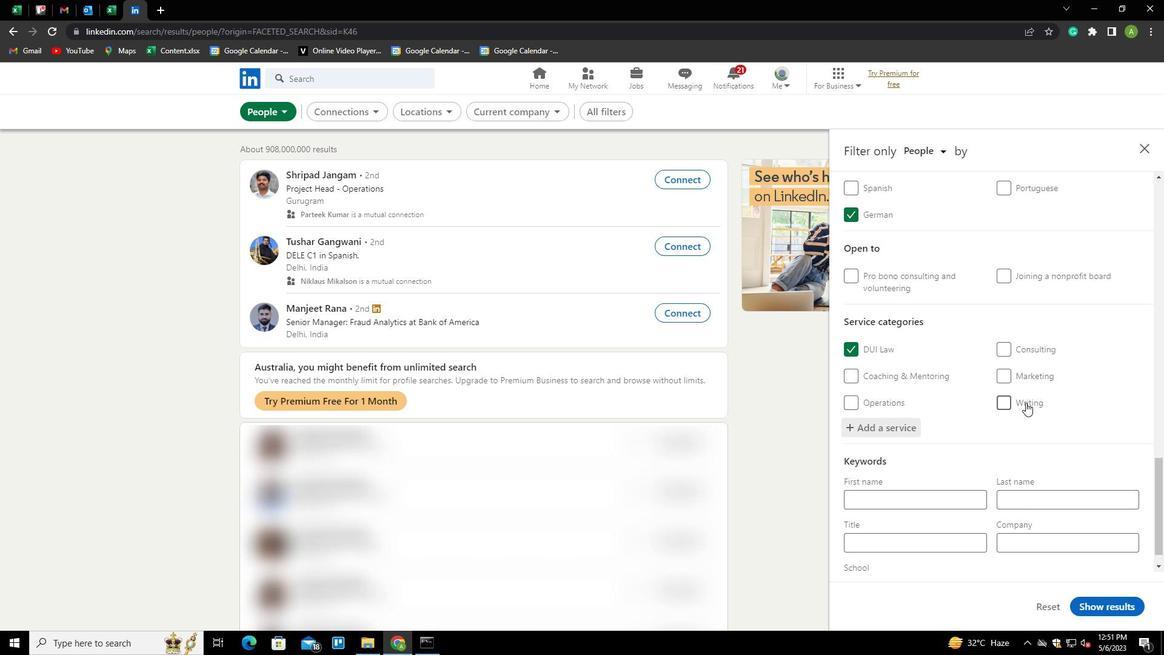 
Action: Mouse scrolled (1026, 402) with delta (0, 0)
Screenshot: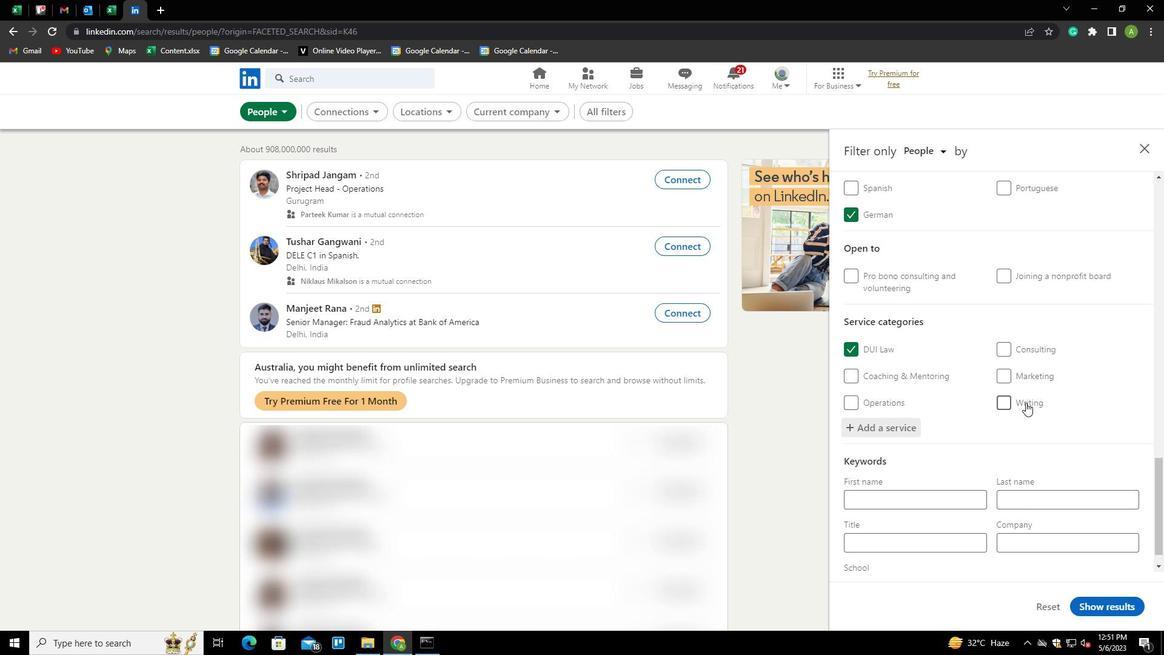 
Action: Mouse scrolled (1026, 402) with delta (0, 0)
Screenshot: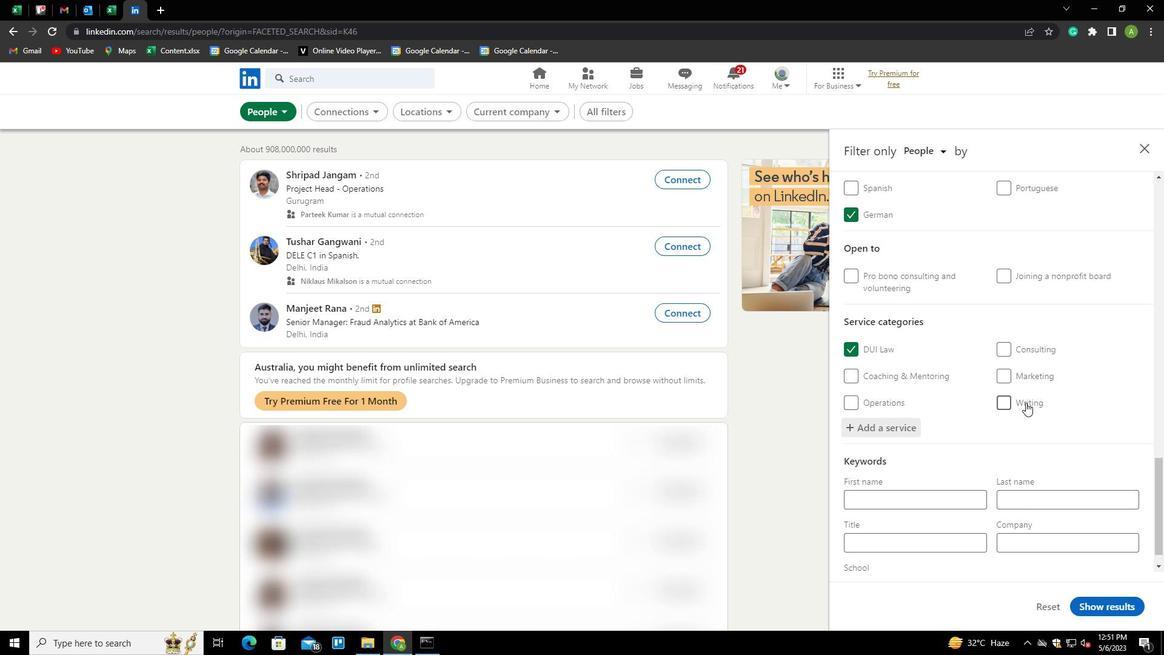 
Action: Mouse scrolled (1026, 402) with delta (0, 0)
Screenshot: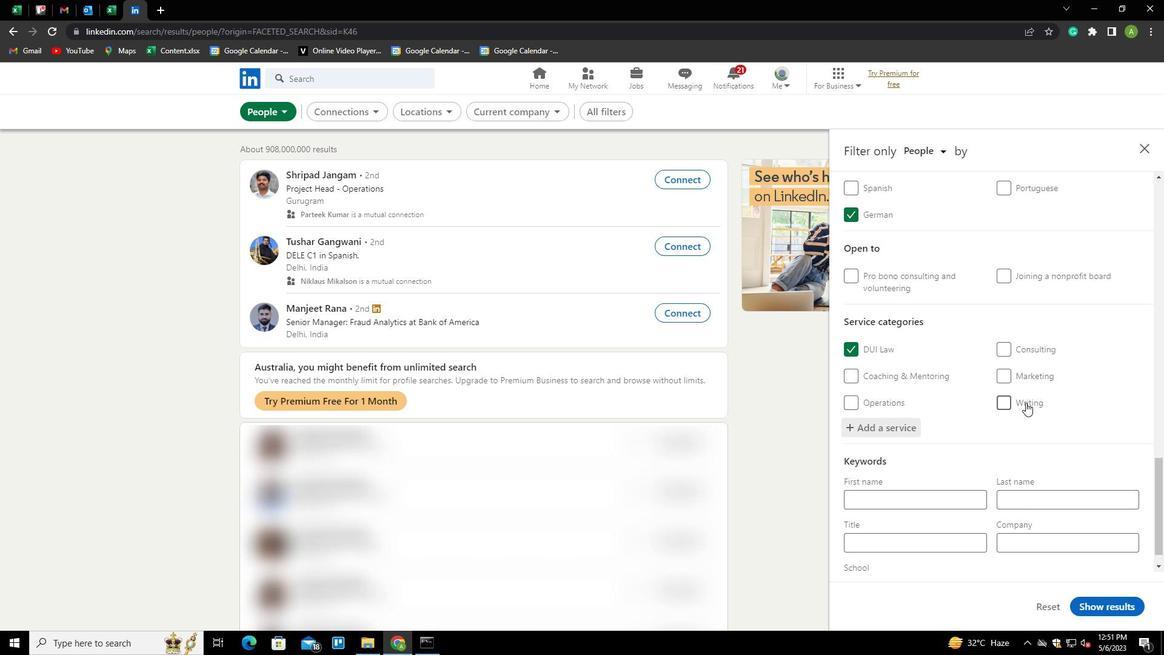 
Action: Mouse scrolled (1026, 402) with delta (0, 0)
Screenshot: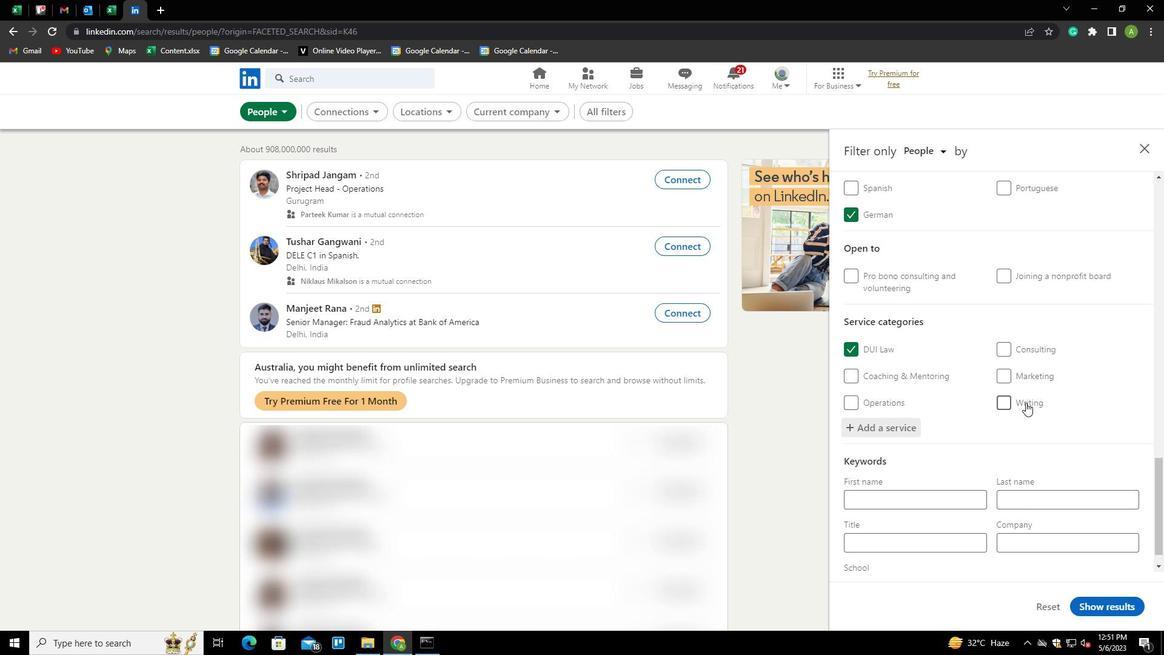 
Action: Mouse moved to (955, 510)
Screenshot: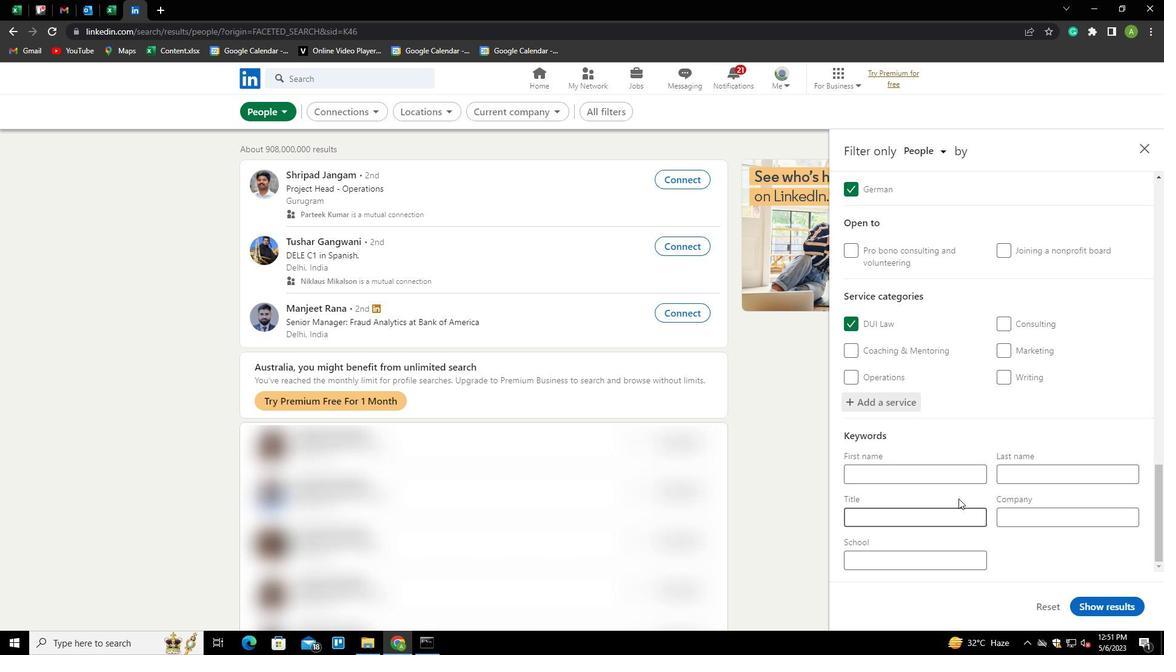 
Action: Mouse pressed left at (955, 510)
Screenshot: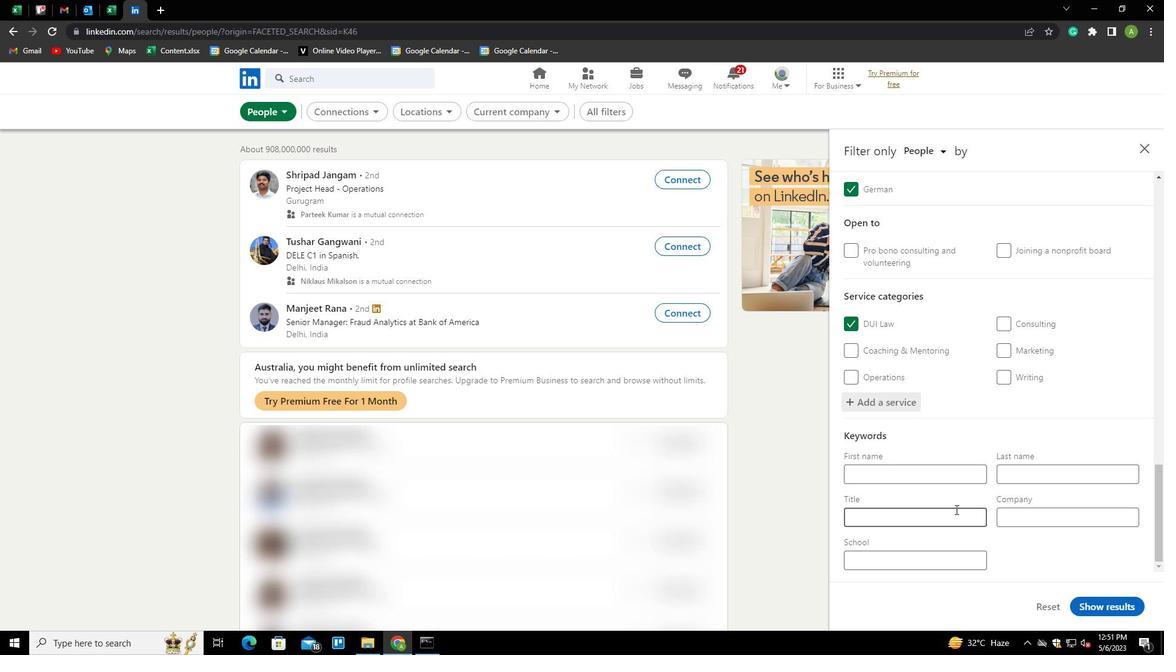 
Action: Key pressed <Key.shift>
Screenshot: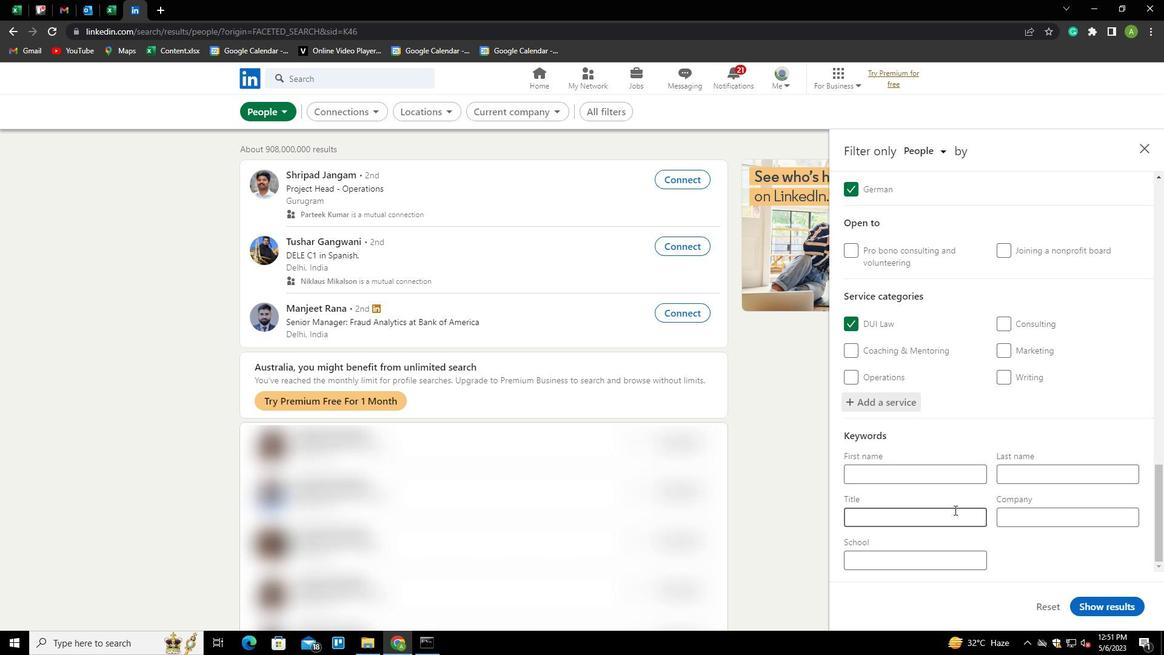 
Action: Mouse moved to (953, 510)
Screenshot: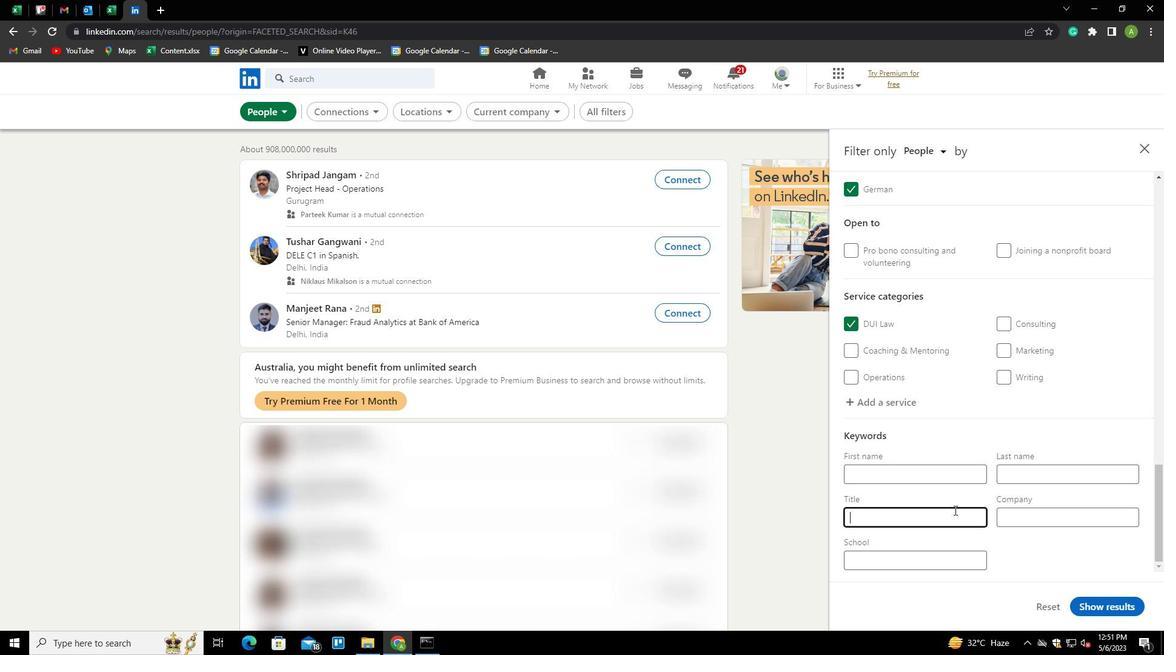 
Action: Key pressed WE
Screenshot: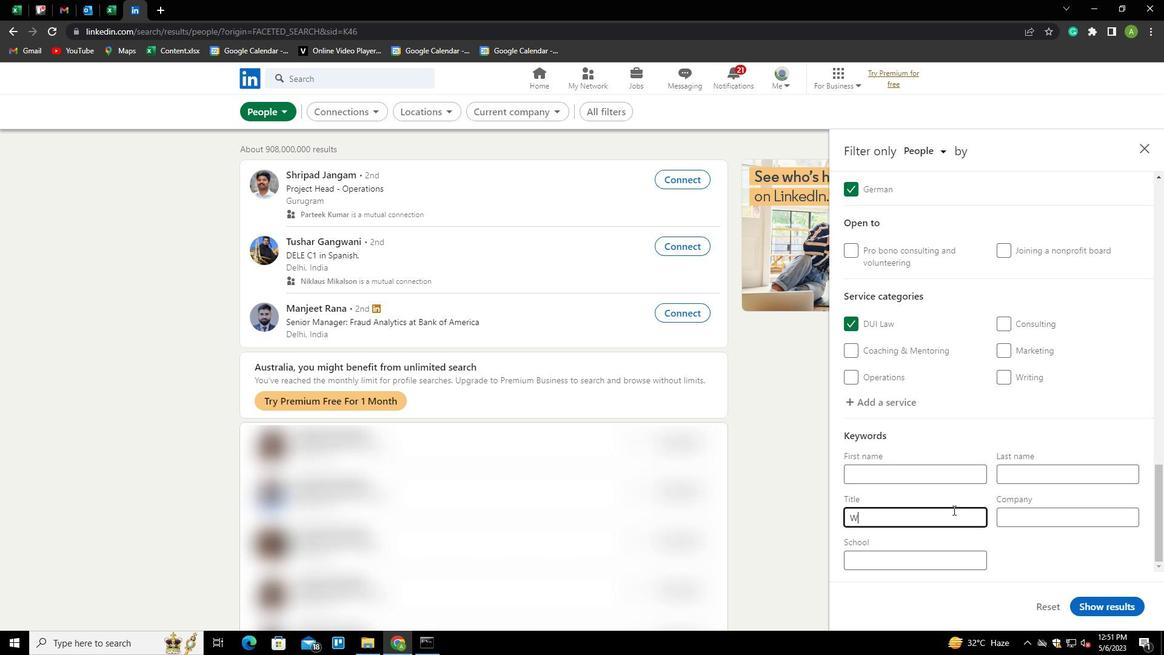 
Action: Mouse moved to (953, 509)
Screenshot: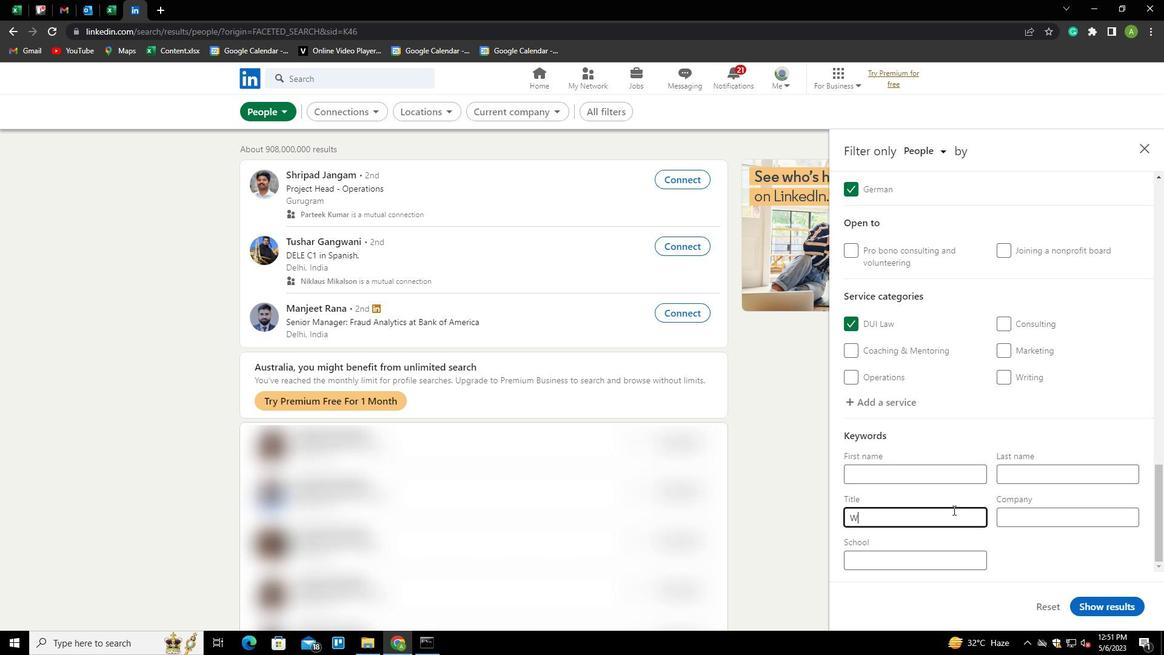 
Action: Key pressed LDER
Screenshot: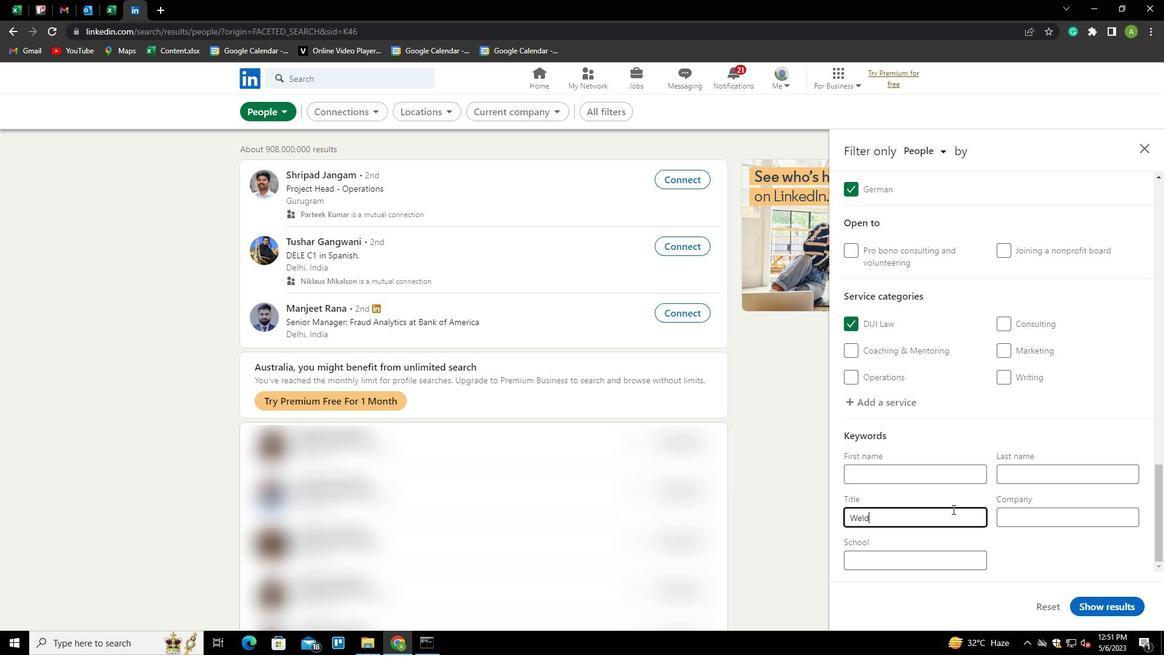 
Action: Mouse moved to (1047, 562)
Screenshot: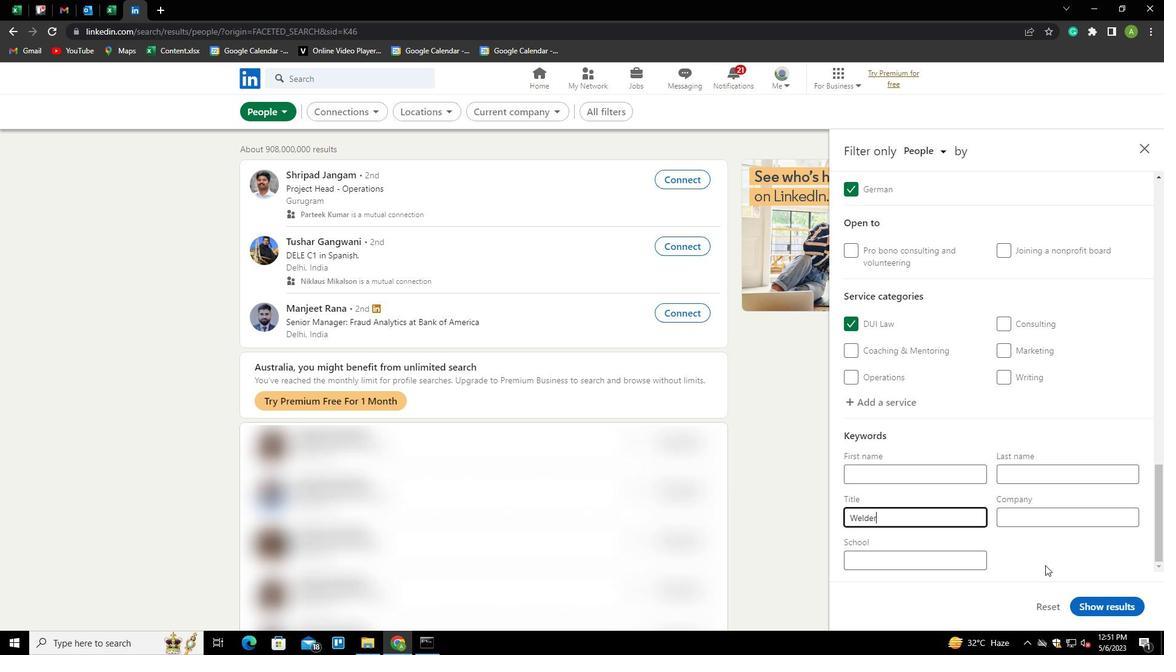 
Action: Mouse pressed left at (1047, 562)
Screenshot: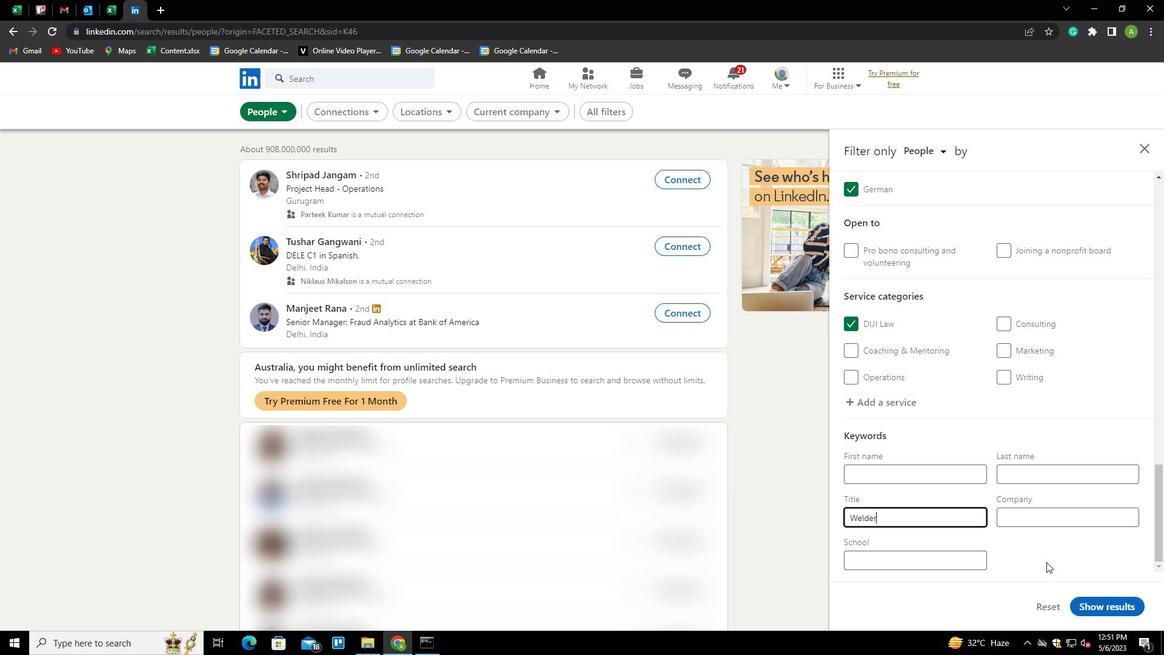 
Action: Mouse moved to (1119, 606)
Screenshot: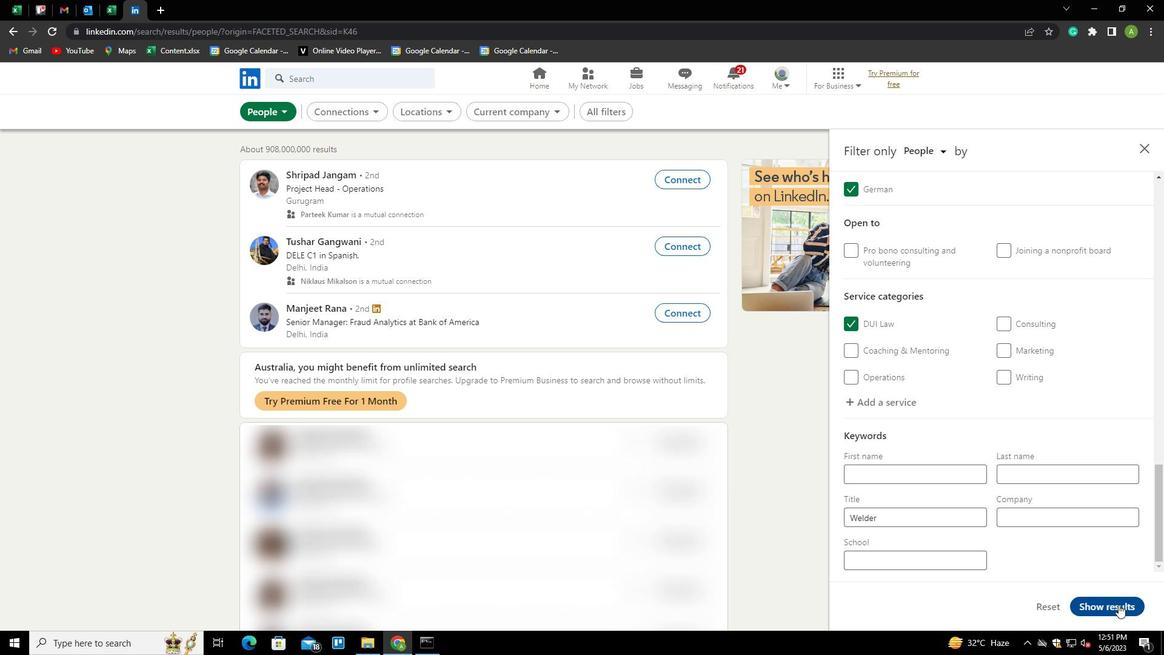 
Action: Mouse pressed left at (1119, 606)
Screenshot: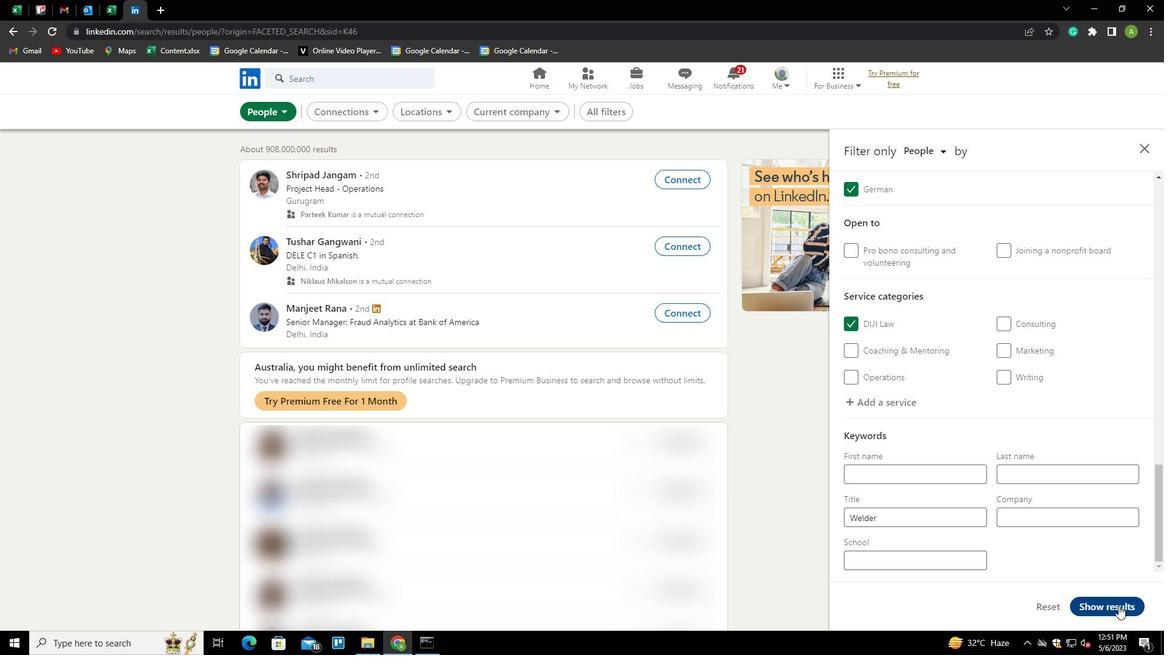 
Action: Mouse moved to (1087, 529)
Screenshot: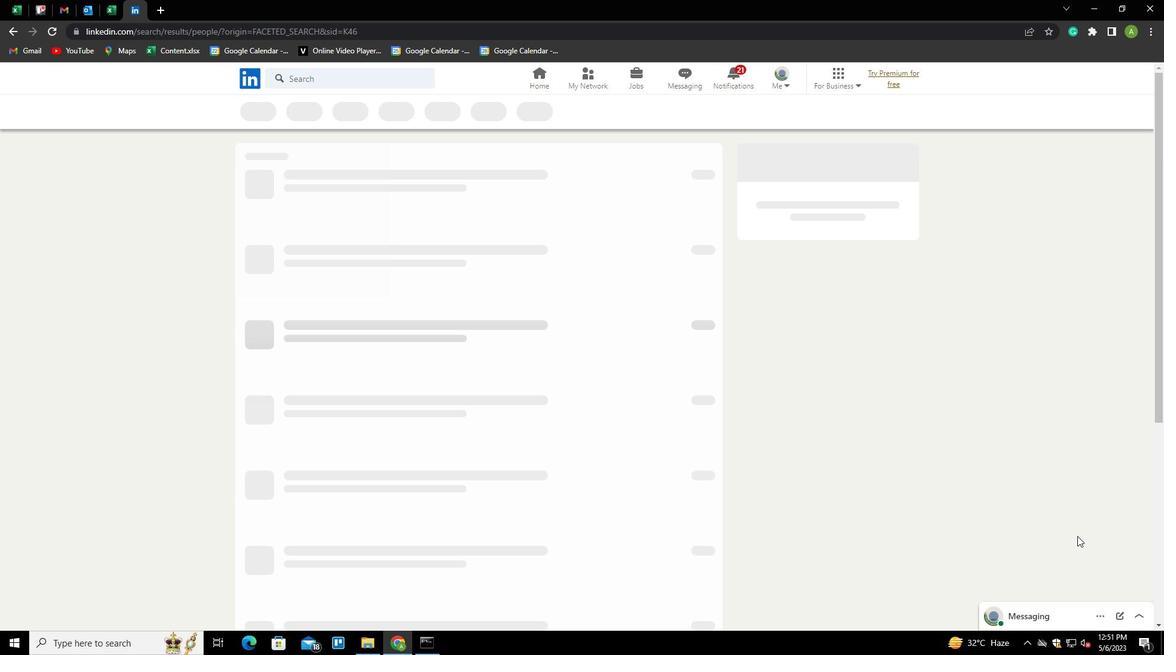 
